 Task: Make a functional, 3D-printable quadcopter drone.
Action: Mouse moved to (219, 160)
Screenshot: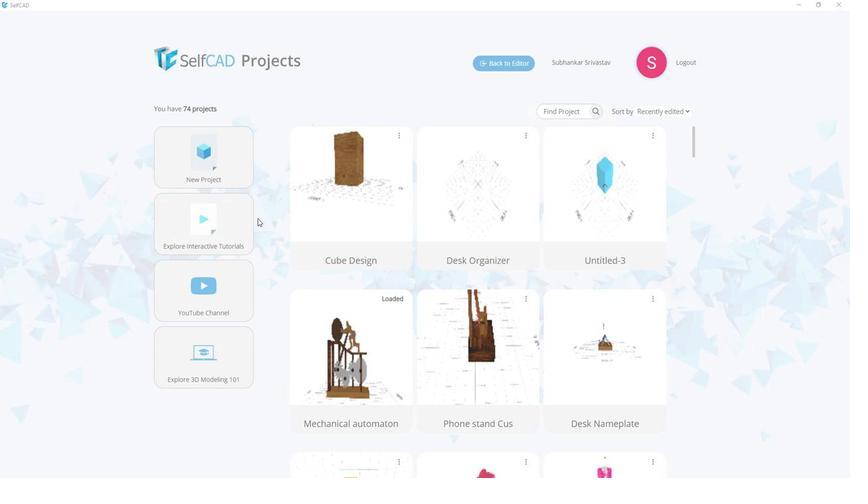 
Action: Mouse pressed left at (219, 160)
Screenshot: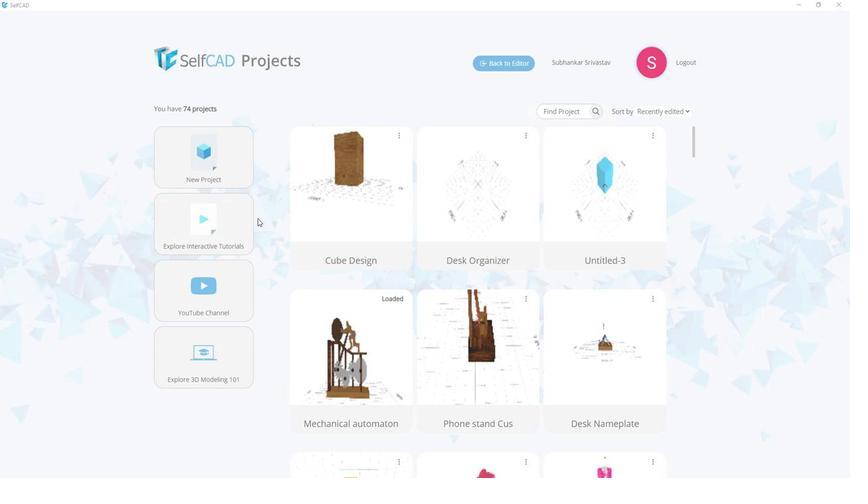 
Action: Mouse moved to (465, 195)
Screenshot: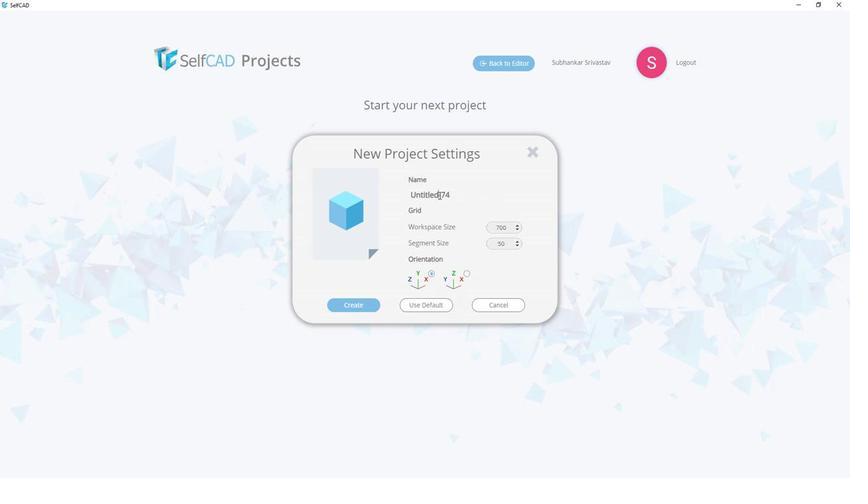 
Action: Mouse pressed left at (465, 195)
Screenshot: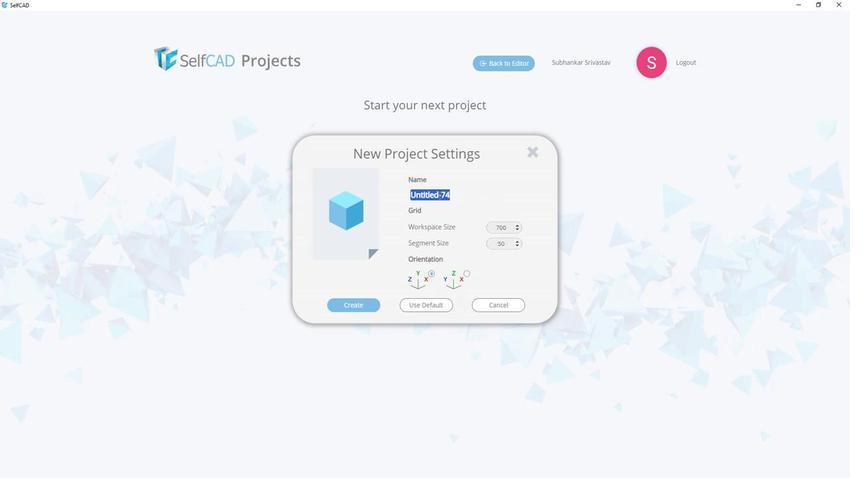 
Action: Mouse pressed left at (465, 195)
Screenshot: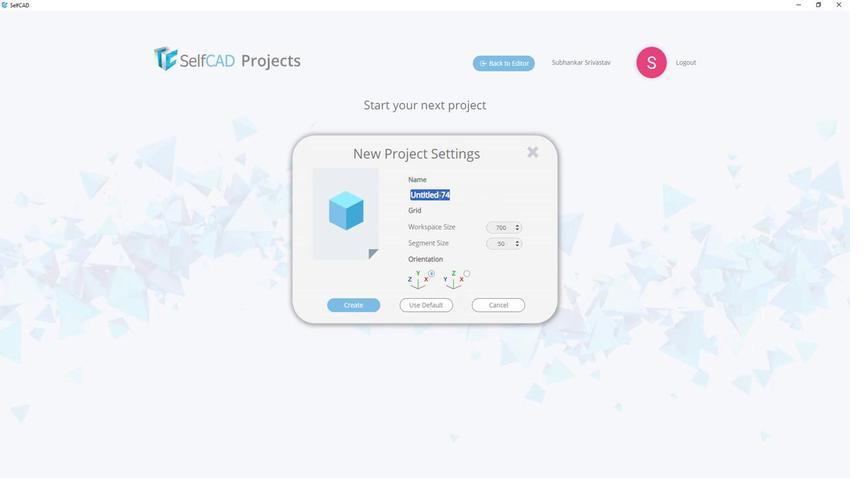 
Action: Mouse moved to (465, 195)
Screenshot: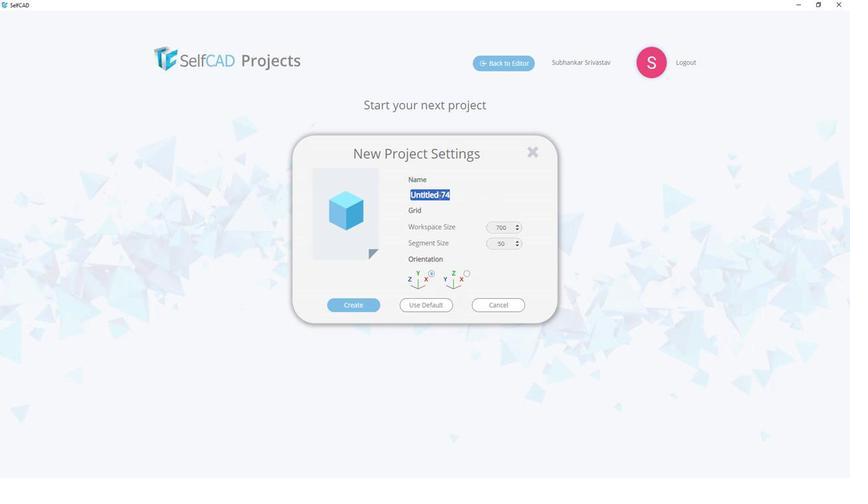 
Action: Key pressed <Key.shift>Drone
Screenshot: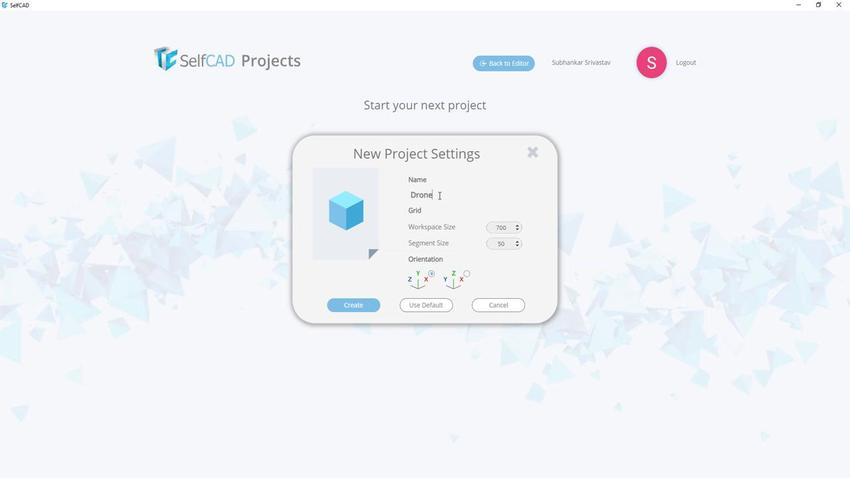 
Action: Mouse moved to (367, 301)
Screenshot: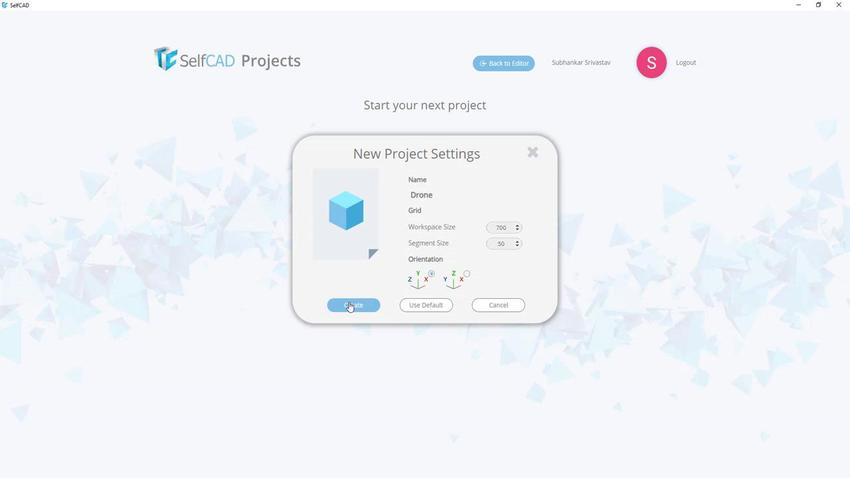 
Action: Mouse pressed left at (367, 301)
Screenshot: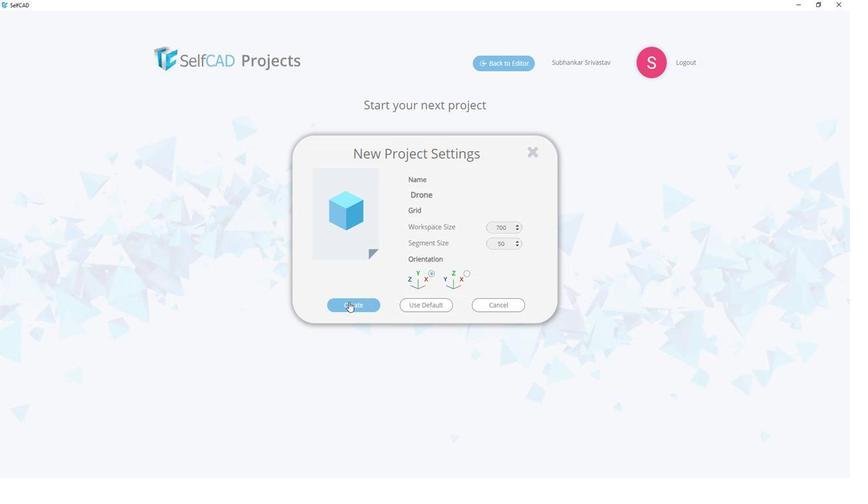 
Action: Mouse moved to (27, 198)
Screenshot: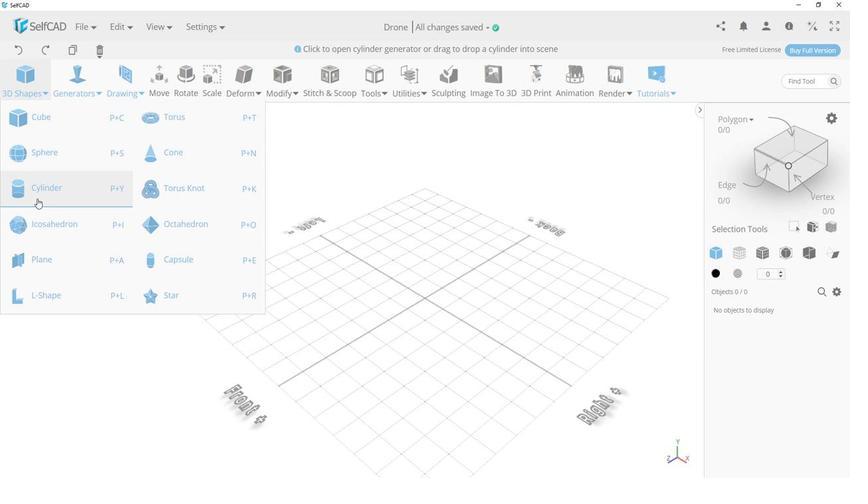 
Action: Mouse pressed left at (27, 198)
Screenshot: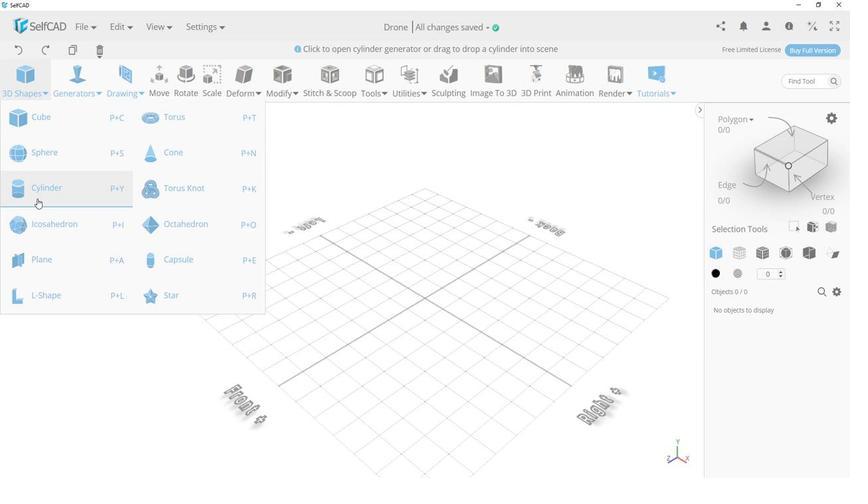 
Action: Mouse moved to (5, 170)
Screenshot: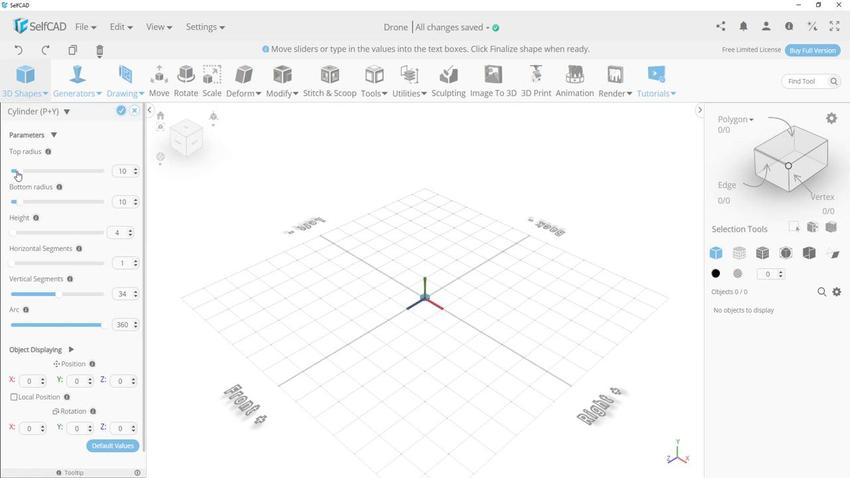 
Action: Mouse pressed left at (5, 170)
Screenshot: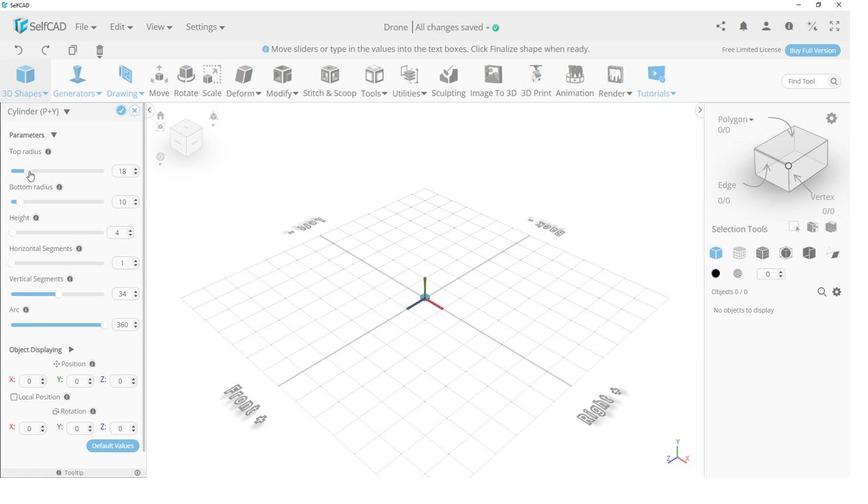 
Action: Mouse moved to (180, 144)
Screenshot: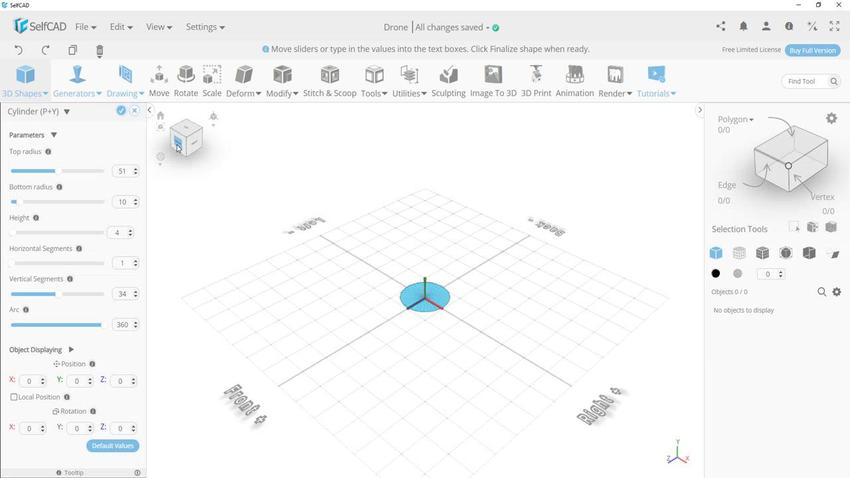 
Action: Mouse pressed left at (180, 144)
Screenshot: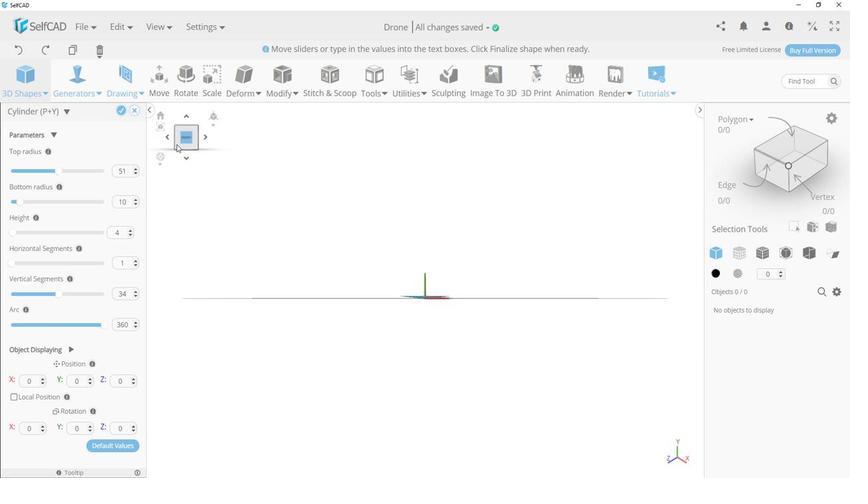
Action: Mouse moved to (354, 197)
Screenshot: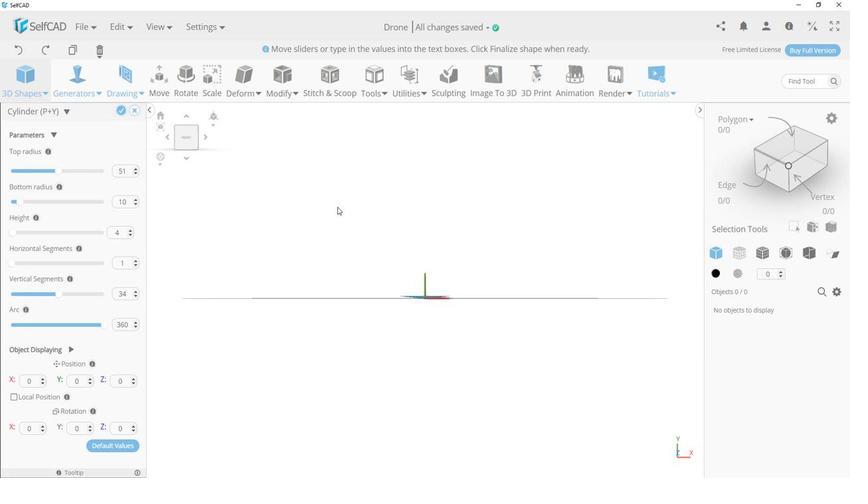 
Action: Mouse pressed left at (354, 197)
Screenshot: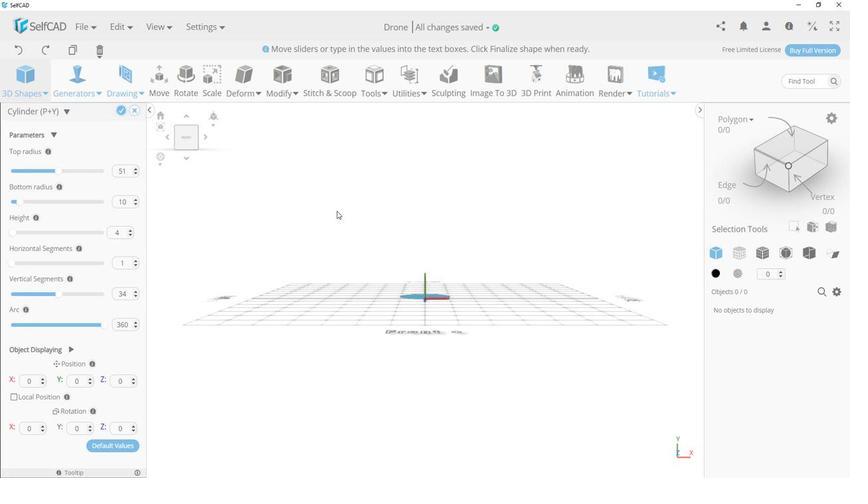 
Action: Mouse moved to (188, 126)
Screenshot: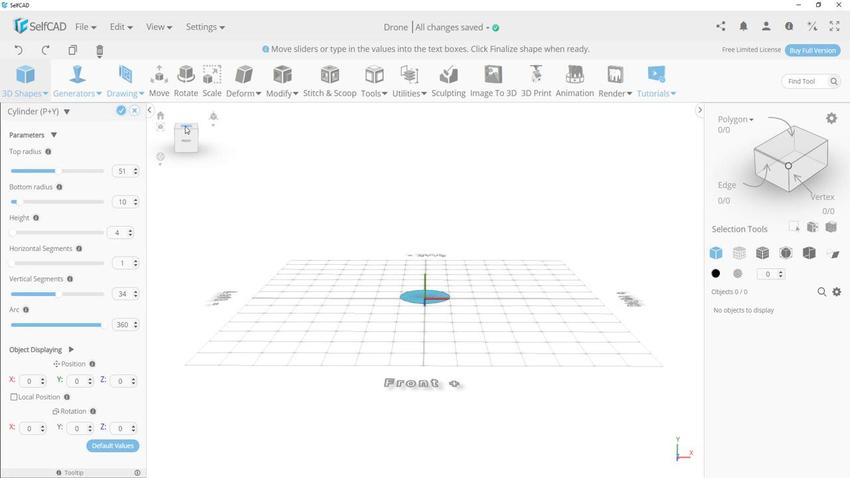 
Action: Mouse pressed left at (188, 126)
Screenshot: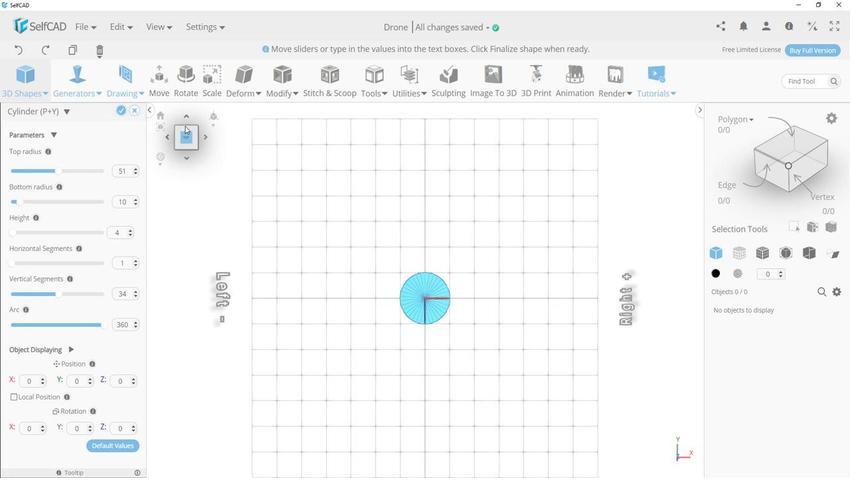 
Action: Mouse moved to (135, 173)
Screenshot: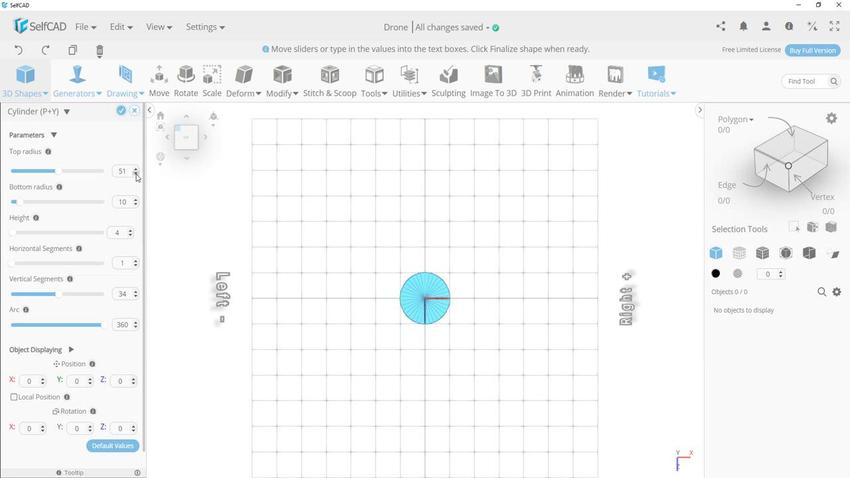 
Action: Mouse pressed left at (135, 173)
Screenshot: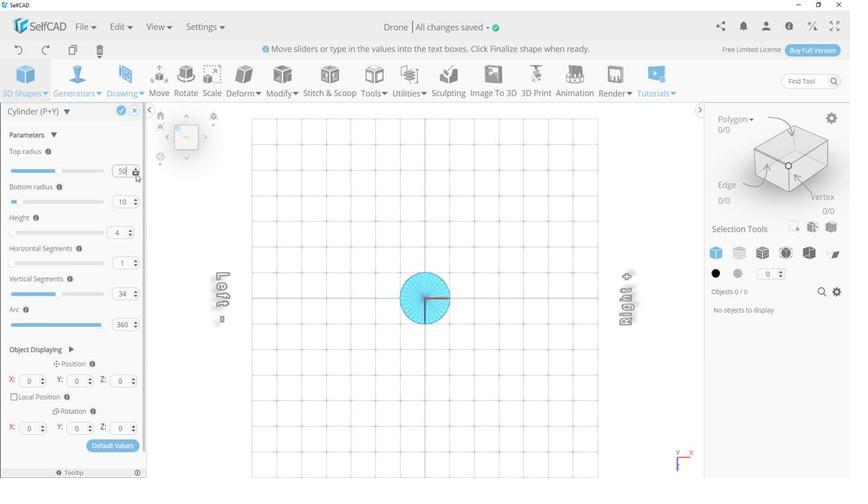 
Action: Mouse moved to (6, 201)
Screenshot: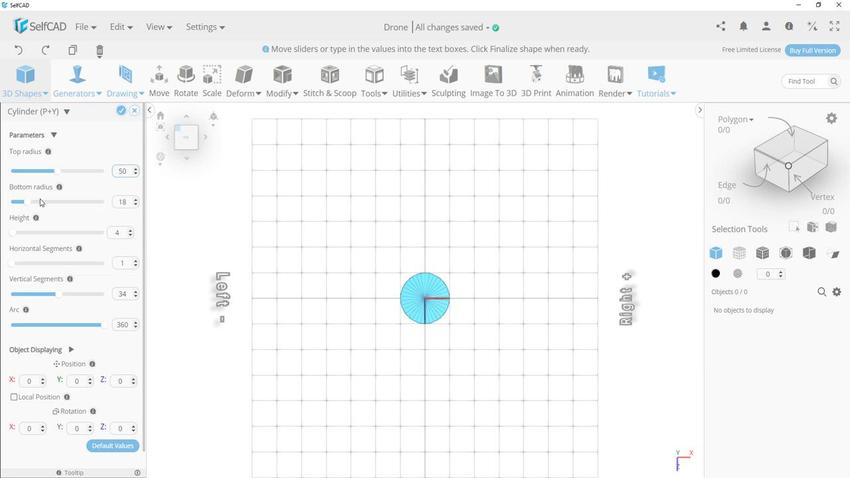 
Action: Mouse pressed left at (6, 201)
Screenshot: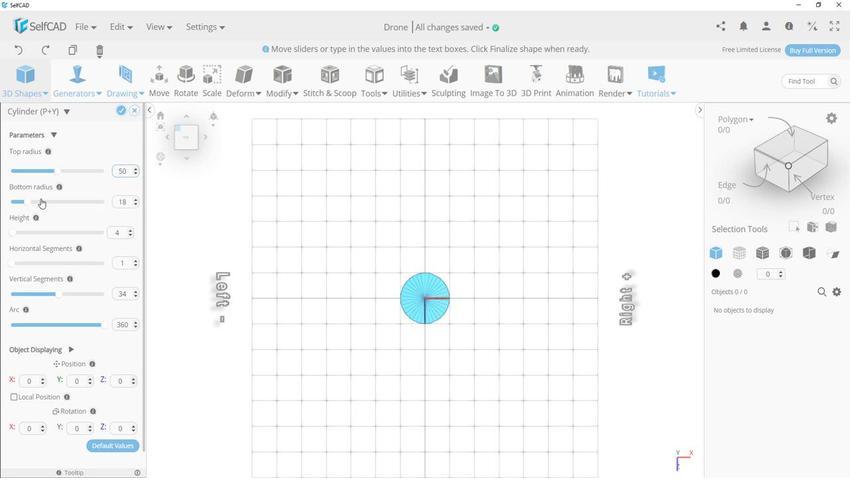 
Action: Mouse moved to (134, 200)
Screenshot: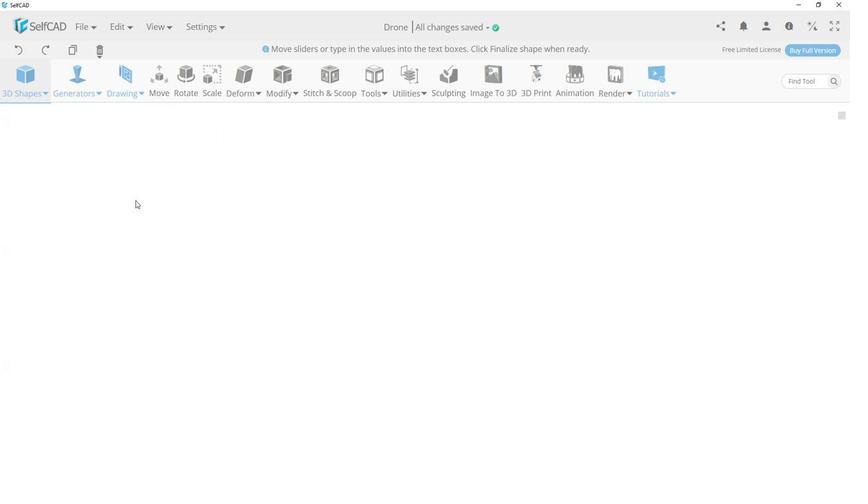
Action: Mouse pressed left at (134, 200)
Screenshot: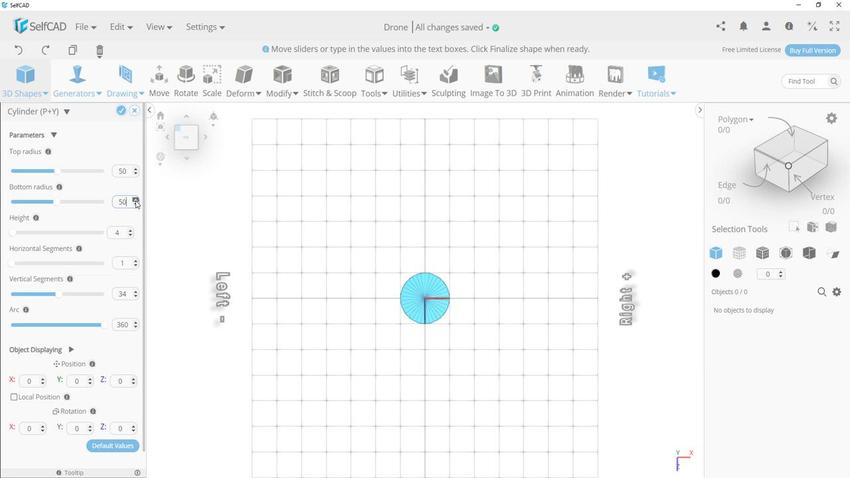 
Action: Mouse moved to (2, 234)
Screenshot: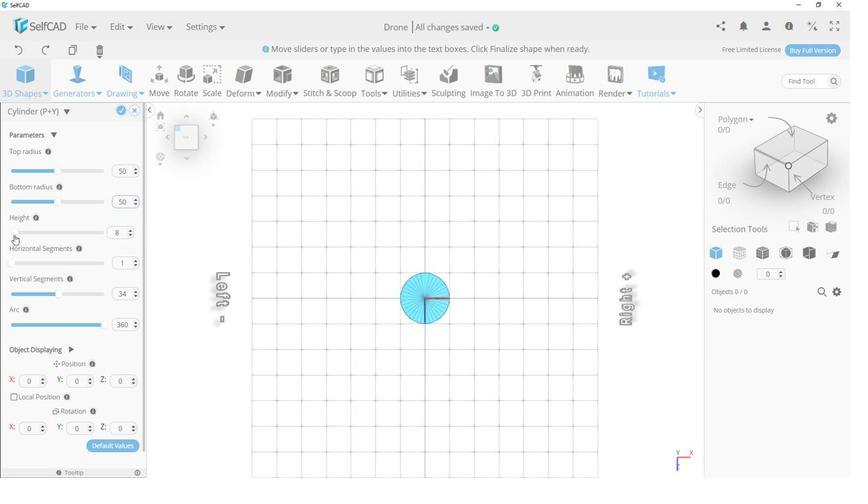 
Action: Mouse pressed left at (2, 234)
Screenshot: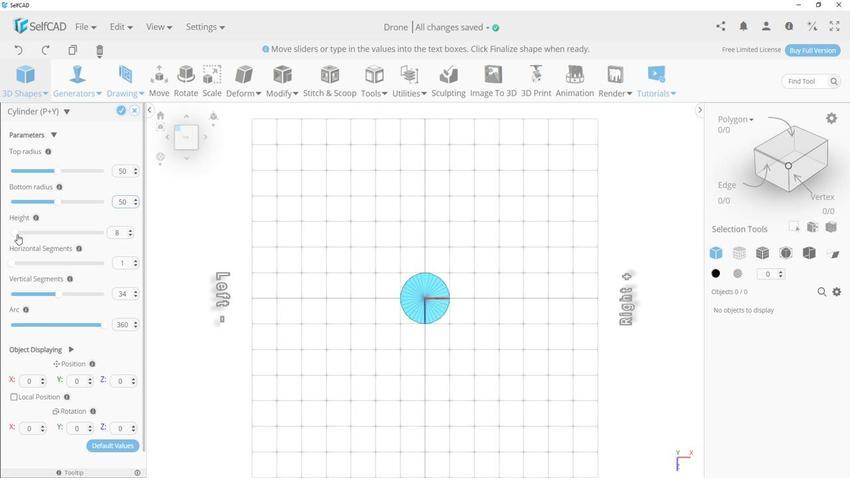 
Action: Mouse moved to (128, 235)
Screenshot: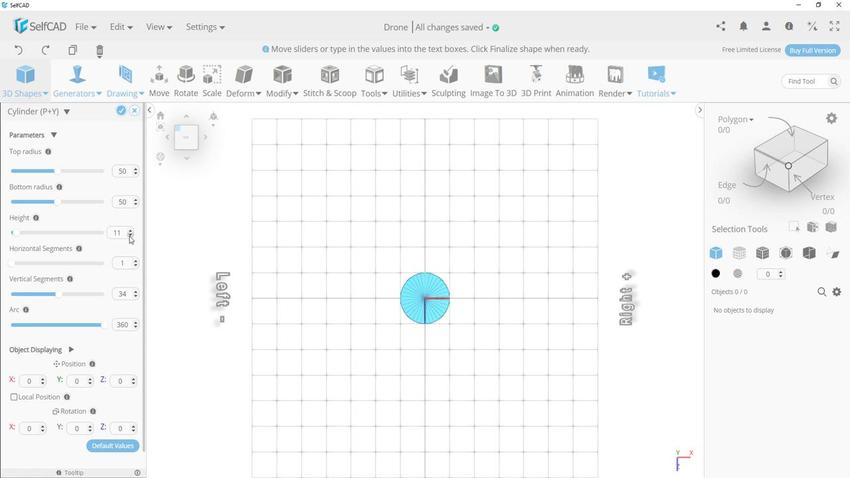 
Action: Mouse pressed left at (128, 235)
Screenshot: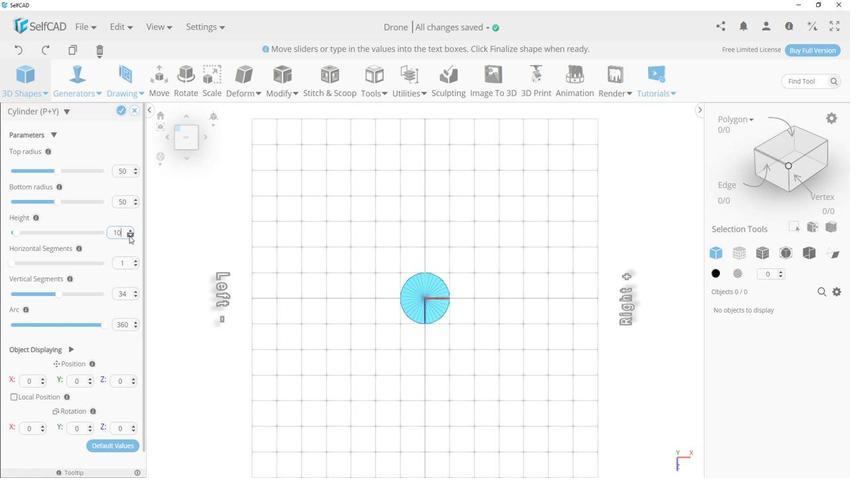 
Action: Mouse moved to (114, 110)
Screenshot: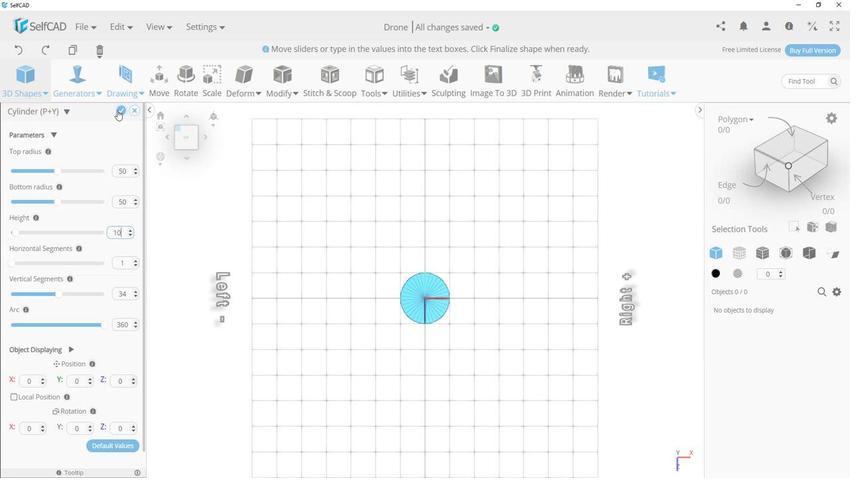 
Action: Mouse pressed left at (114, 110)
Screenshot: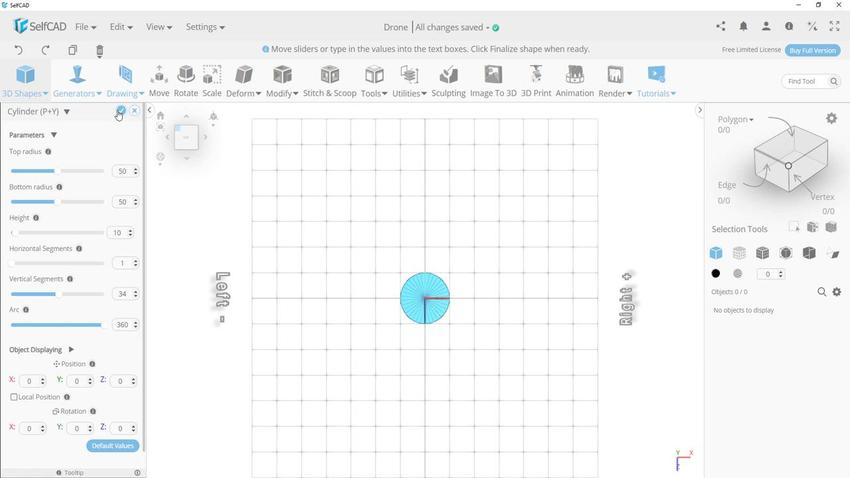 
Action: Mouse moved to (363, 299)
Screenshot: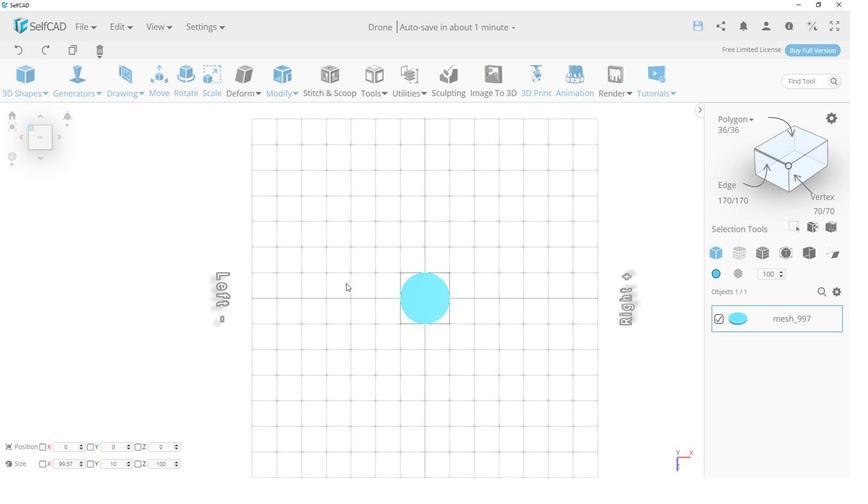 
Action: Mouse pressed left at (363, 299)
Screenshot: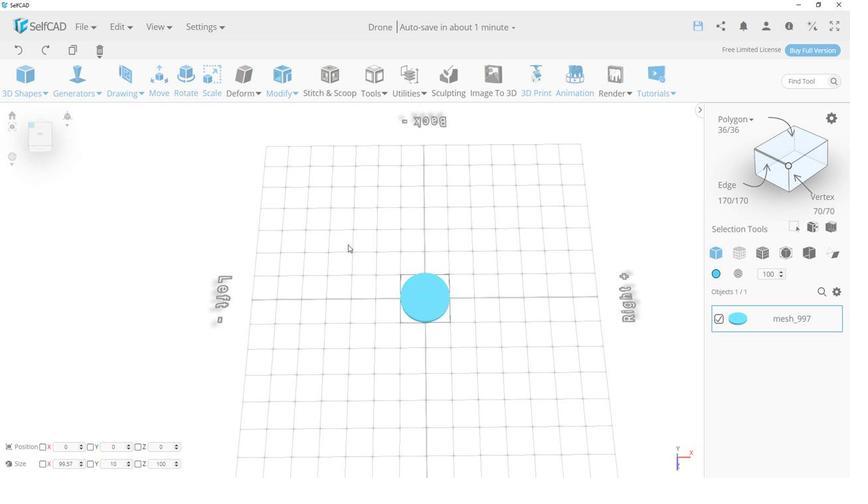 
Action: Mouse moved to (851, 136)
Screenshot: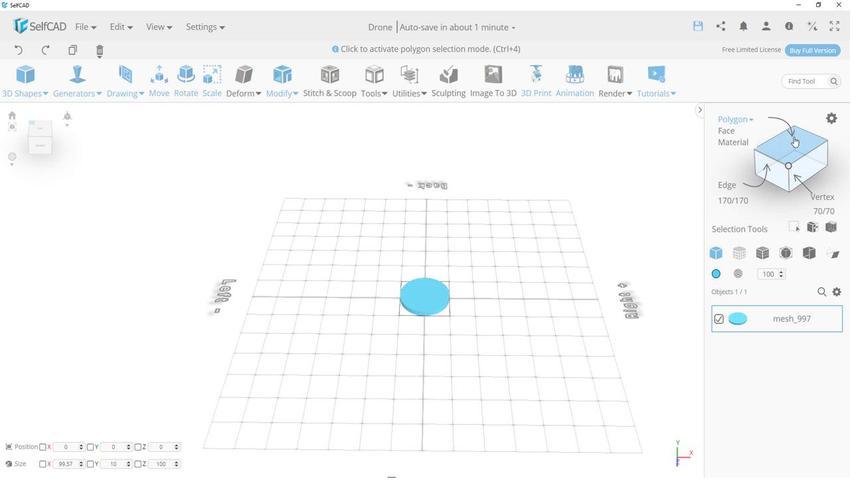 
Action: Mouse pressed left at (851, 136)
Screenshot: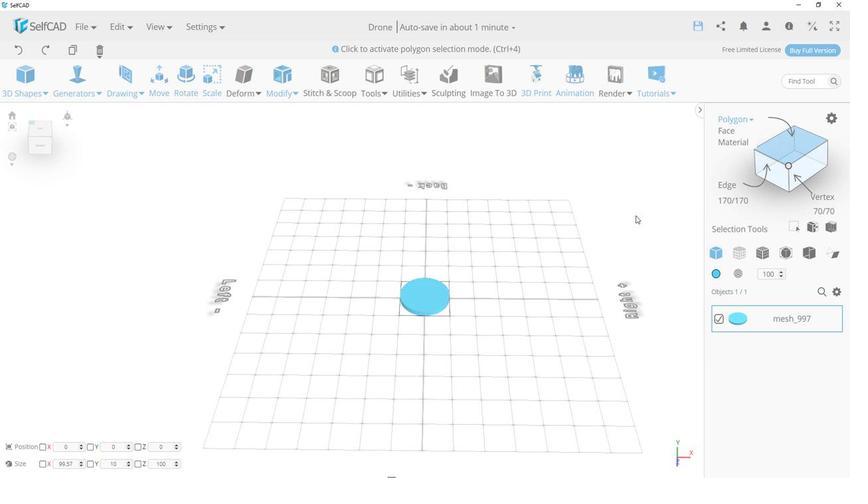 
Action: Mouse moved to (440, 294)
Screenshot: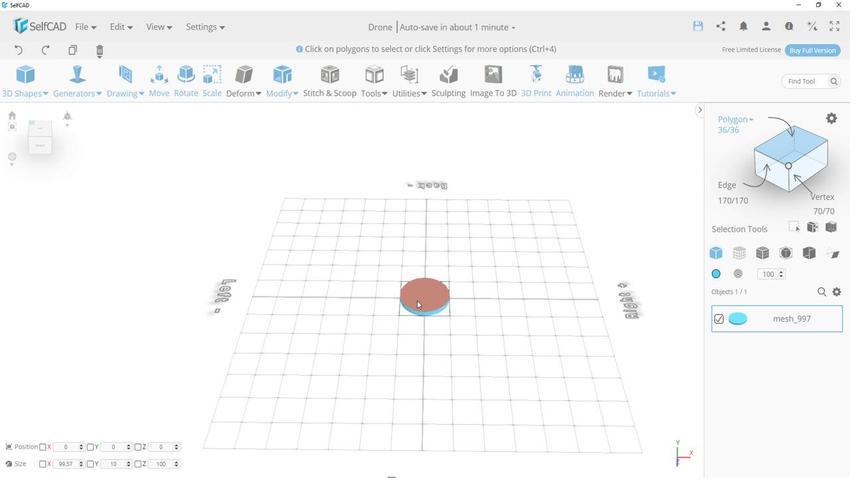 
Action: Mouse pressed left at (440, 294)
Screenshot: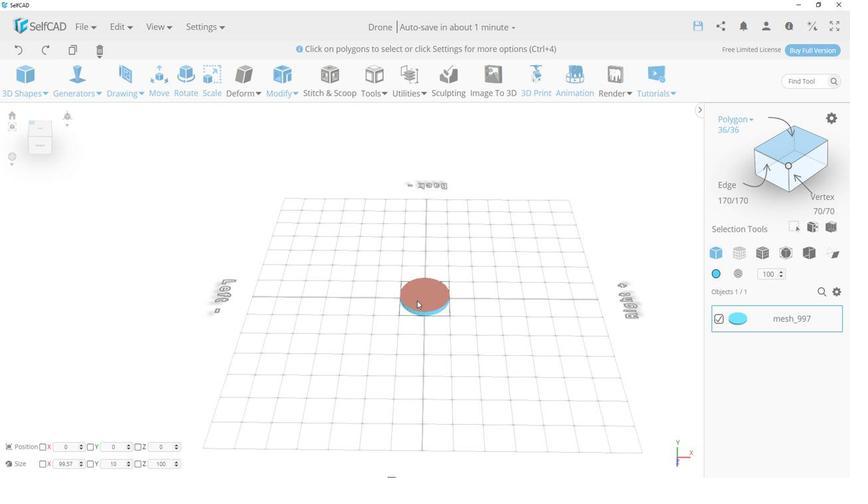
Action: Mouse moved to (443, 392)
Screenshot: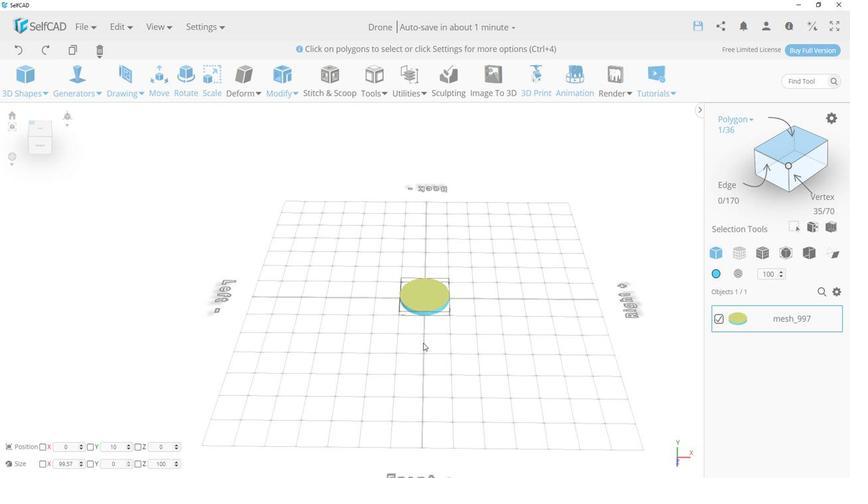 
Action: Mouse pressed left at (443, 392)
Screenshot: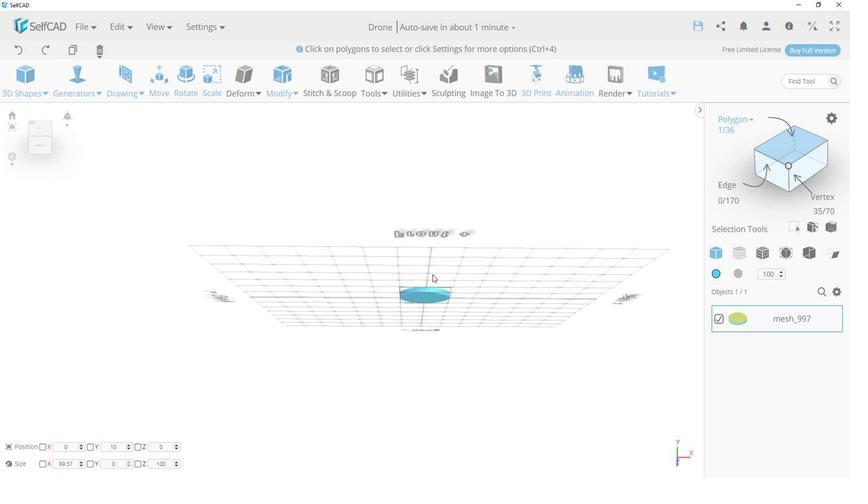 
Action: Mouse moved to (453, 304)
Screenshot: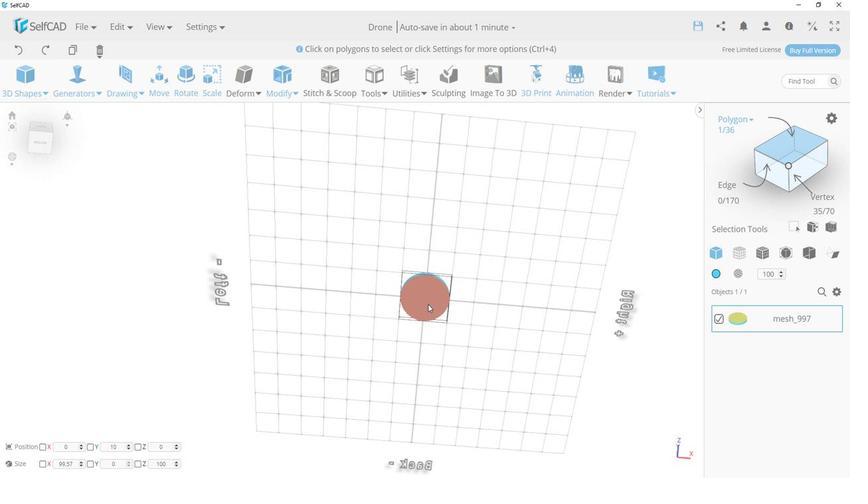 
Action: Mouse pressed left at (453, 304)
Screenshot: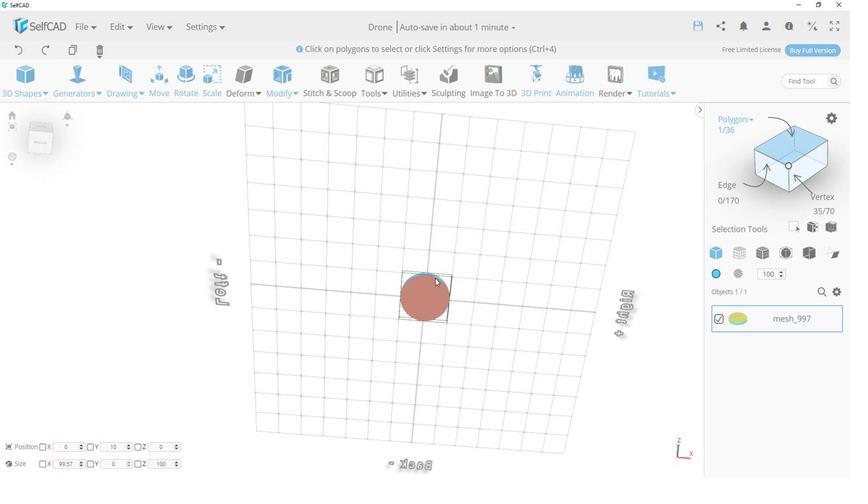 
Action: Mouse moved to (508, 200)
Screenshot: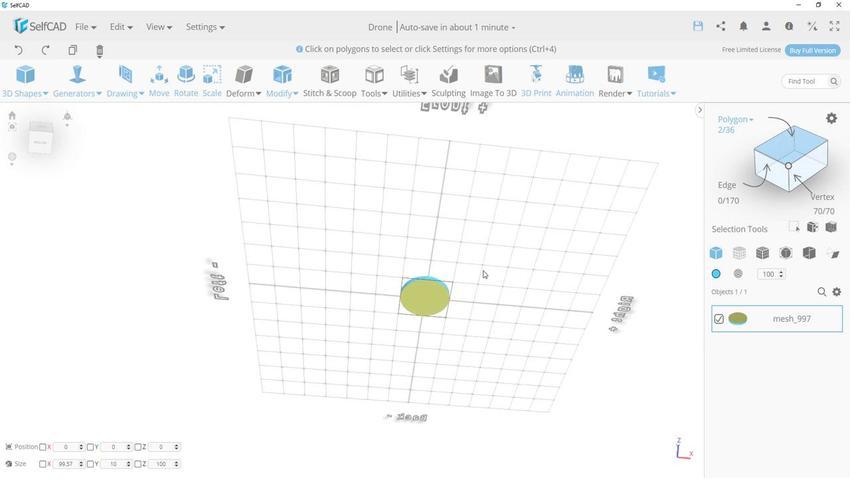 
Action: Mouse pressed left at (508, 200)
Screenshot: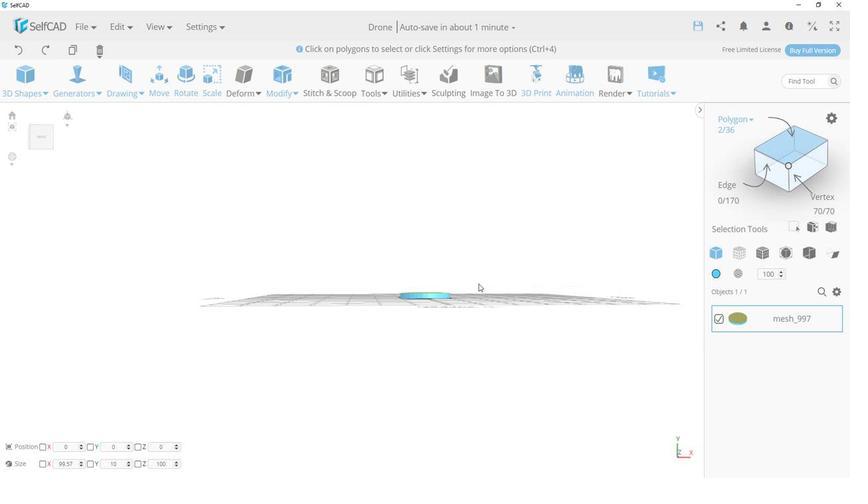 
Action: Mouse moved to (502, 309)
Screenshot: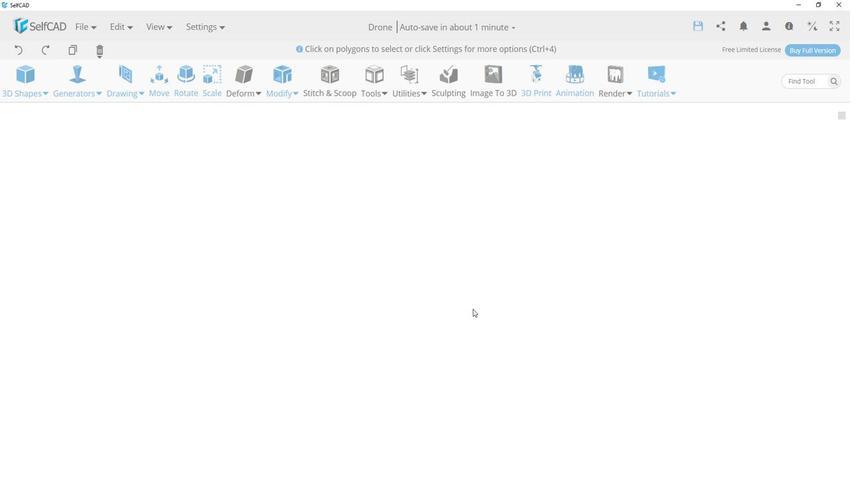 
Action: Key pressed <Key.delete><Key.enter>
Screenshot: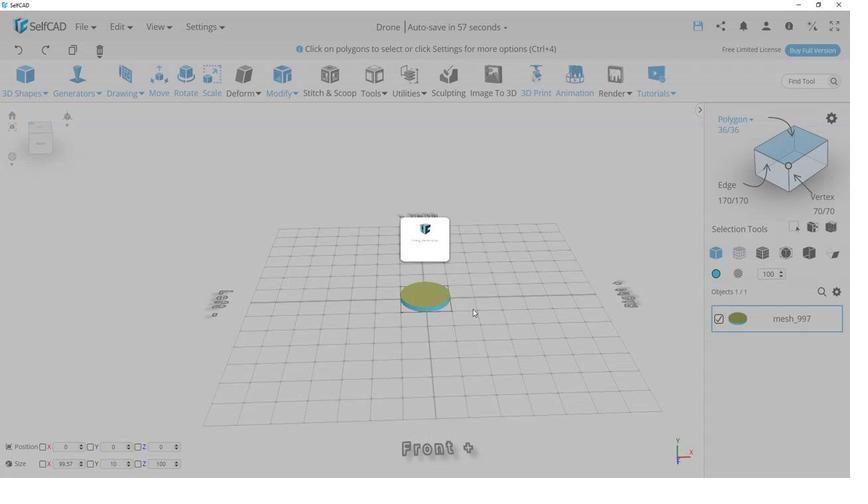 
Action: Mouse moved to (316, 174)
Screenshot: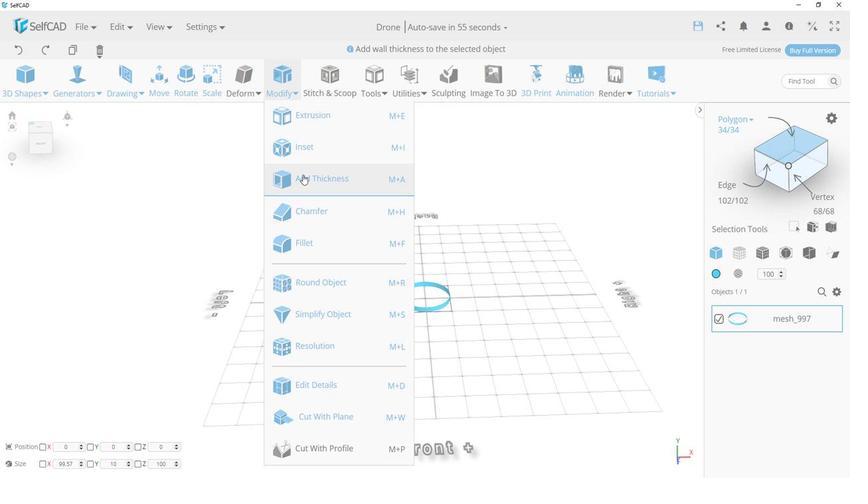 
Action: Mouse pressed left at (316, 174)
Screenshot: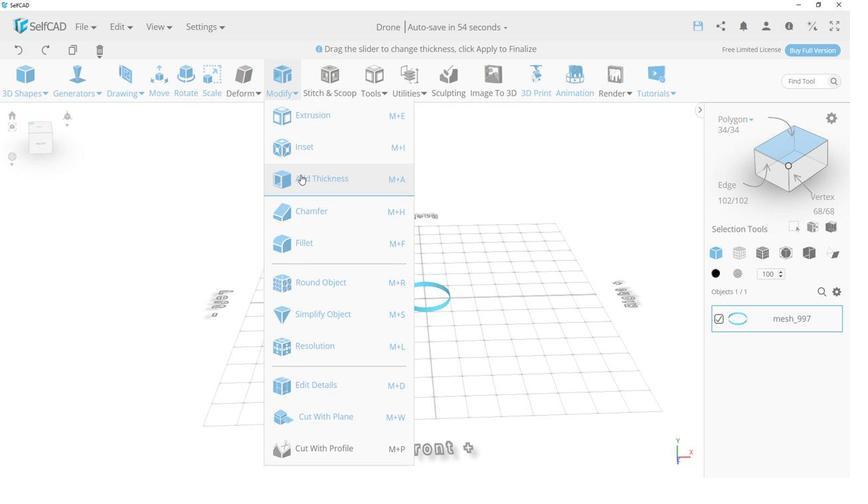 
Action: Mouse moved to (134, 146)
Screenshot: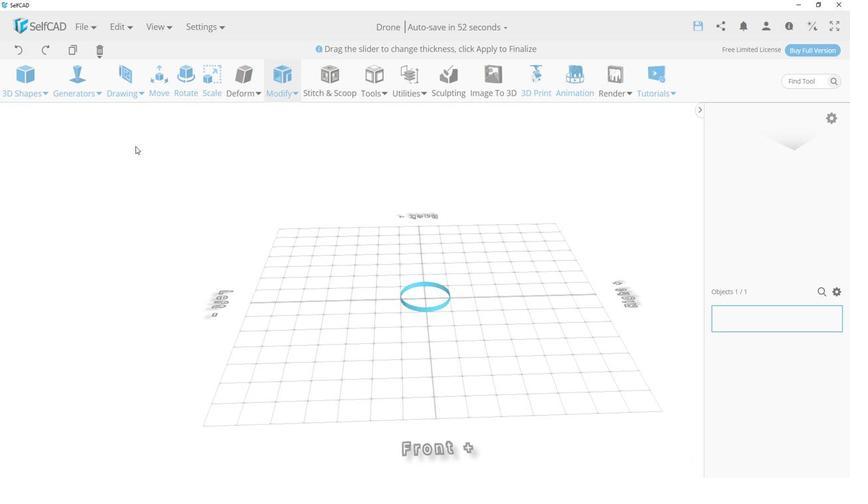 
Action: Mouse pressed left at (134, 146)
Screenshot: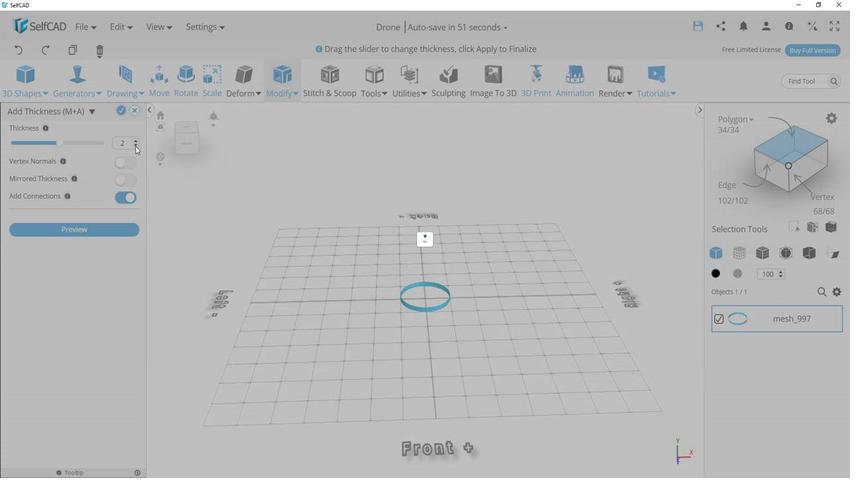 
Action: Mouse moved to (402, 213)
Screenshot: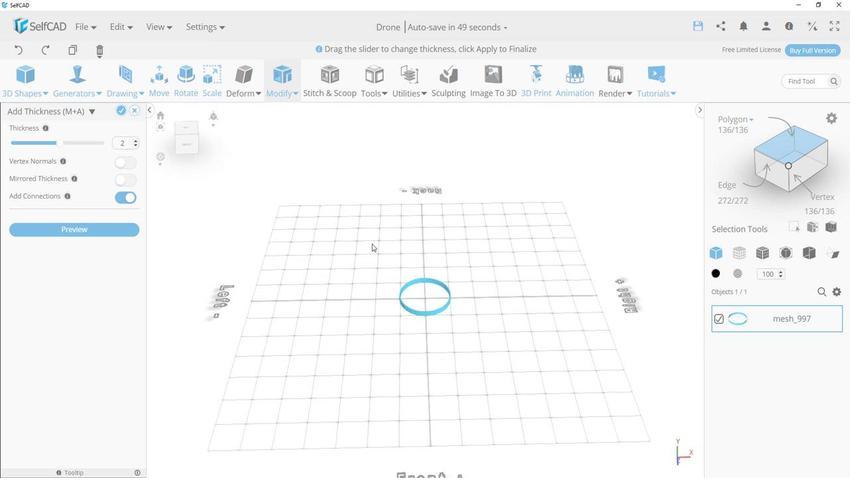 
Action: Mouse pressed left at (402, 213)
Screenshot: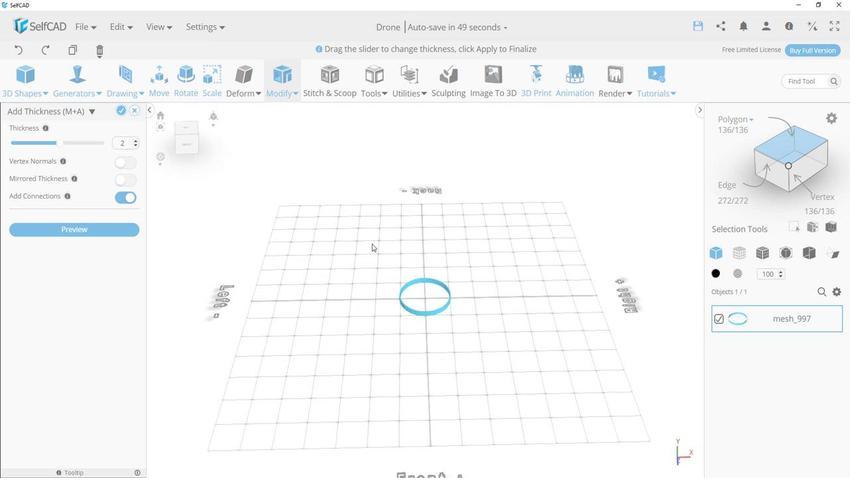 
Action: Mouse moved to (391, 253)
Screenshot: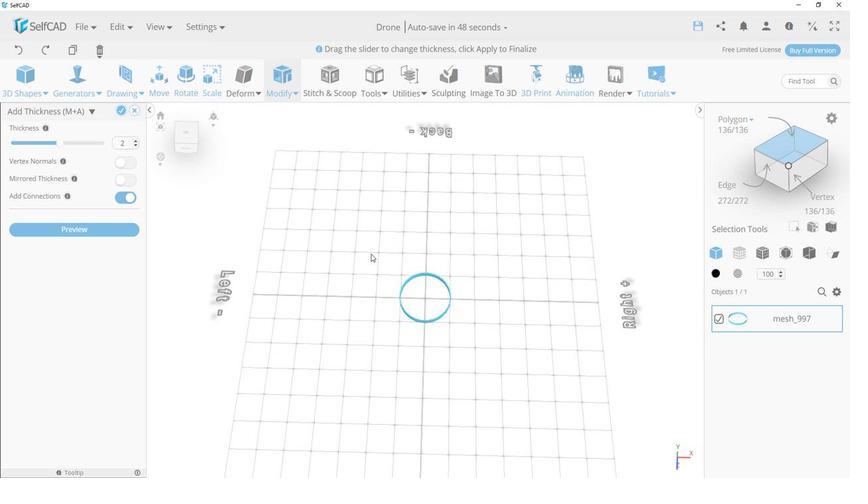 
Action: Mouse scrolled (391, 253) with delta (0, 0)
Screenshot: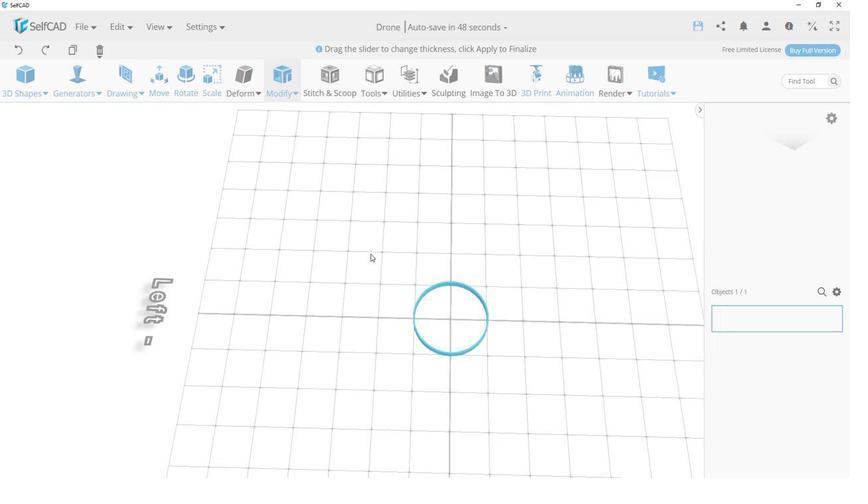 
Action: Mouse scrolled (391, 253) with delta (0, 0)
Screenshot: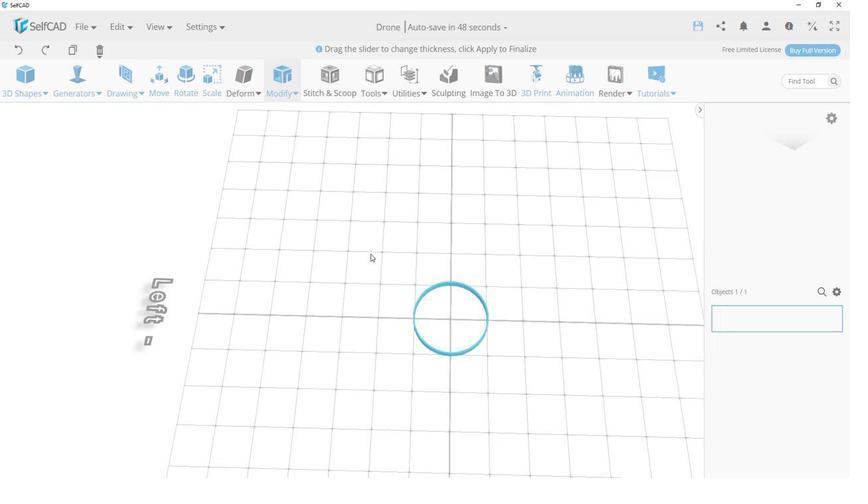
Action: Mouse scrolled (391, 253) with delta (0, 0)
Screenshot: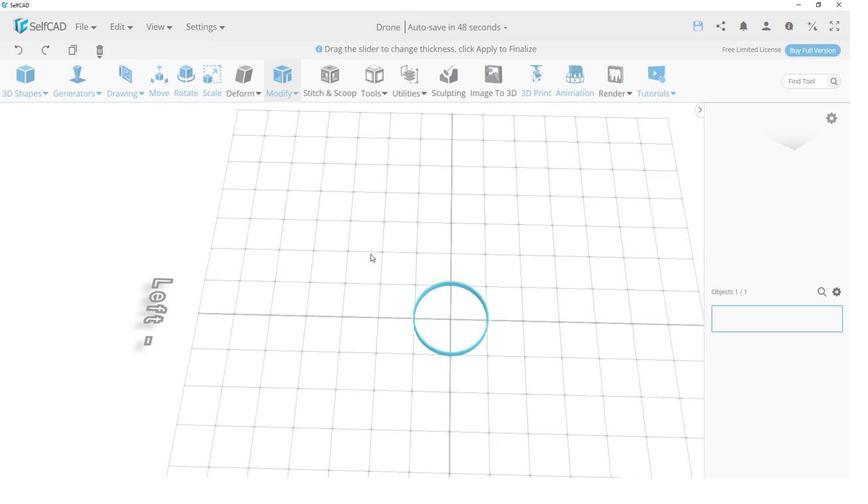 
Action: Mouse scrolled (391, 253) with delta (0, 0)
Screenshot: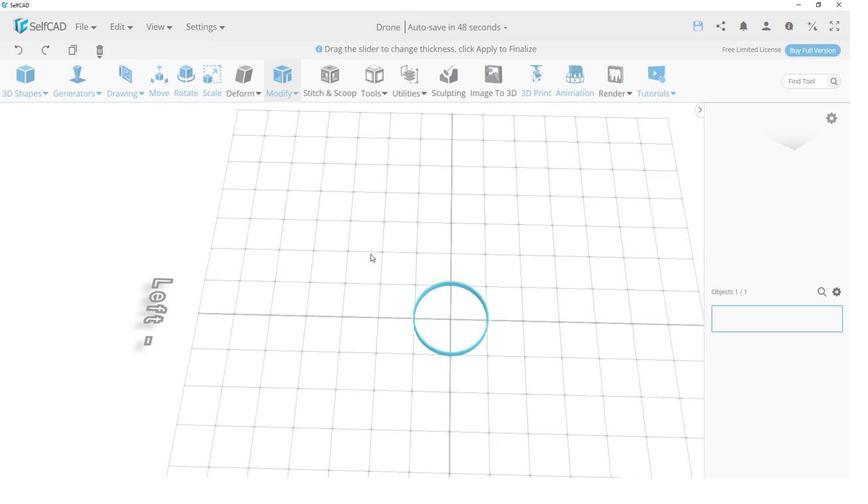 
Action: Mouse scrolled (391, 253) with delta (0, 0)
Screenshot: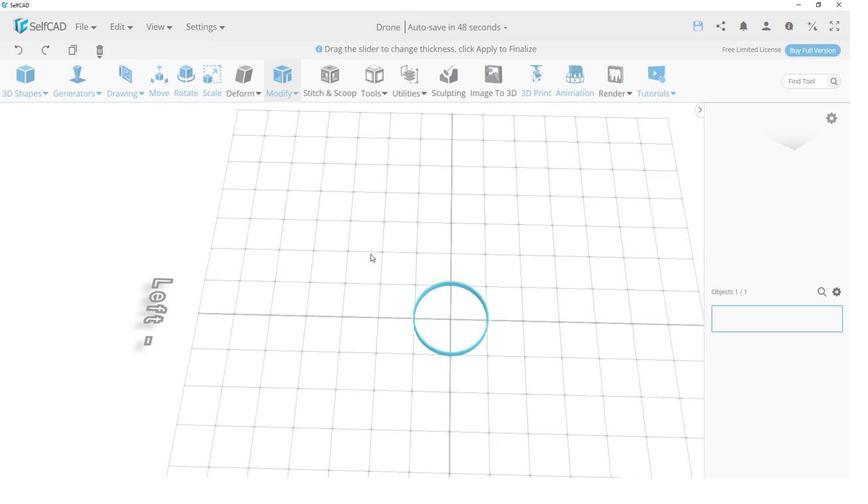 
Action: Mouse scrolled (391, 253) with delta (0, 0)
Screenshot: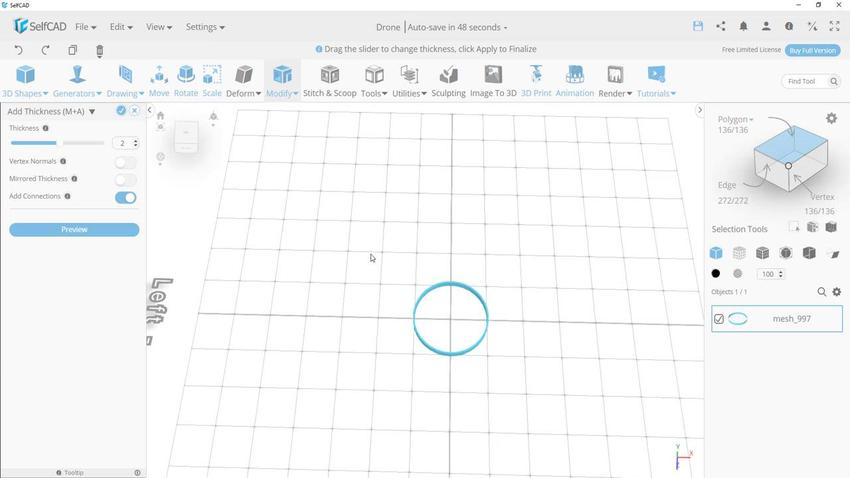 
Action: Mouse scrolled (391, 253) with delta (0, 0)
Screenshot: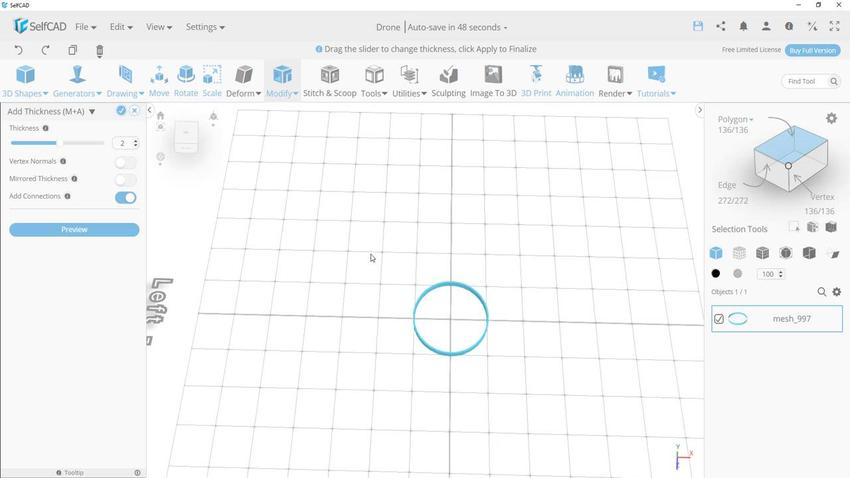 
Action: Mouse moved to (390, 253)
Screenshot: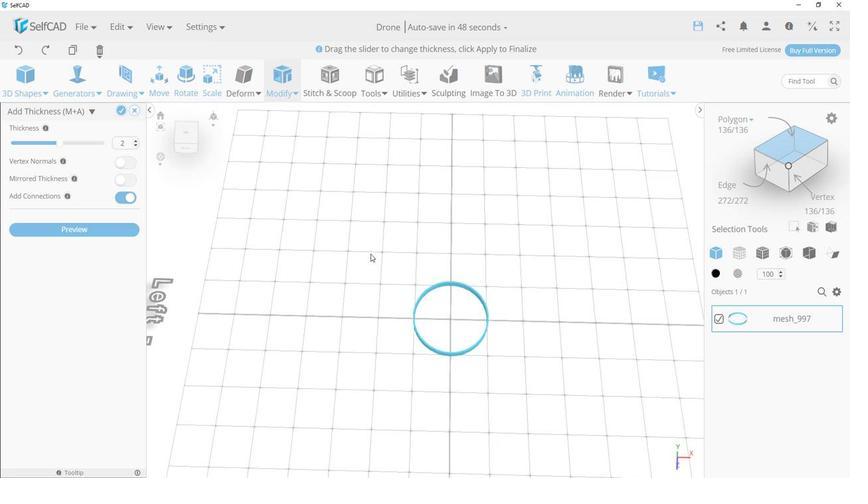 
Action: Mouse scrolled (390, 253) with delta (0, 0)
Screenshot: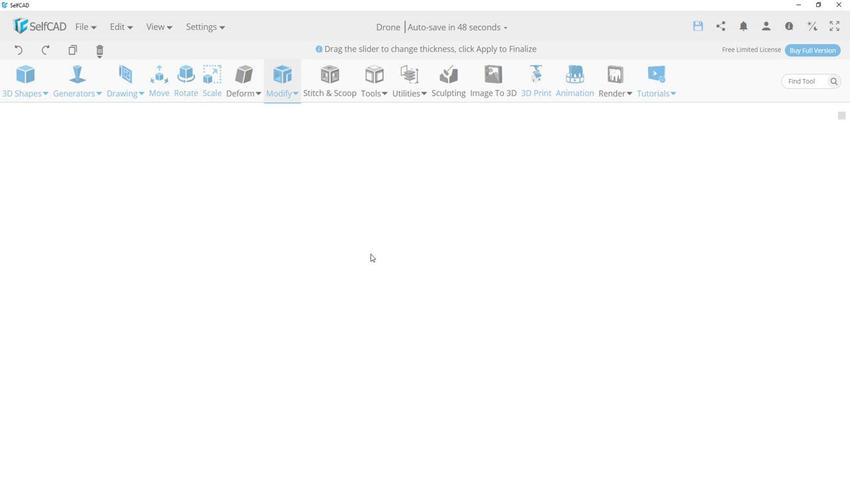 
Action: Mouse scrolled (390, 253) with delta (0, 0)
Screenshot: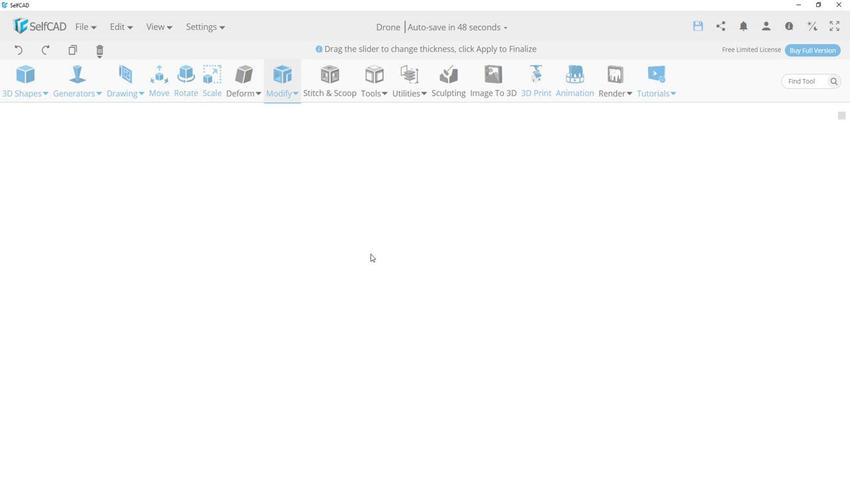 
Action: Mouse scrolled (390, 253) with delta (0, 0)
Screenshot: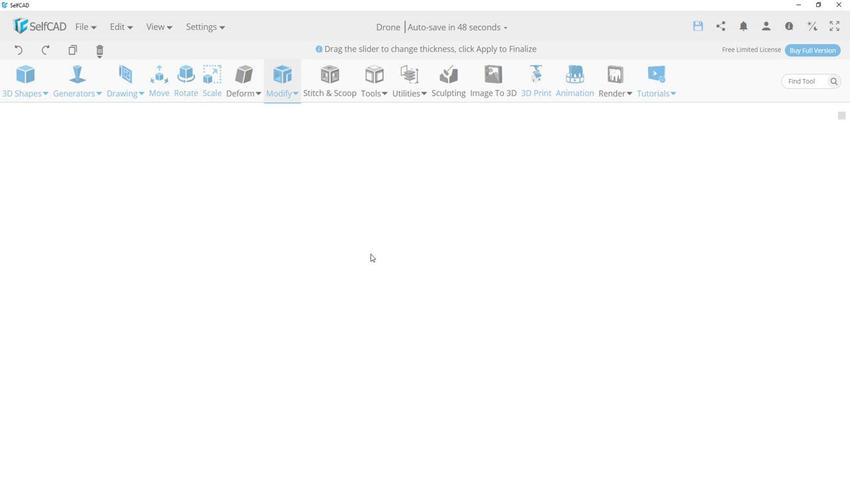 
Action: Mouse scrolled (390, 253) with delta (0, 0)
Screenshot: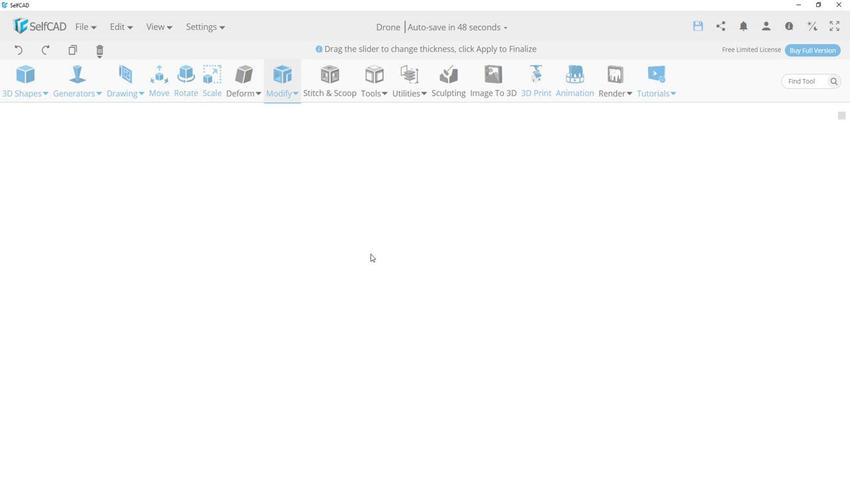 
Action: Mouse scrolled (390, 253) with delta (0, 0)
Screenshot: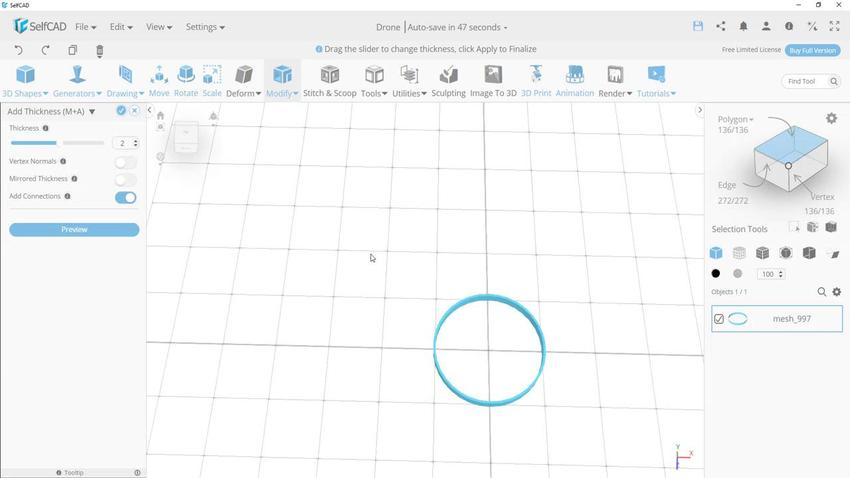 
Action: Mouse scrolled (390, 253) with delta (0, 0)
Screenshot: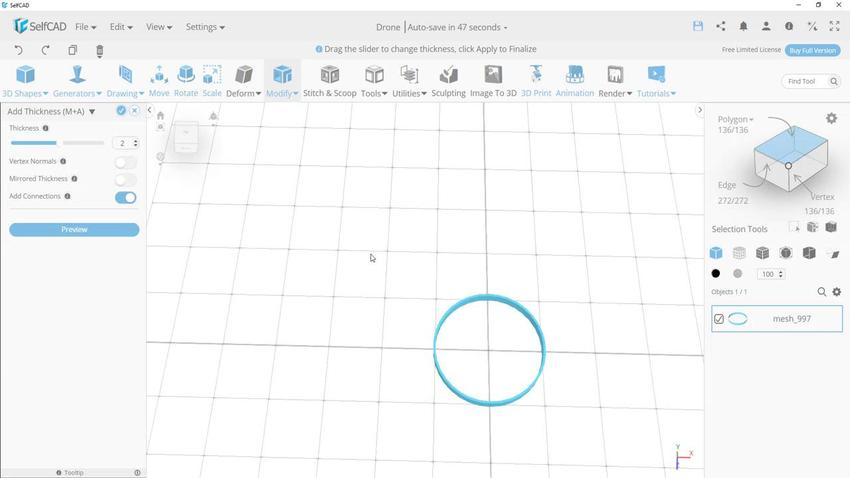 
Action: Mouse scrolled (390, 253) with delta (0, 0)
Screenshot: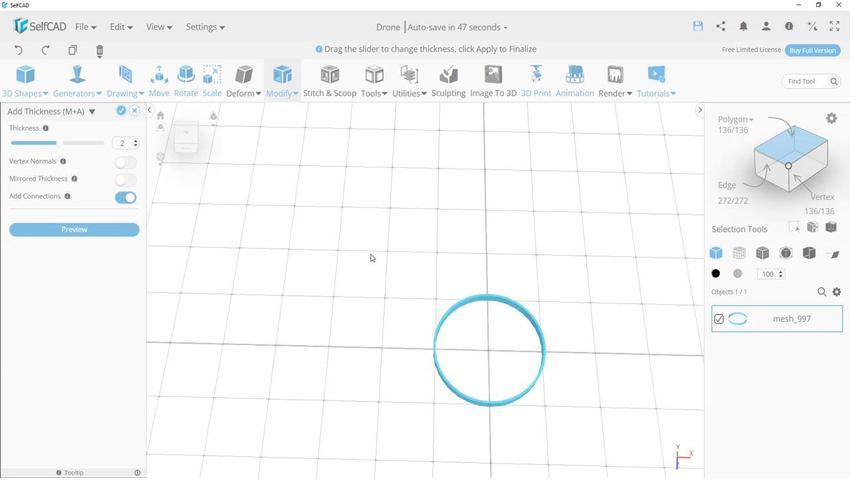 
Action: Mouse moved to (390, 253)
Screenshot: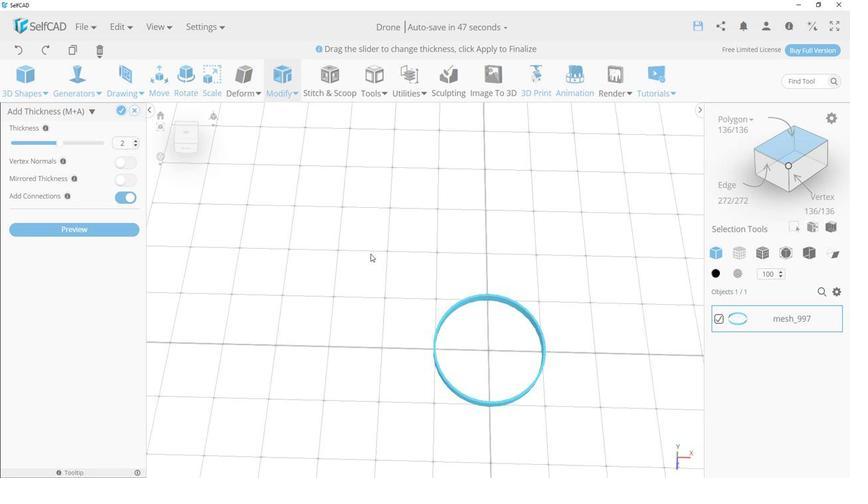 
Action: Mouse scrolled (390, 253) with delta (0, 0)
Screenshot: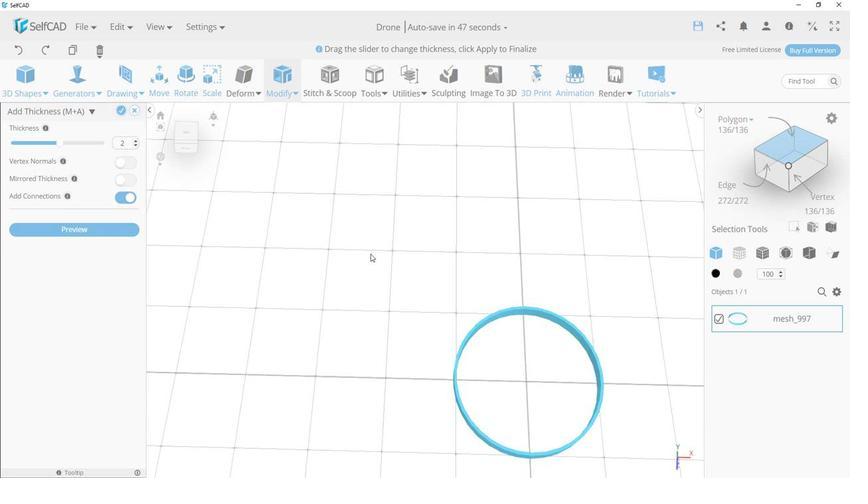 
Action: Mouse scrolled (390, 253) with delta (0, 0)
Screenshot: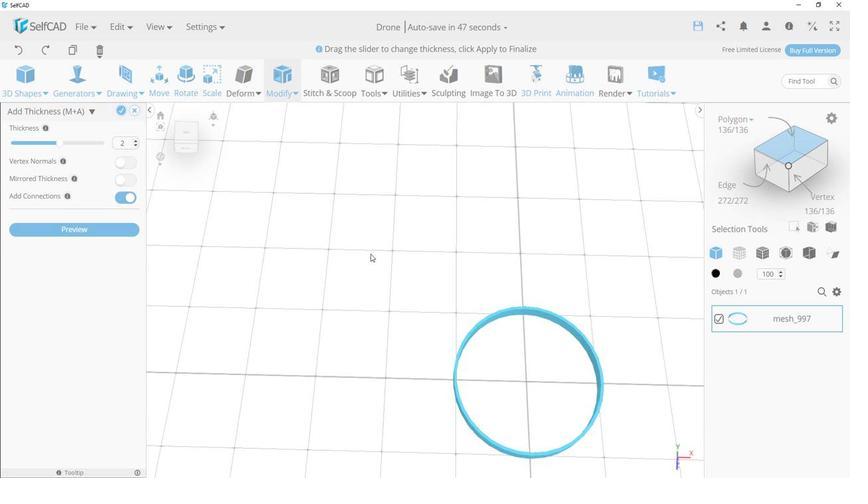 
Action: Mouse scrolled (390, 253) with delta (0, 0)
Screenshot: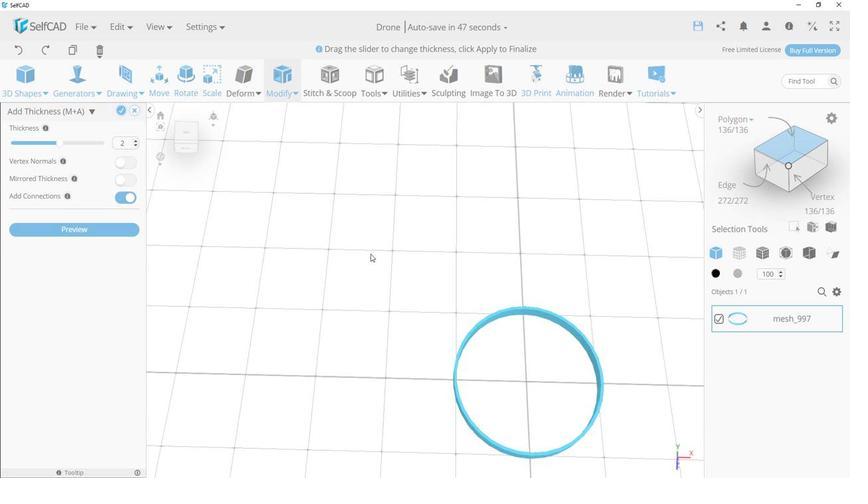 
Action: Mouse scrolled (390, 253) with delta (0, 0)
Screenshot: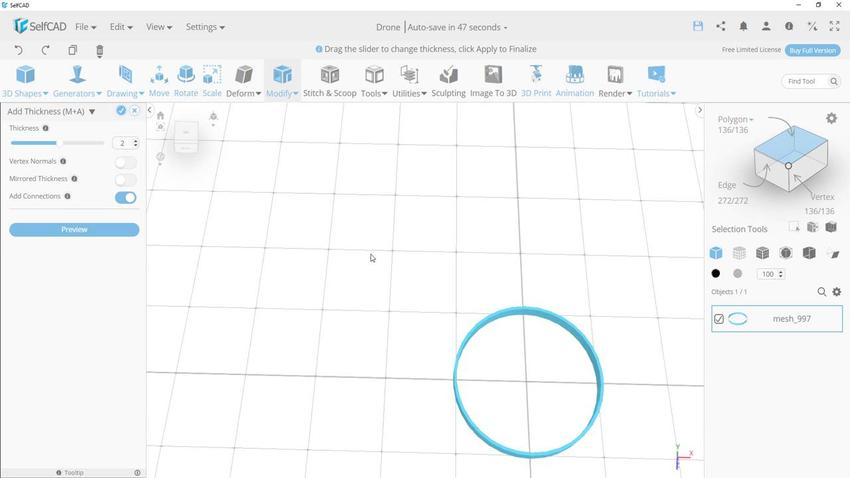 
Action: Mouse scrolled (390, 253) with delta (0, 0)
Screenshot: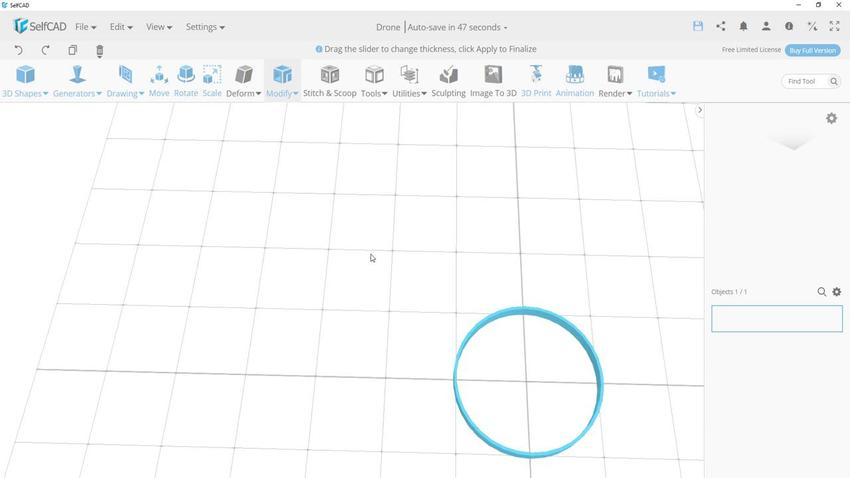 
Action: Mouse moved to (134, 140)
Screenshot: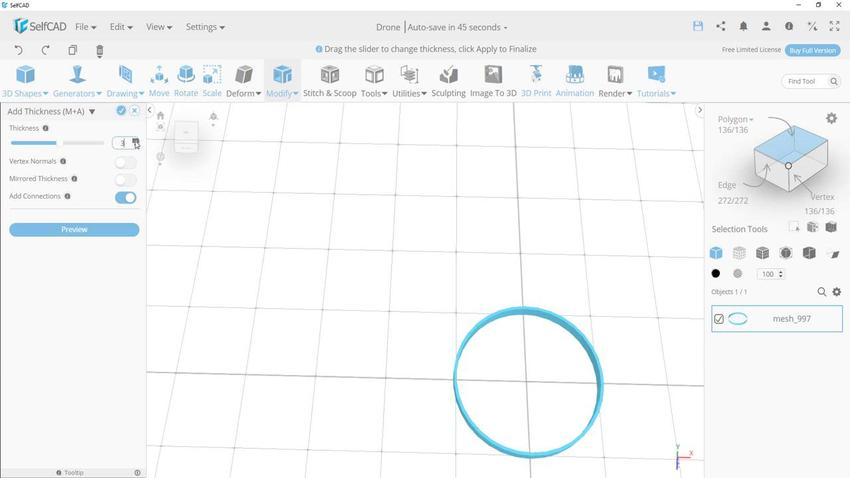 
Action: Mouse pressed left at (134, 140)
Screenshot: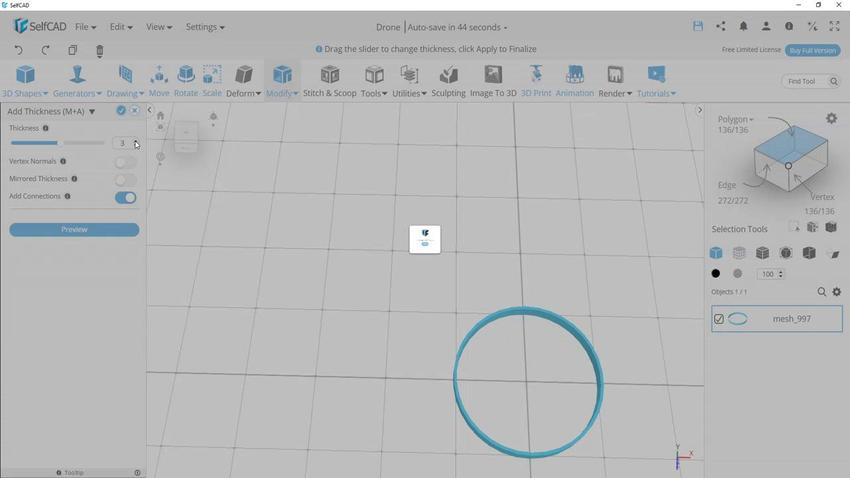 
Action: Mouse moved to (118, 111)
Screenshot: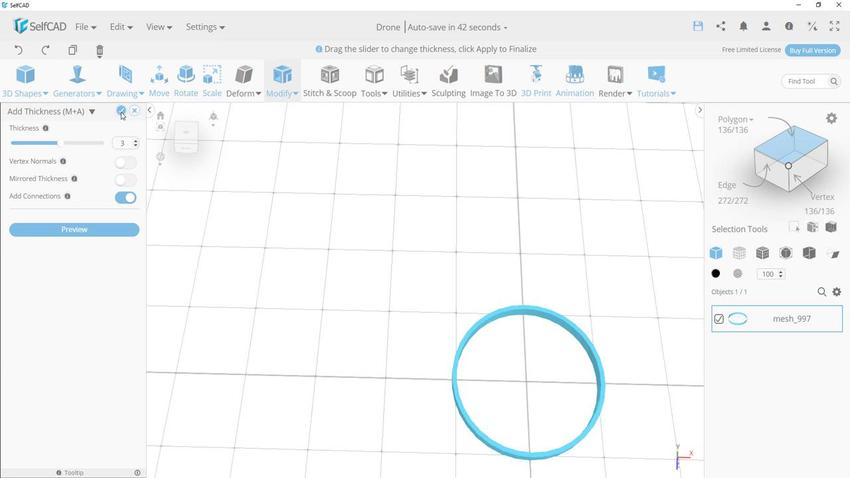 
Action: Mouse pressed left at (118, 111)
Screenshot: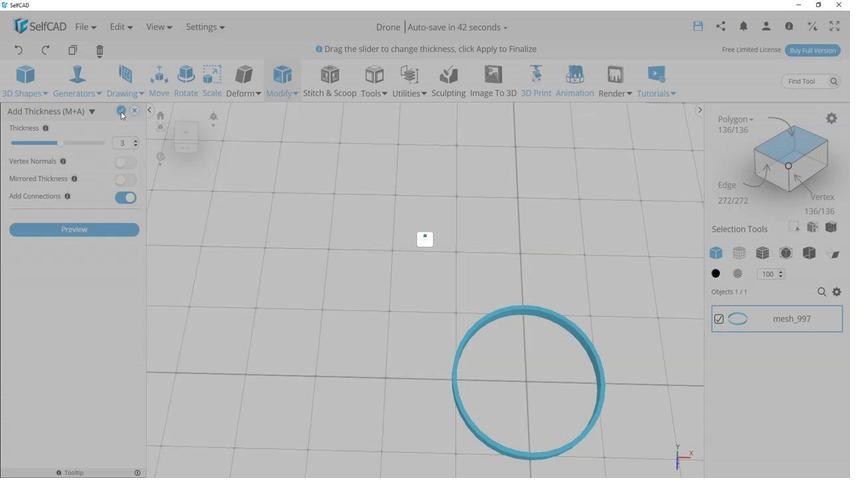 
Action: Mouse moved to (202, 168)
Screenshot: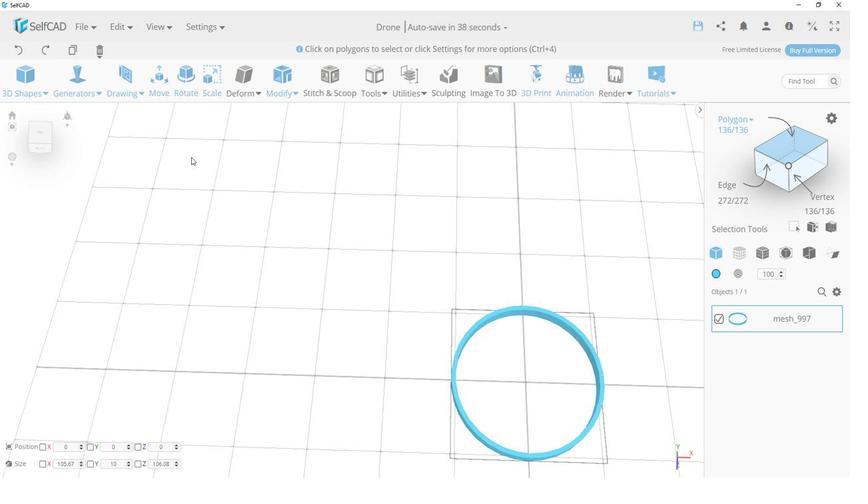 
Action: Mouse pressed left at (202, 168)
Screenshot: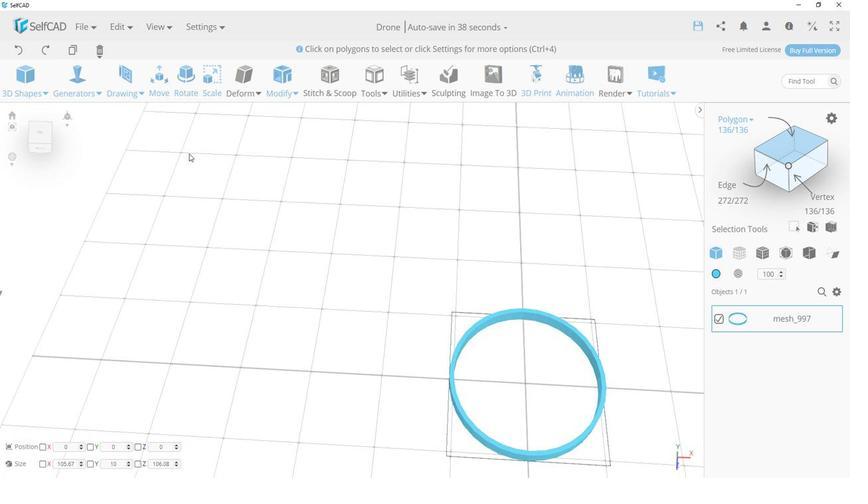 
Action: Mouse moved to (34, 186)
Screenshot: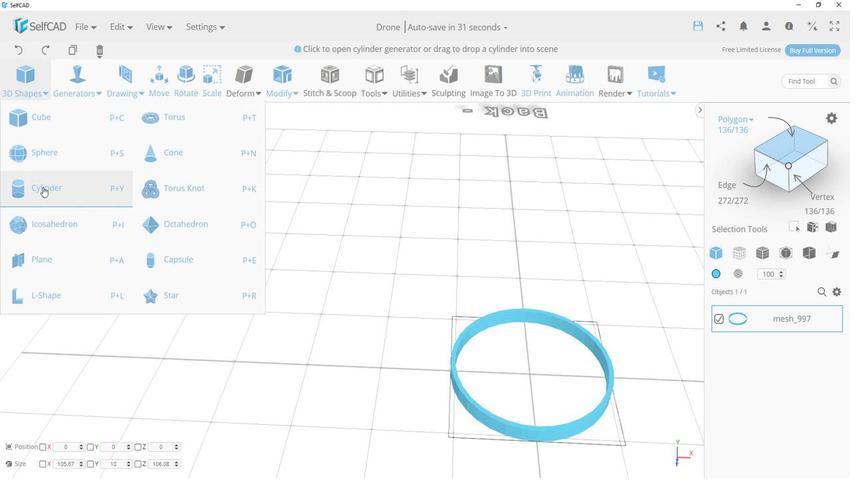
Action: Mouse pressed left at (34, 186)
Screenshot: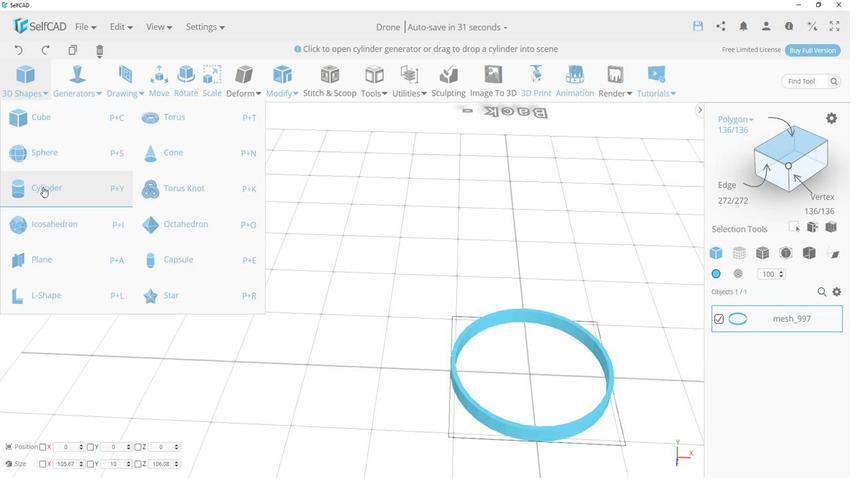 
Action: Mouse moved to (136, 172)
Screenshot: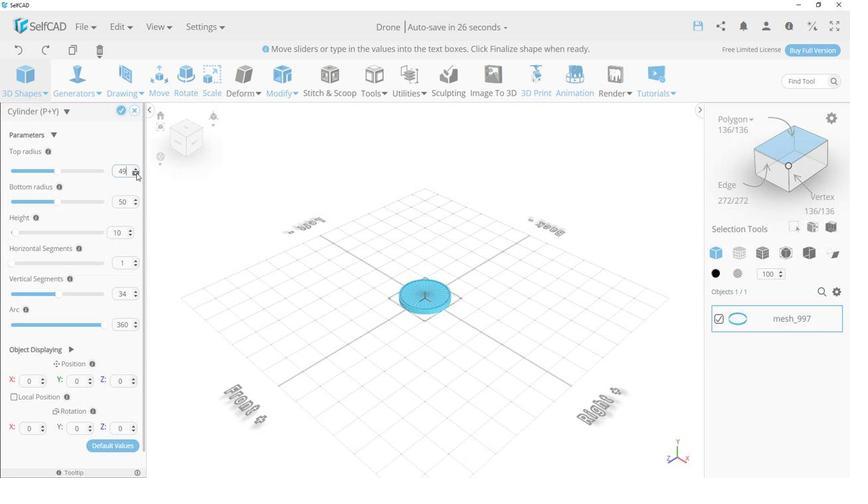 
Action: Mouse pressed left at (136, 172)
Screenshot: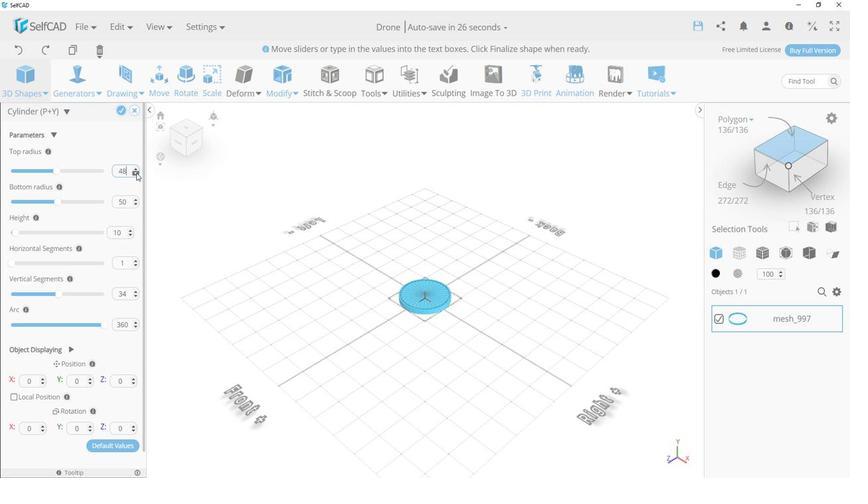 
Action: Mouse pressed left at (136, 172)
Screenshot: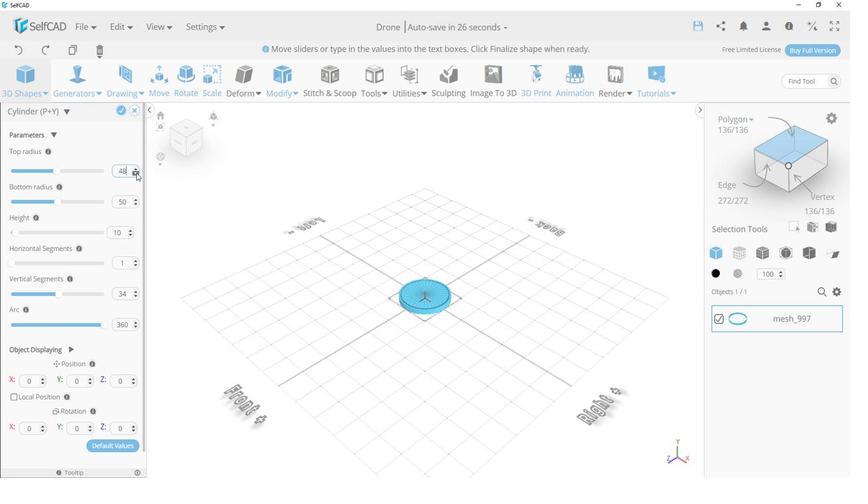 
Action: Mouse pressed left at (136, 172)
Screenshot: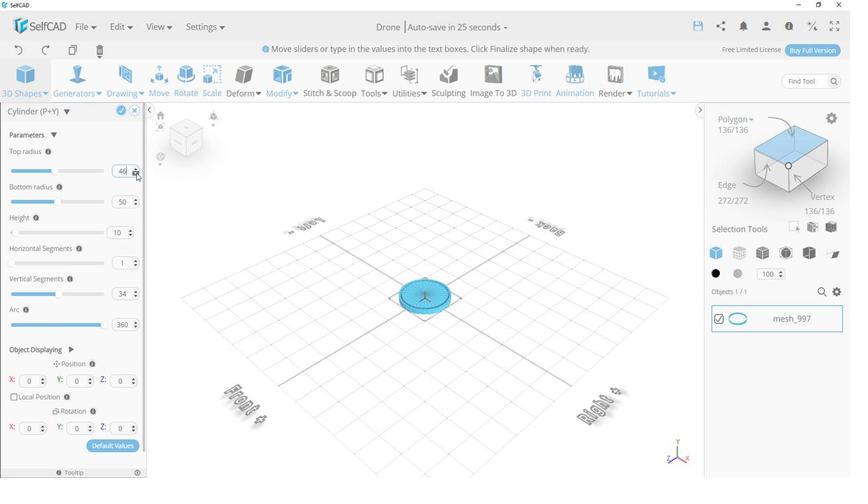 
Action: Mouse pressed left at (136, 172)
Screenshot: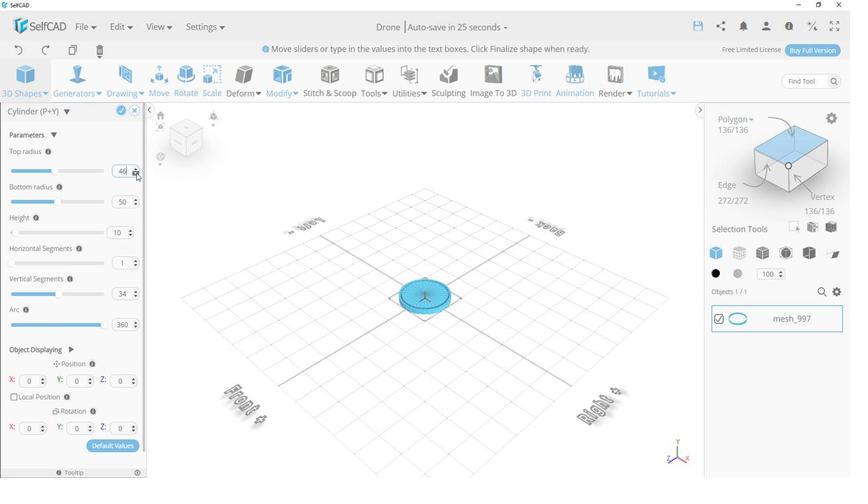 
Action: Mouse pressed left at (136, 172)
Screenshot: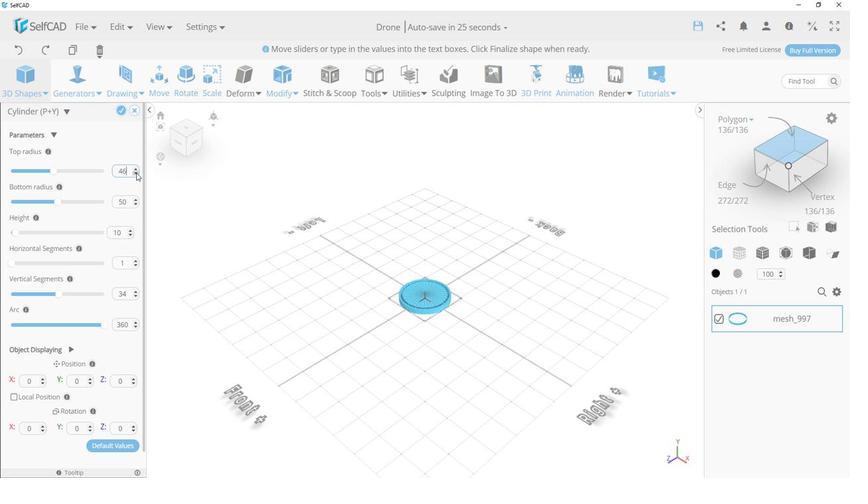 
Action: Mouse pressed left at (136, 172)
Screenshot: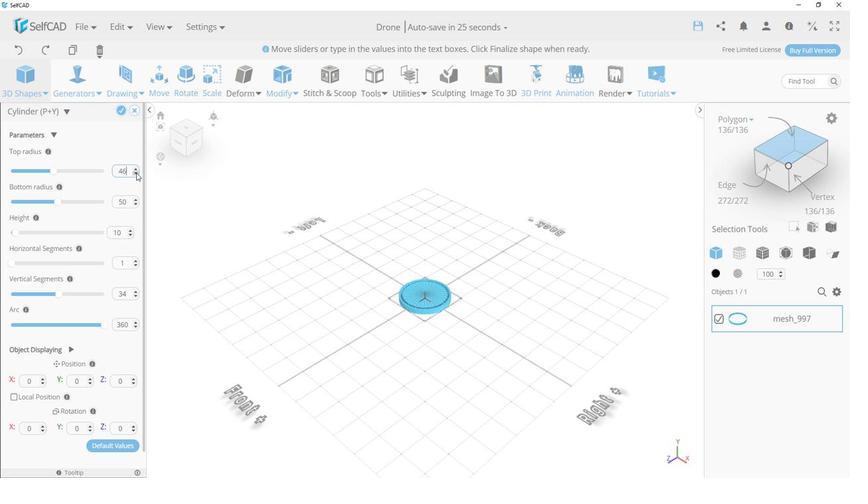 
Action: Mouse pressed left at (136, 172)
Screenshot: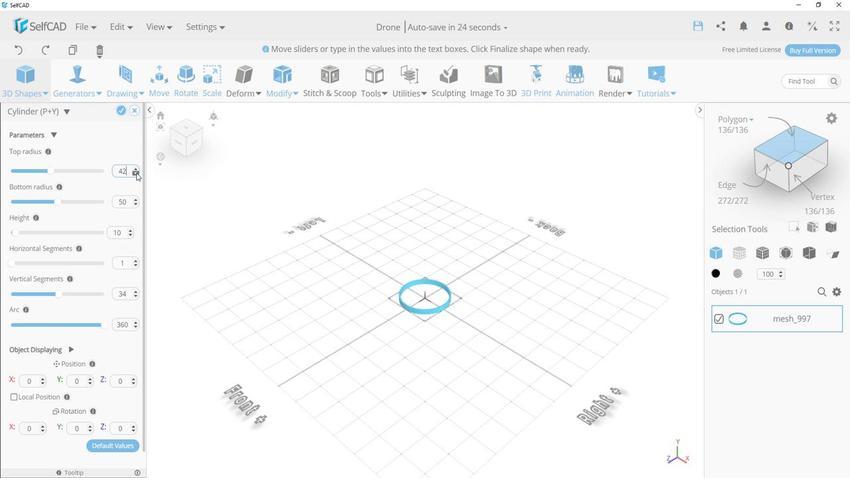 
Action: Mouse pressed left at (136, 172)
Screenshot: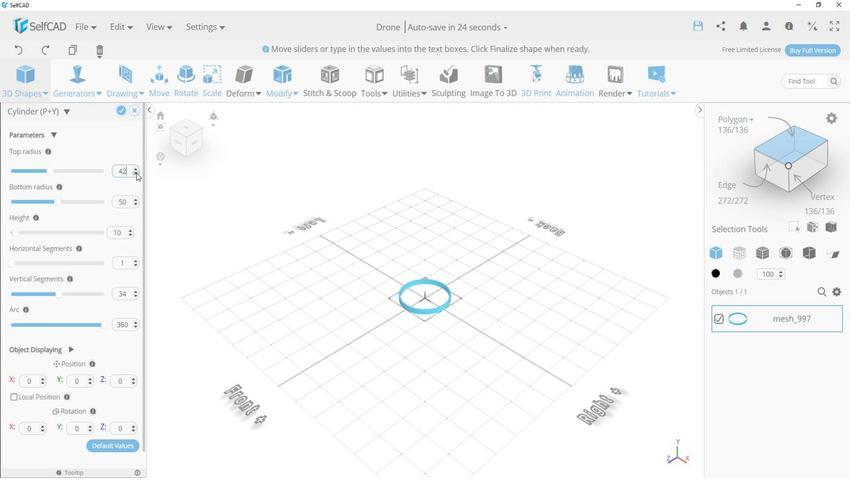 
Action: Mouse pressed left at (136, 172)
Screenshot: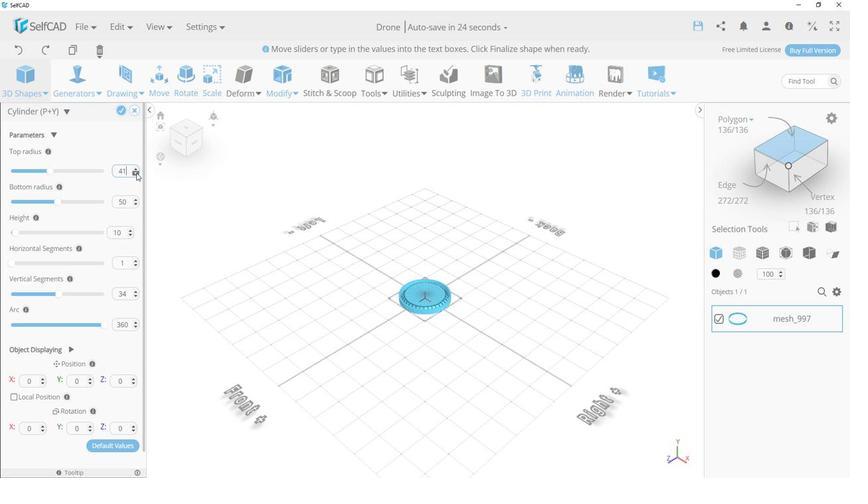 
Action: Mouse pressed left at (136, 172)
Screenshot: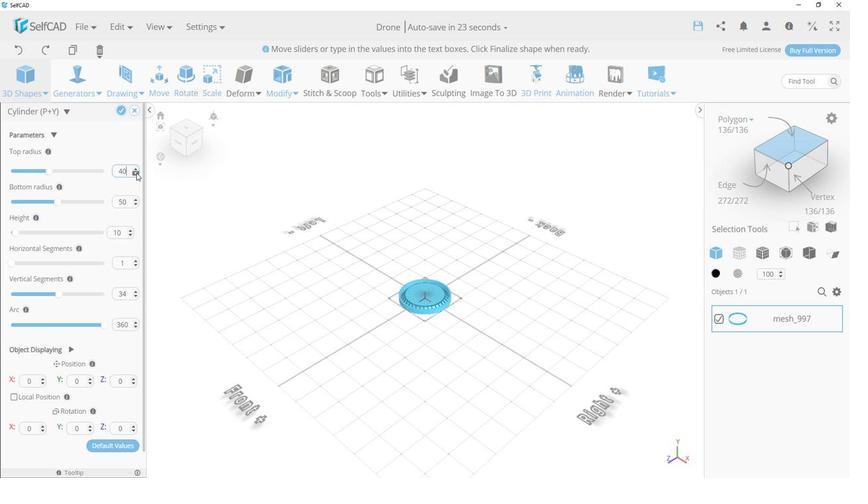 
Action: Mouse moved to (135, 202)
Screenshot: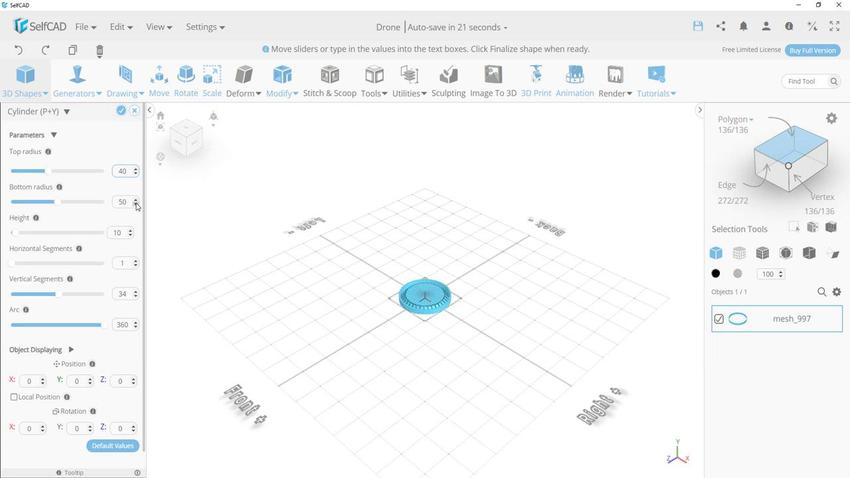 
Action: Mouse pressed left at (135, 202)
Screenshot: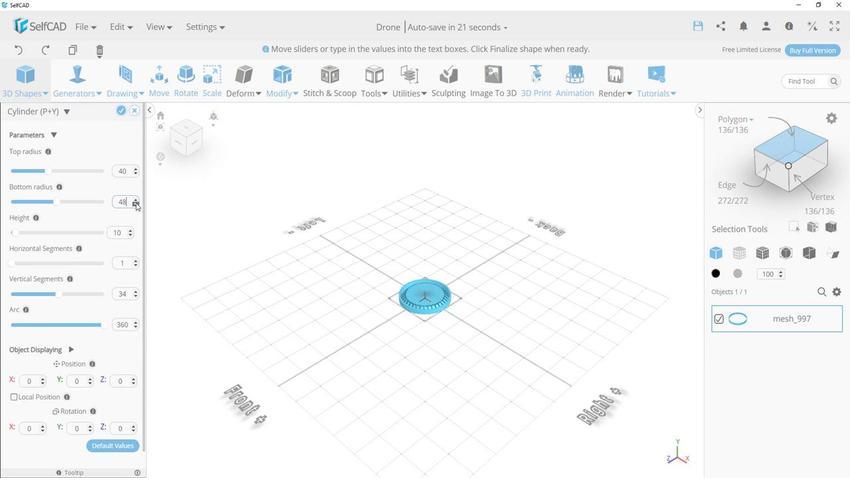 
Action: Mouse pressed left at (135, 202)
Screenshot: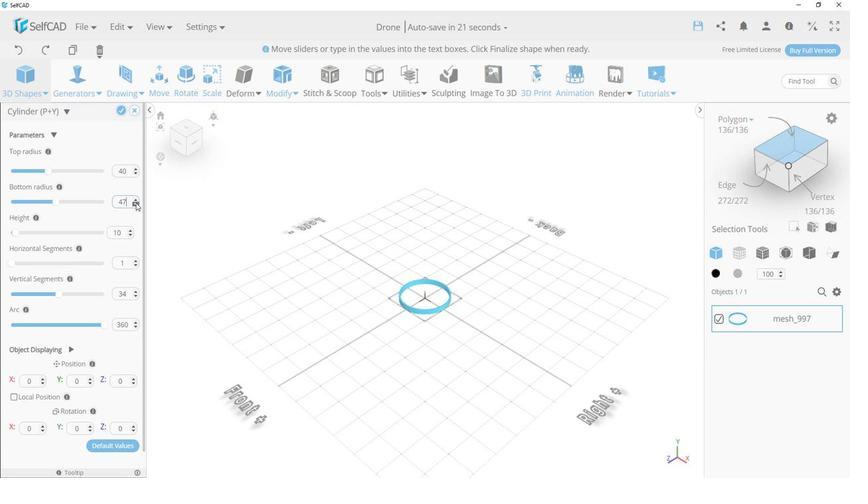 
Action: Mouse pressed left at (135, 202)
Screenshot: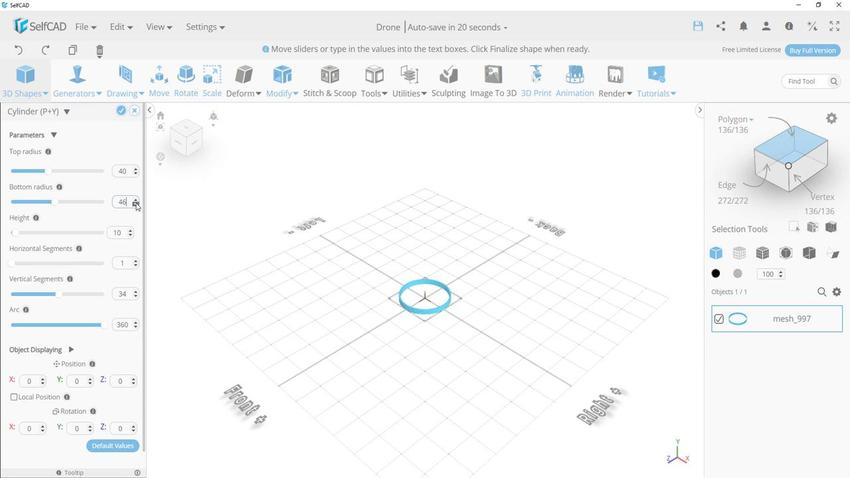 
Action: Mouse pressed left at (135, 202)
Screenshot: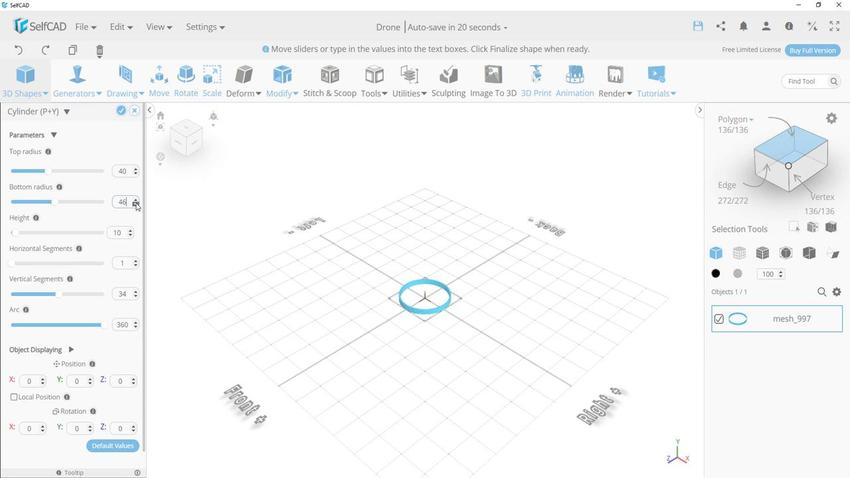 
Action: Mouse pressed left at (135, 202)
Screenshot: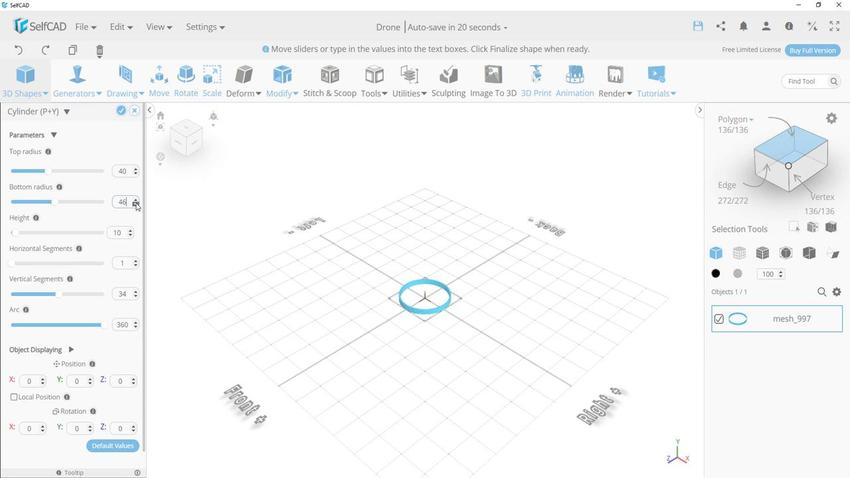
Action: Mouse pressed left at (135, 202)
Screenshot: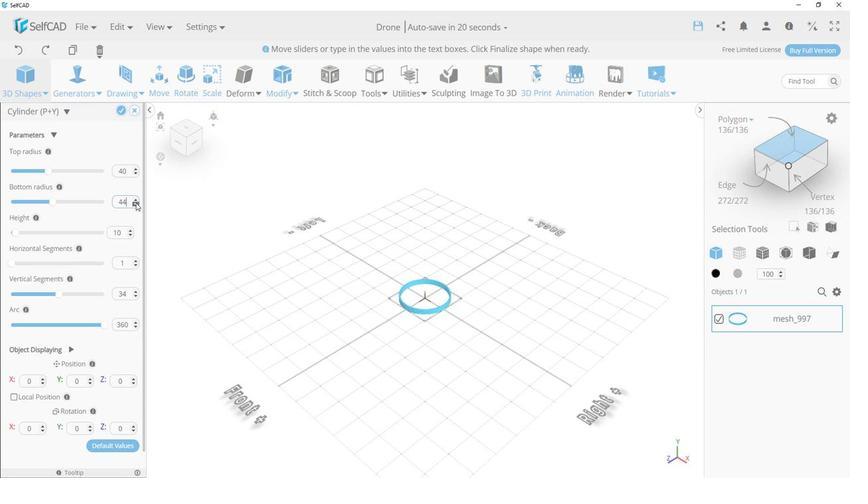 
Action: Mouse pressed left at (135, 202)
Screenshot: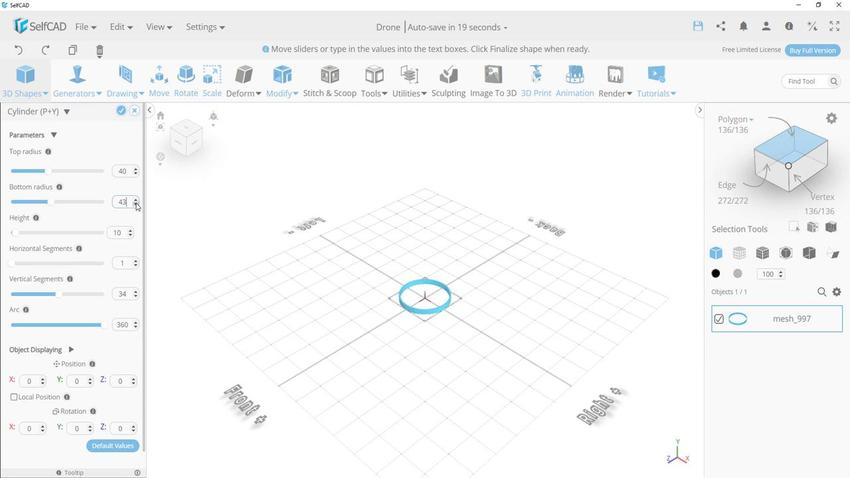 
Action: Mouse pressed left at (135, 202)
Screenshot: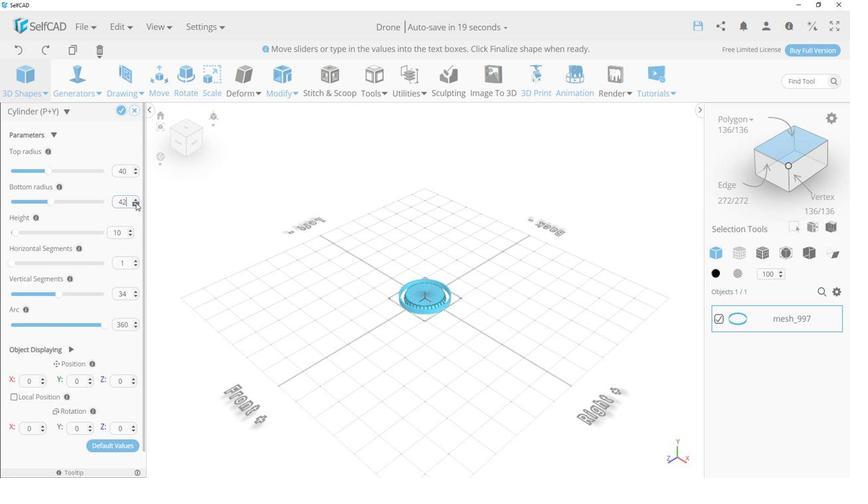 
Action: Mouse pressed left at (135, 202)
Screenshot: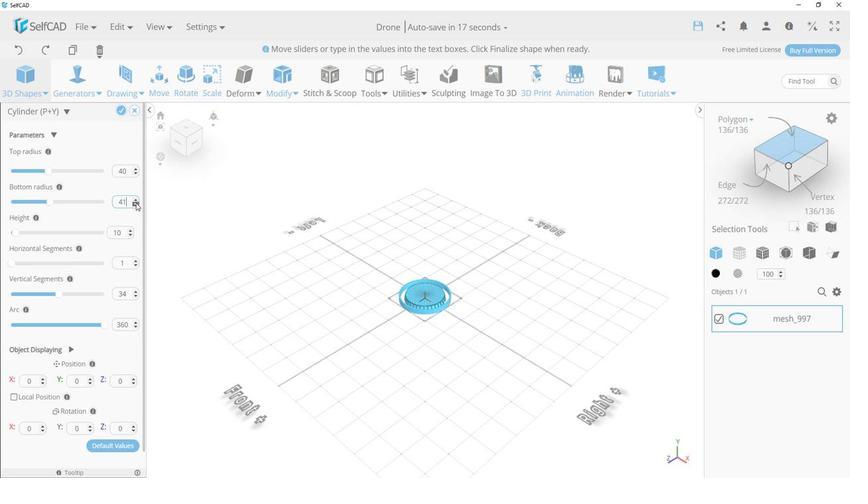 
Action: Mouse pressed left at (135, 202)
Screenshot: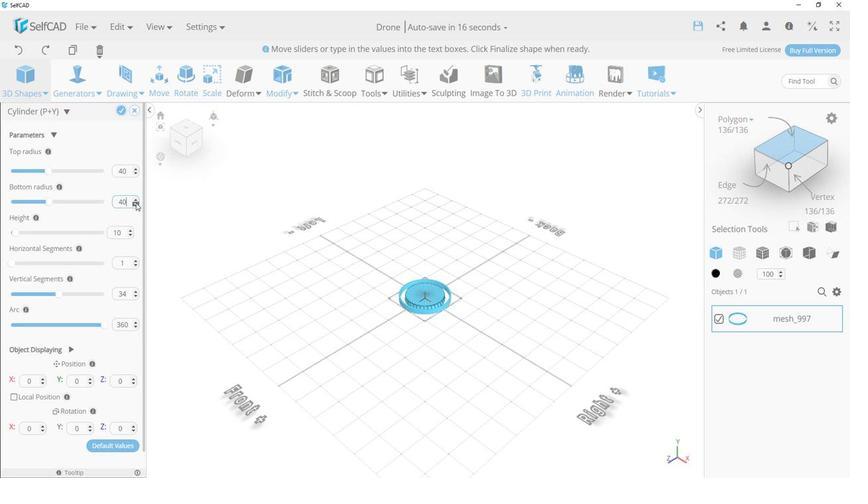 
Action: Mouse moved to (119, 109)
Screenshot: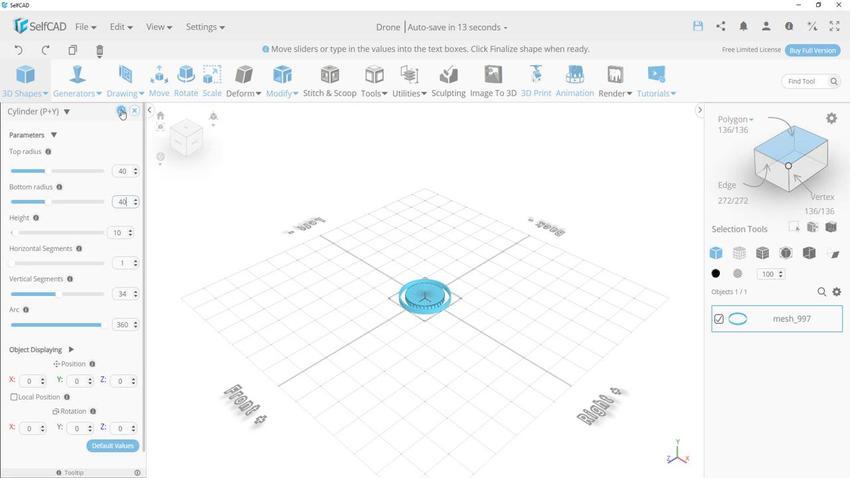 
Action: Mouse pressed left at (119, 109)
Screenshot: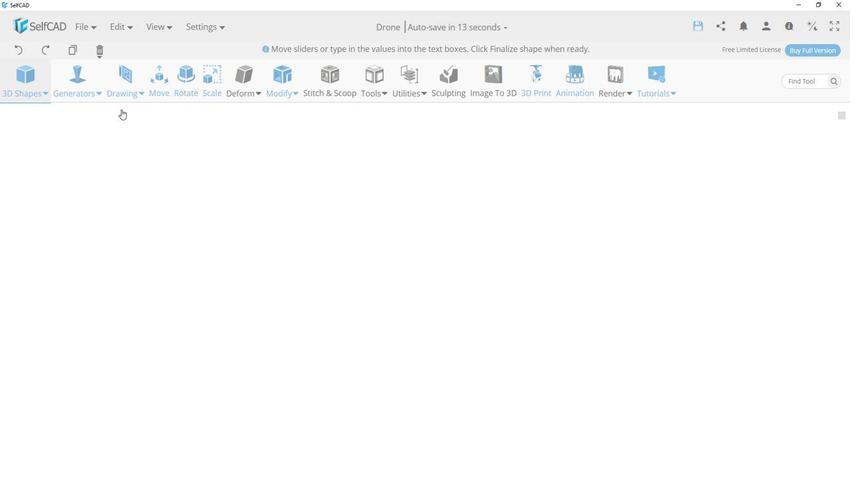 
Action: Mouse moved to (502, 246)
Screenshot: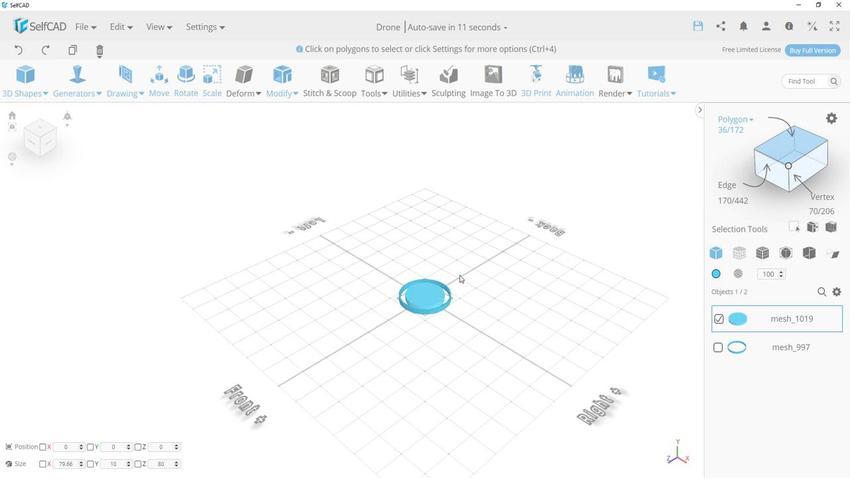 
Action: Mouse pressed left at (502, 246)
Screenshot: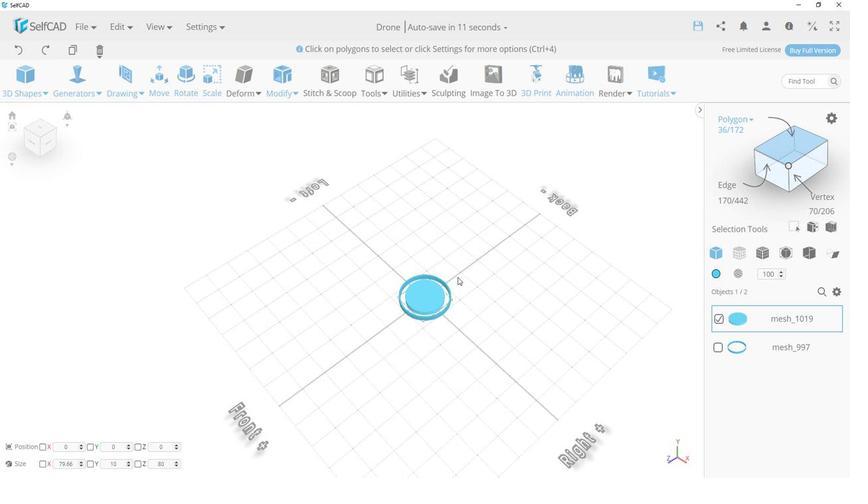 
Action: Mouse moved to (448, 293)
Screenshot: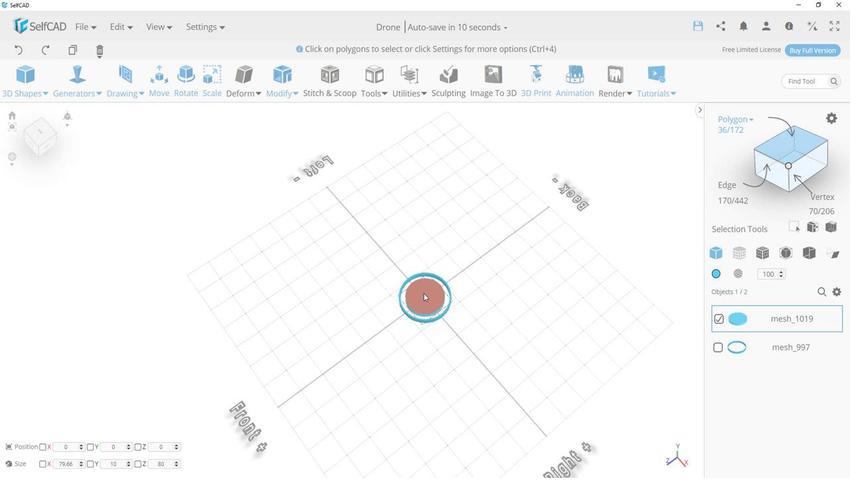 
Action: Mouse pressed left at (448, 293)
Screenshot: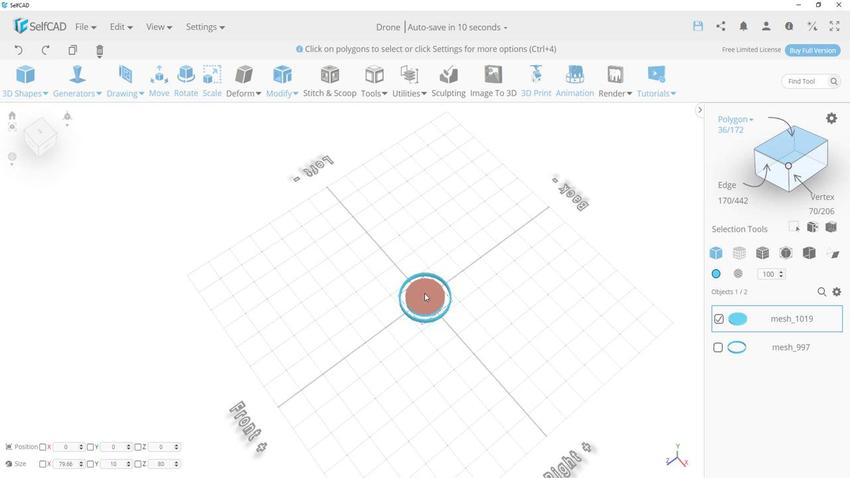 
Action: Mouse moved to (532, 330)
Screenshot: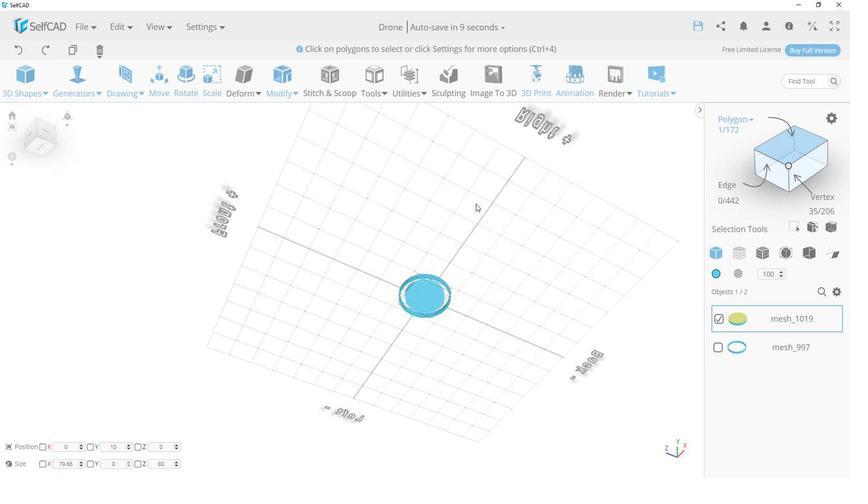 
Action: Mouse pressed left at (532, 330)
Screenshot: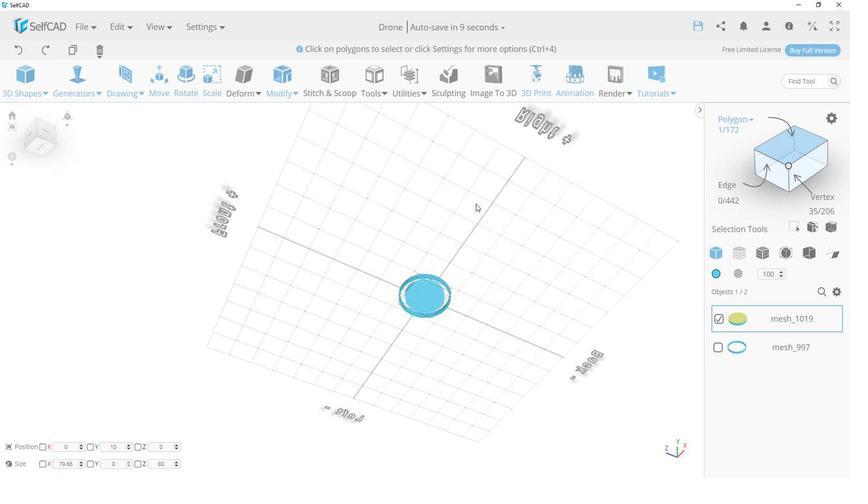 
Action: Mouse moved to (447, 304)
Screenshot: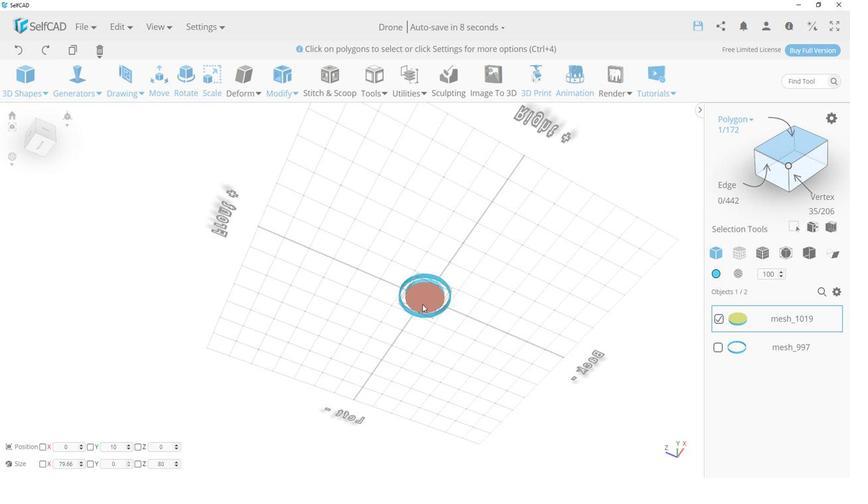 
Action: Mouse pressed left at (447, 304)
Screenshot: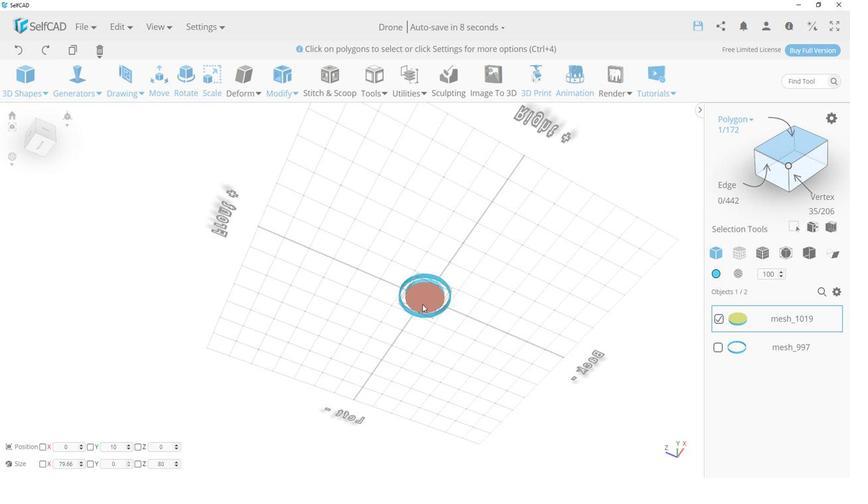 
Action: Mouse moved to (553, 212)
Screenshot: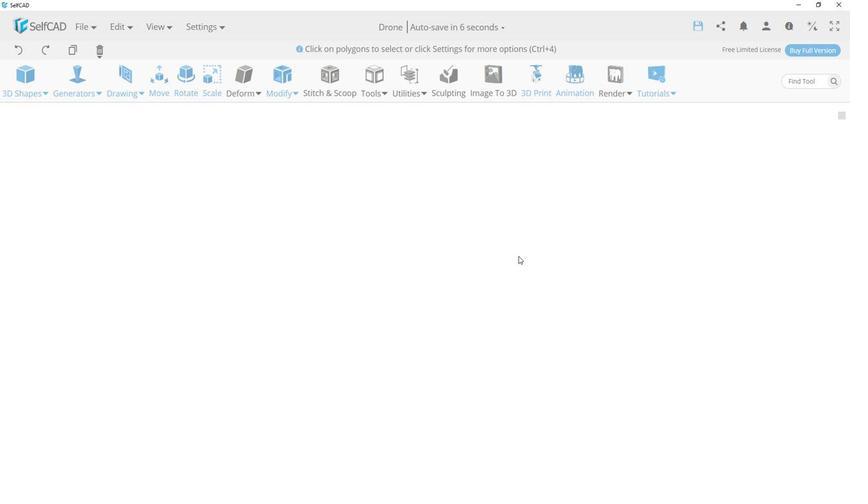 
Action: Mouse pressed left at (553, 212)
Screenshot: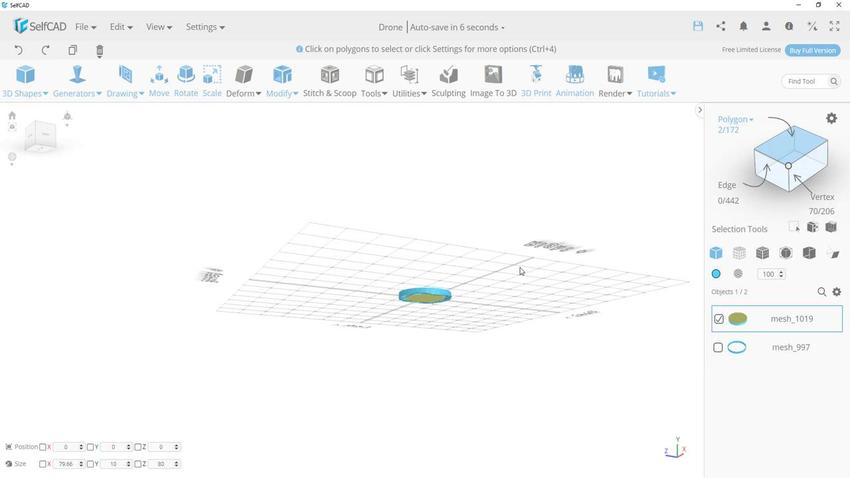 
Action: Mouse moved to (555, 281)
Screenshot: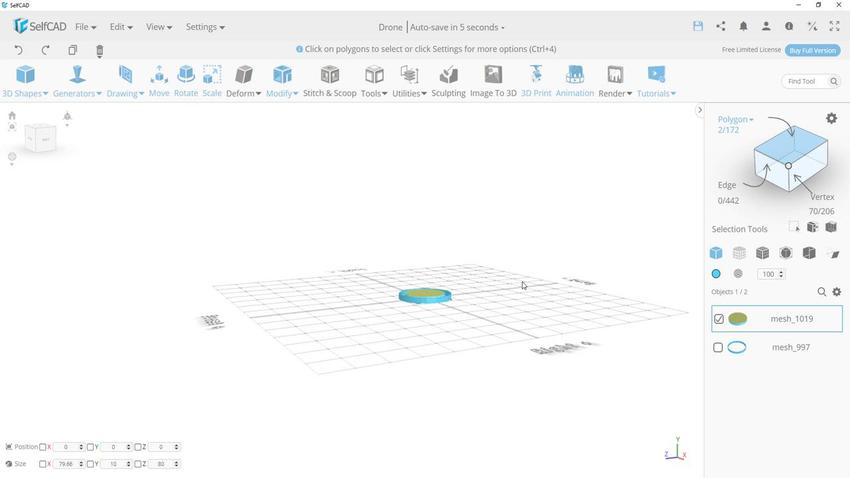 
Action: Key pressed <Key.delete><Key.enter>
Screenshot: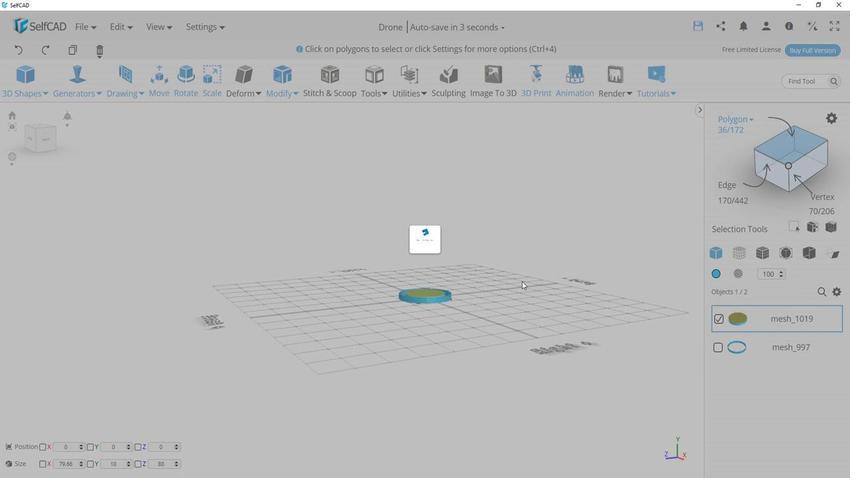 
Action: Mouse moved to (309, 177)
Screenshot: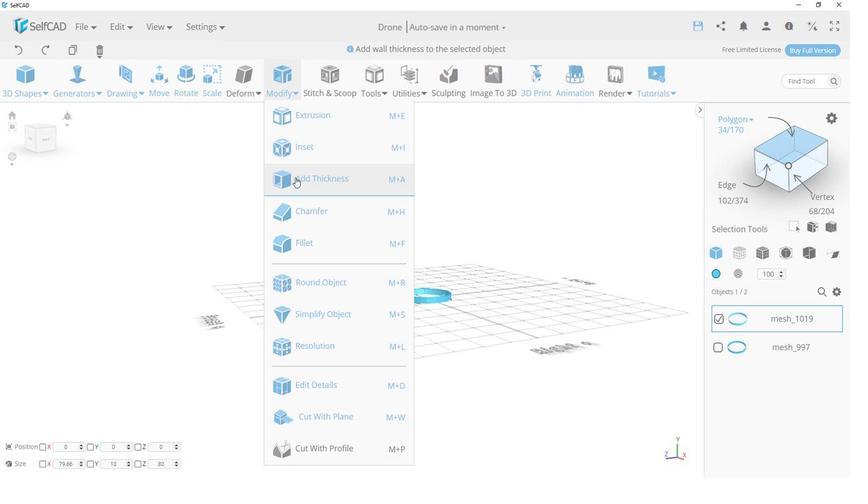 
Action: Mouse pressed left at (309, 177)
Screenshot: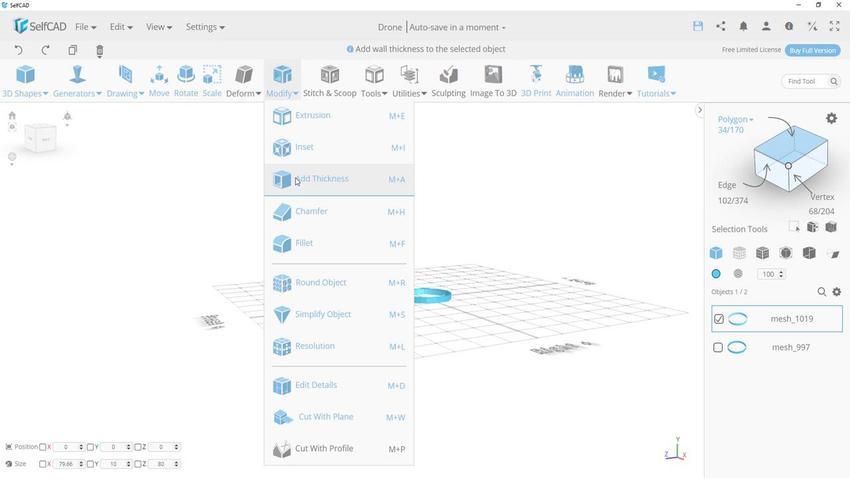 
Action: Mouse moved to (134, 145)
Screenshot: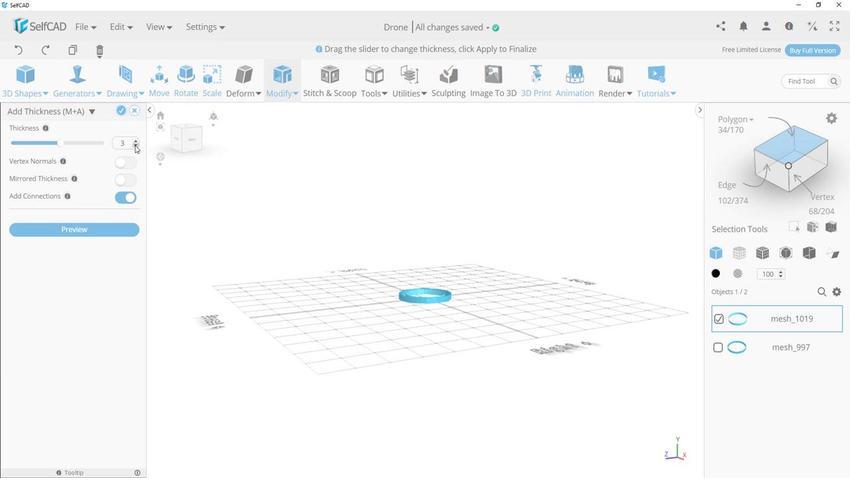 
Action: Mouse pressed left at (134, 145)
Screenshot: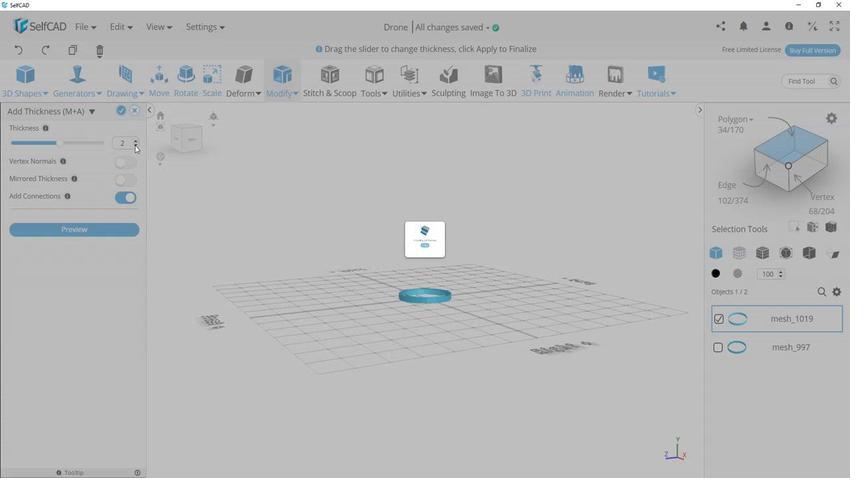 
Action: Mouse pressed left at (134, 145)
Screenshot: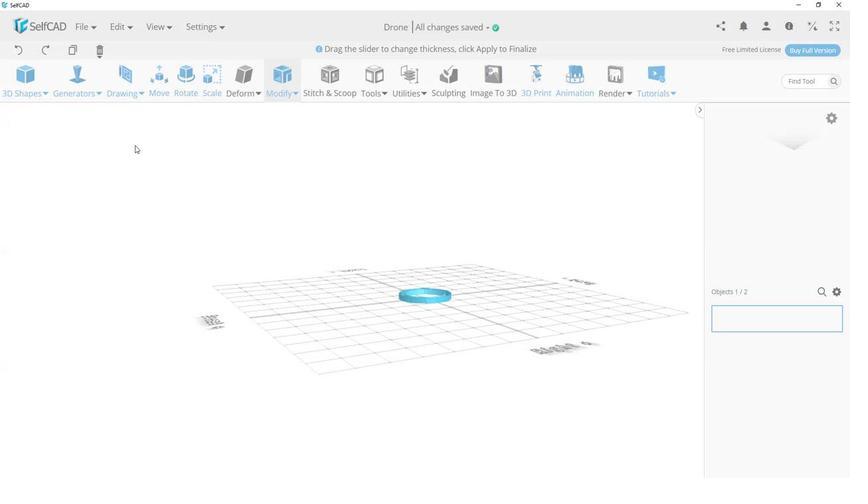 
Action: Mouse pressed left at (134, 145)
Screenshot: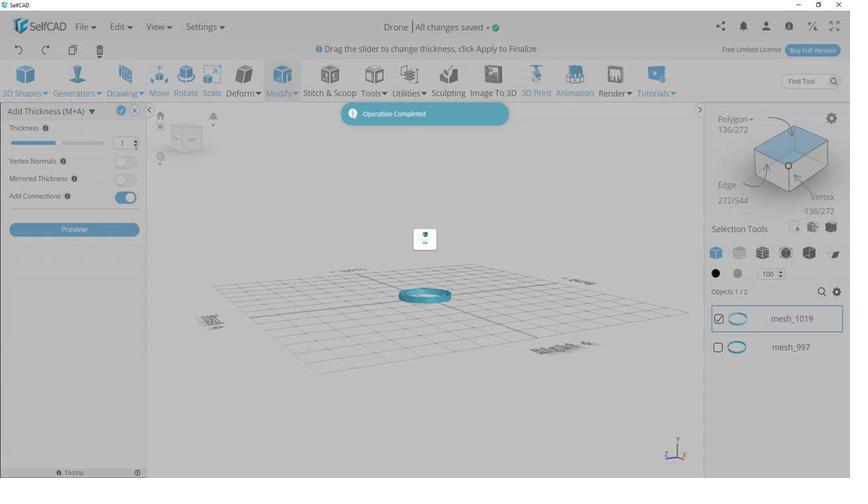 
Action: Mouse pressed left at (134, 145)
Screenshot: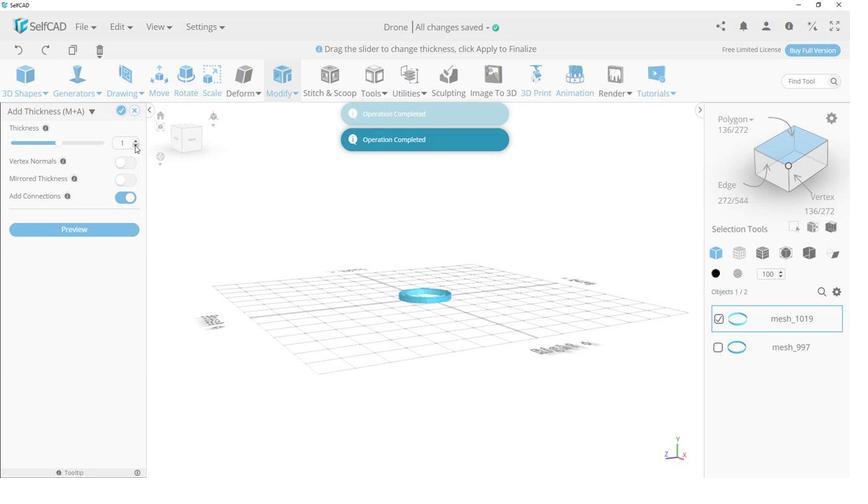 
Action: Mouse pressed left at (134, 145)
Screenshot: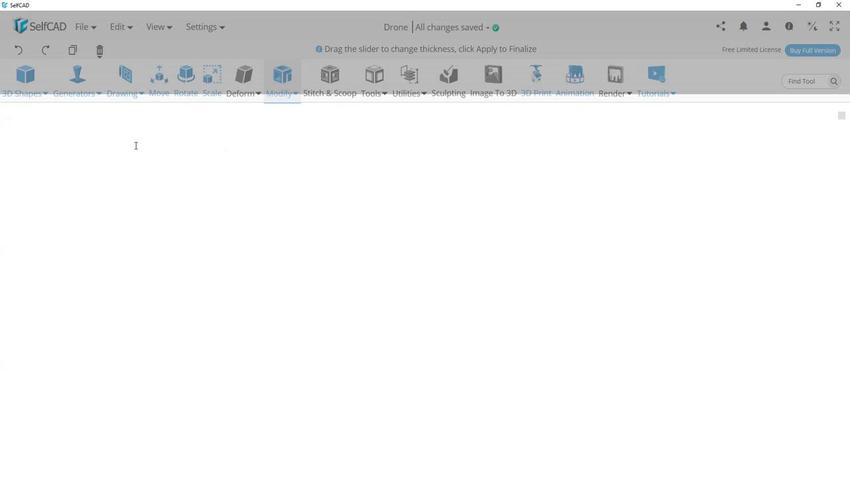 
Action: Mouse pressed left at (134, 145)
Screenshot: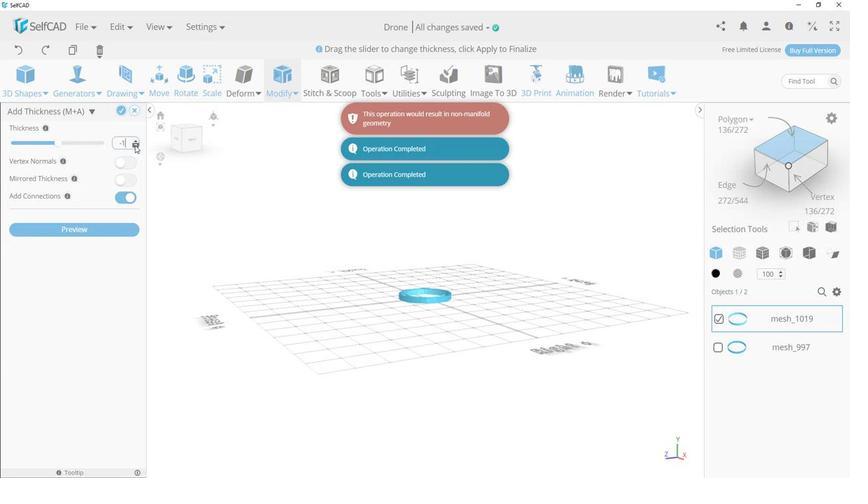 
Action: Mouse pressed left at (134, 145)
Screenshot: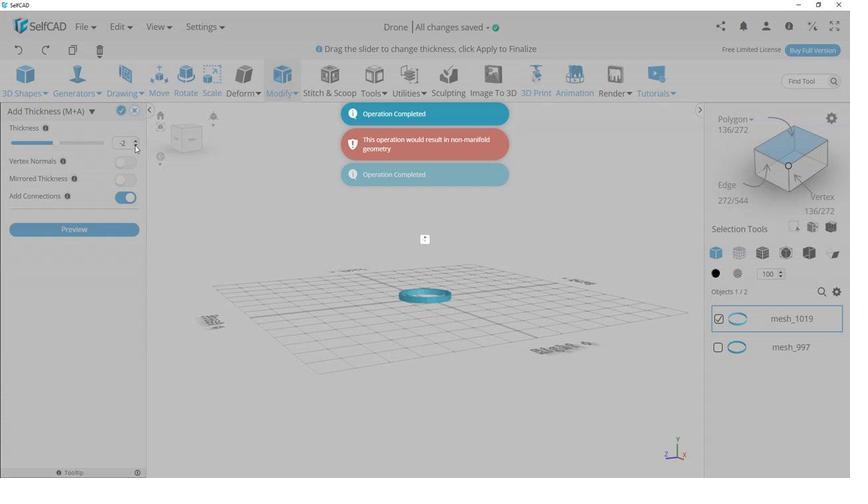 
Action: Mouse pressed left at (134, 145)
Screenshot: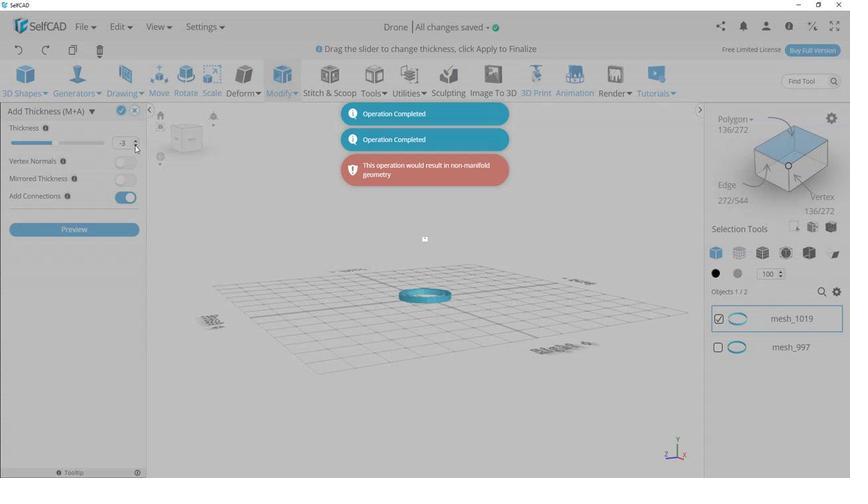 
Action: Mouse moved to (116, 109)
Screenshot: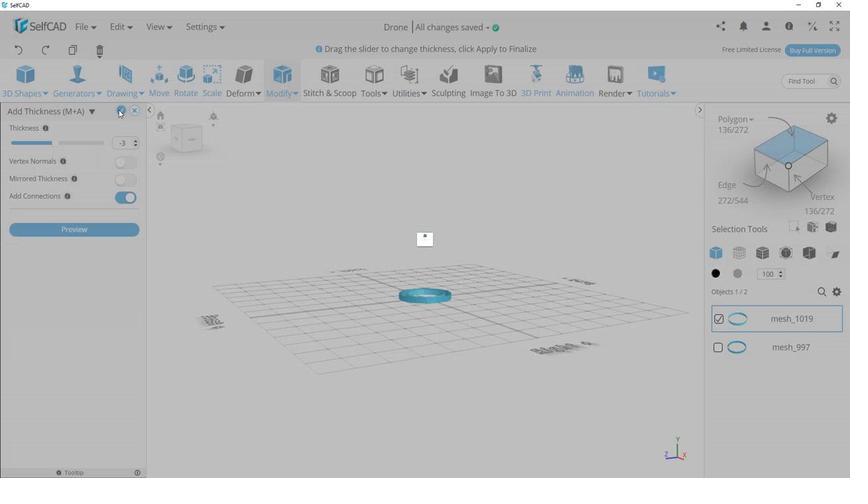 
Action: Mouse pressed left at (116, 109)
Screenshot: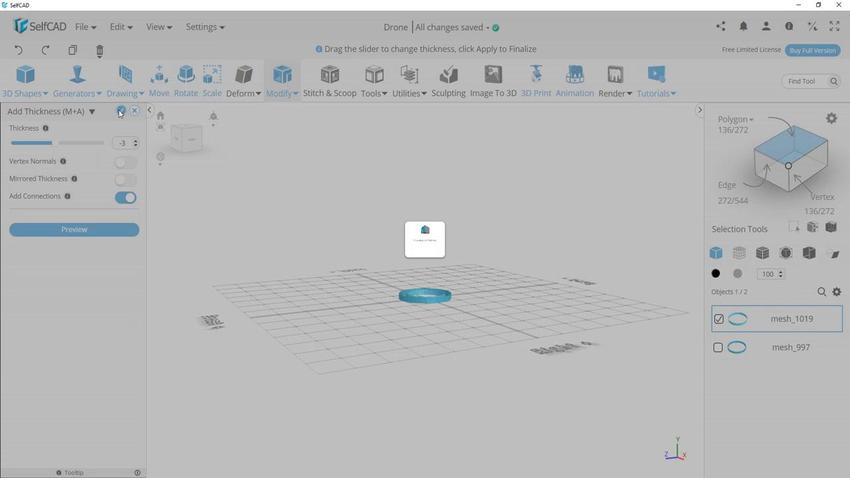 
Action: Mouse moved to (473, 164)
Screenshot: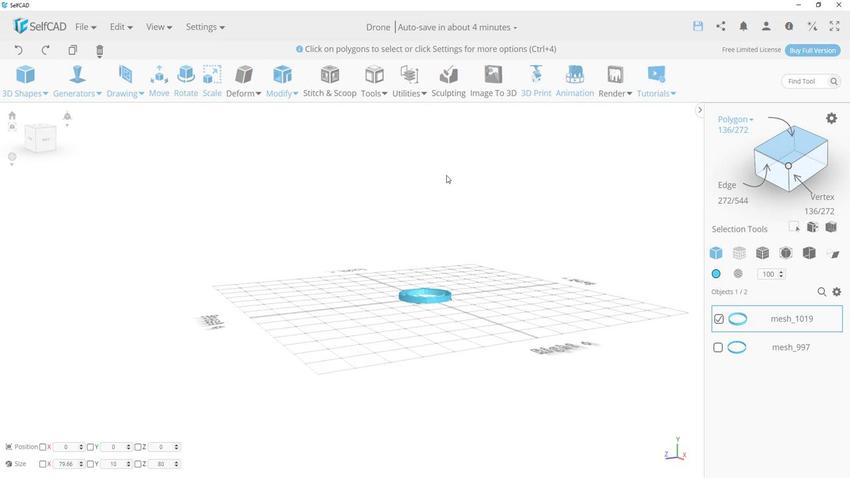 
Action: Mouse pressed left at (473, 164)
Screenshot: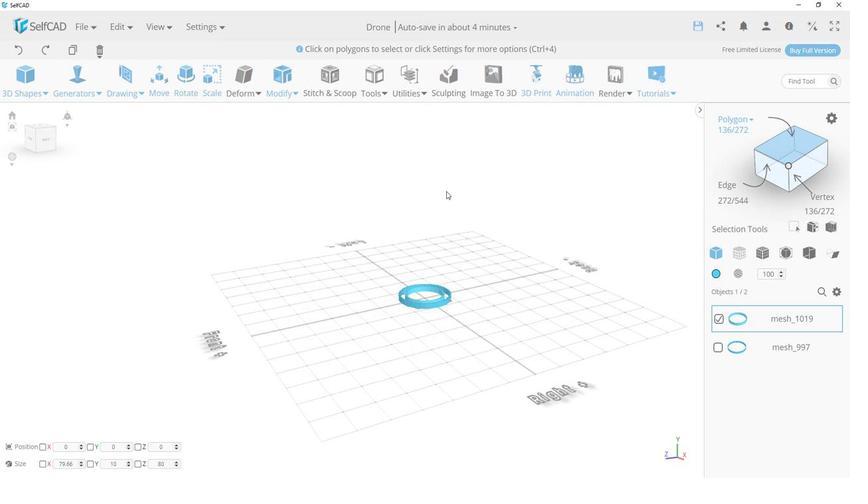 
Action: Mouse moved to (481, 243)
Screenshot: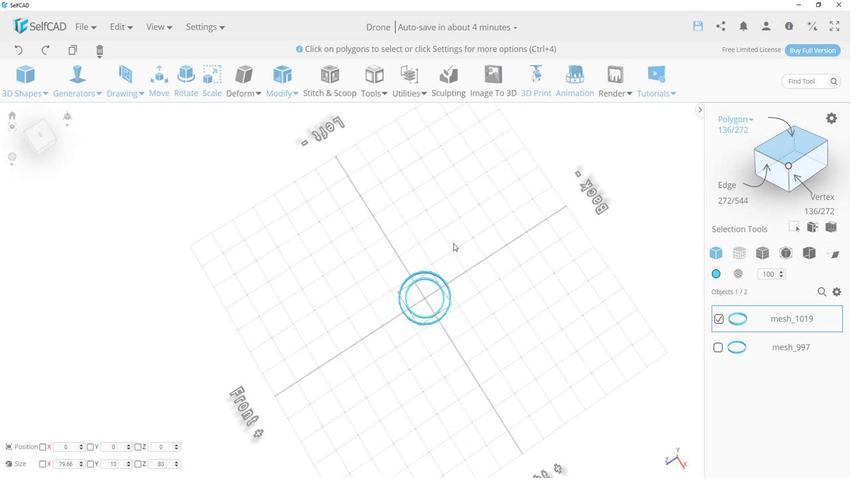 
Action: Mouse scrolled (481, 243) with delta (0, 0)
Screenshot: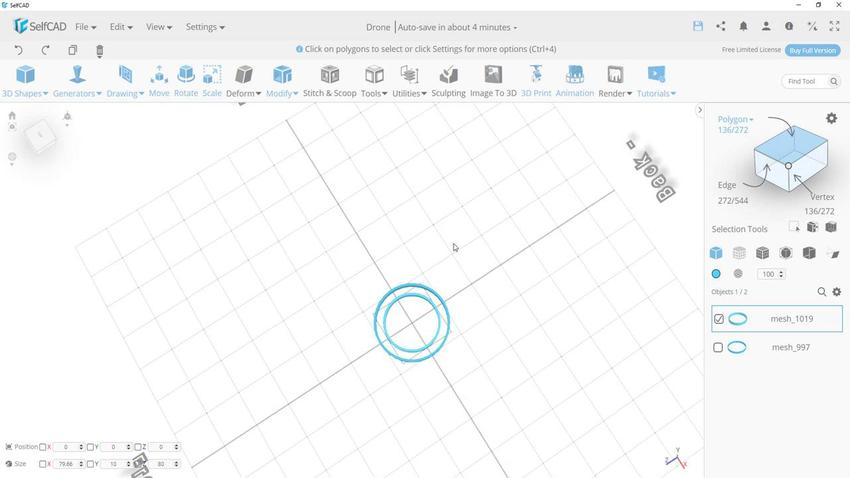 
Action: Mouse scrolled (481, 243) with delta (0, 0)
Screenshot: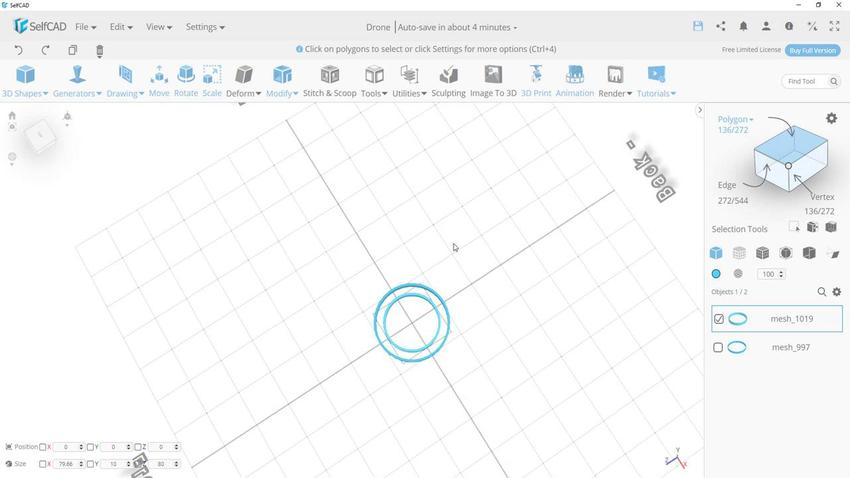 
Action: Mouse scrolled (481, 243) with delta (0, 0)
Screenshot: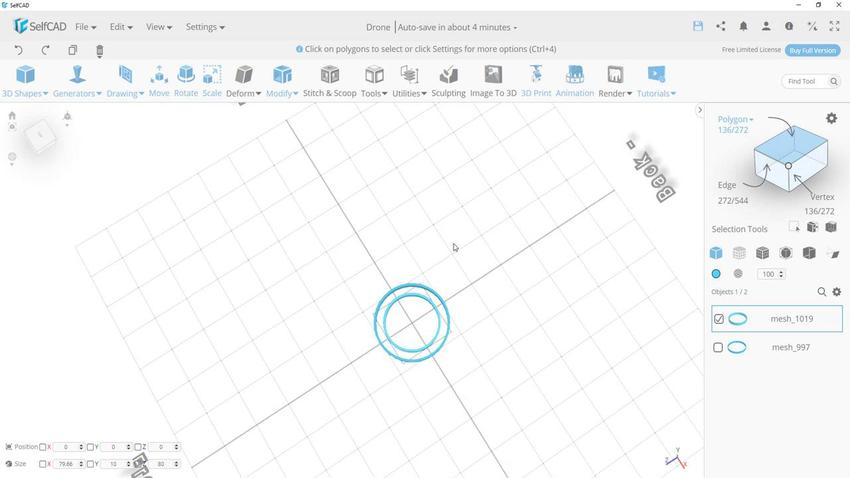 
Action: Mouse scrolled (481, 243) with delta (0, 0)
Screenshot: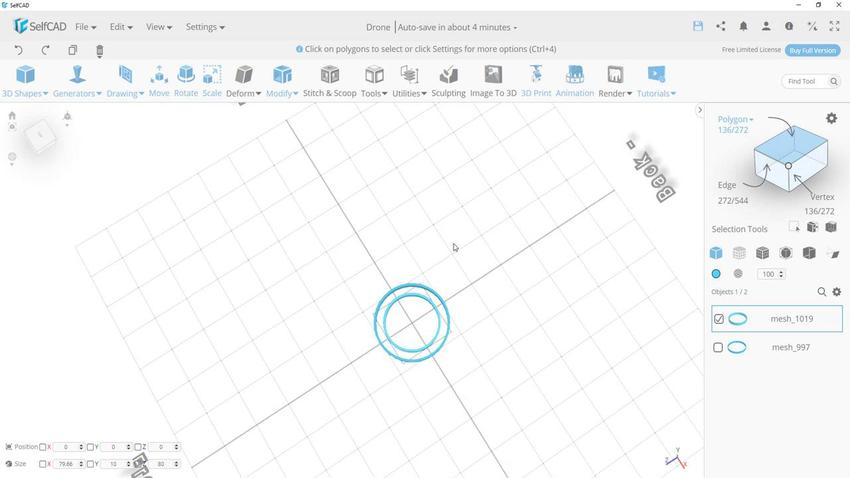 
Action: Mouse scrolled (481, 243) with delta (0, 0)
Screenshot: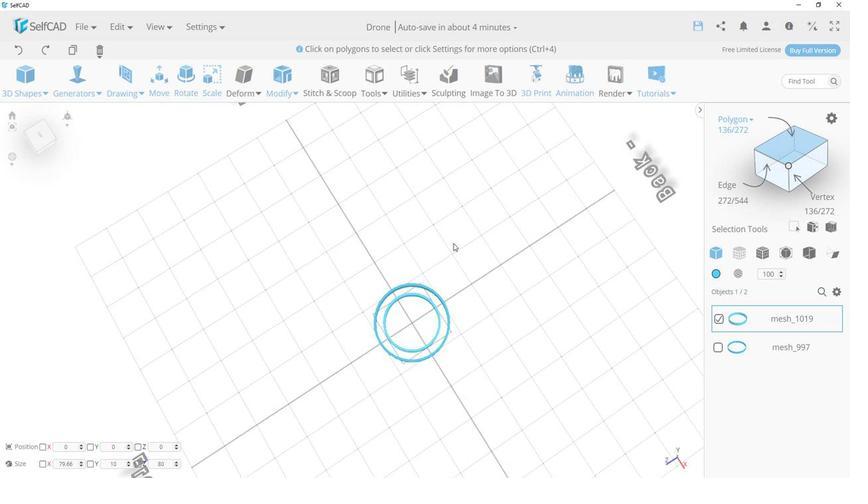 
Action: Mouse scrolled (481, 243) with delta (0, 0)
Screenshot: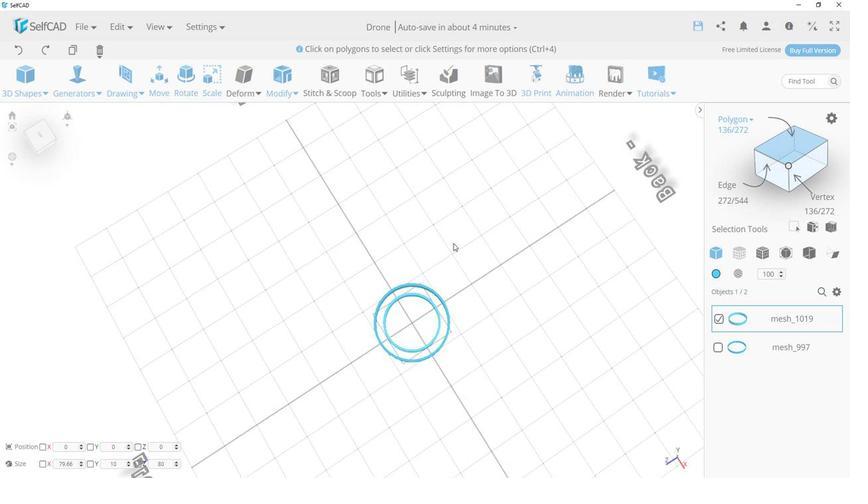 
Action: Mouse scrolled (481, 243) with delta (0, 0)
Screenshot: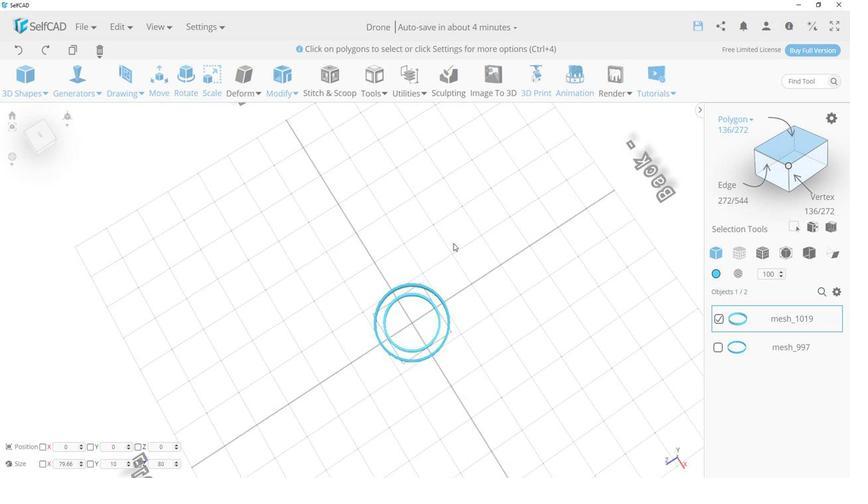 
Action: Mouse scrolled (481, 243) with delta (0, 0)
Screenshot: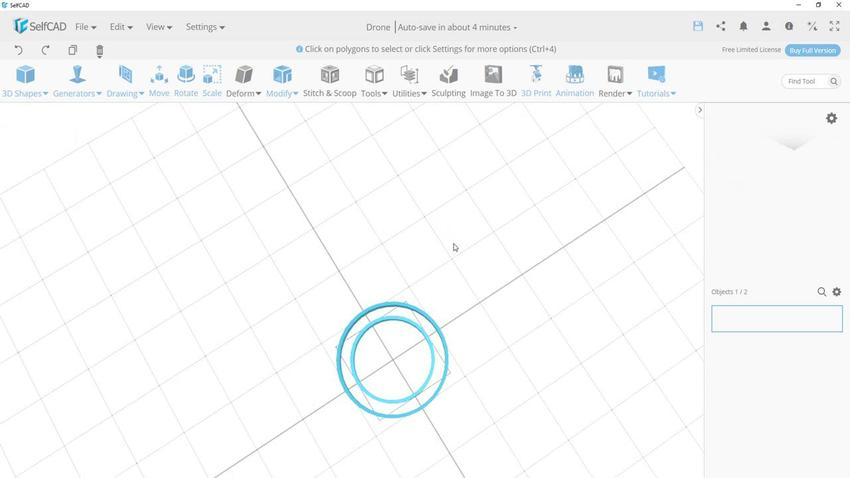 
Action: Mouse scrolled (481, 243) with delta (0, 0)
Screenshot: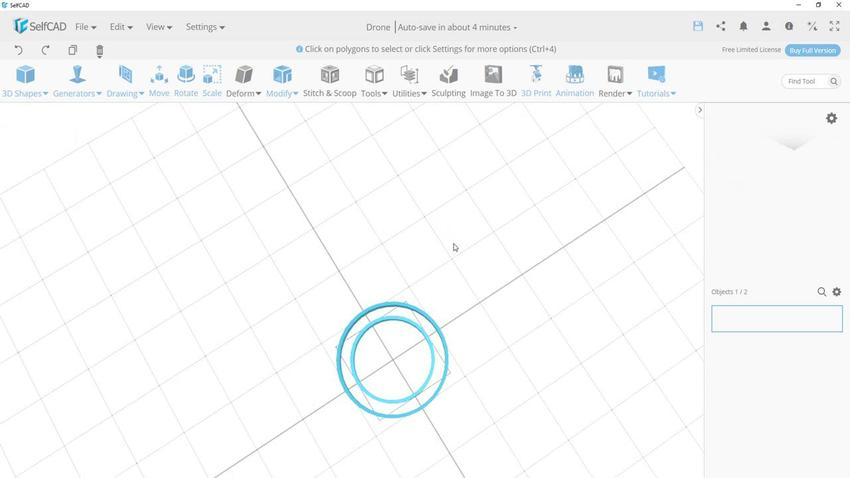 
Action: Mouse scrolled (481, 243) with delta (0, 0)
Screenshot: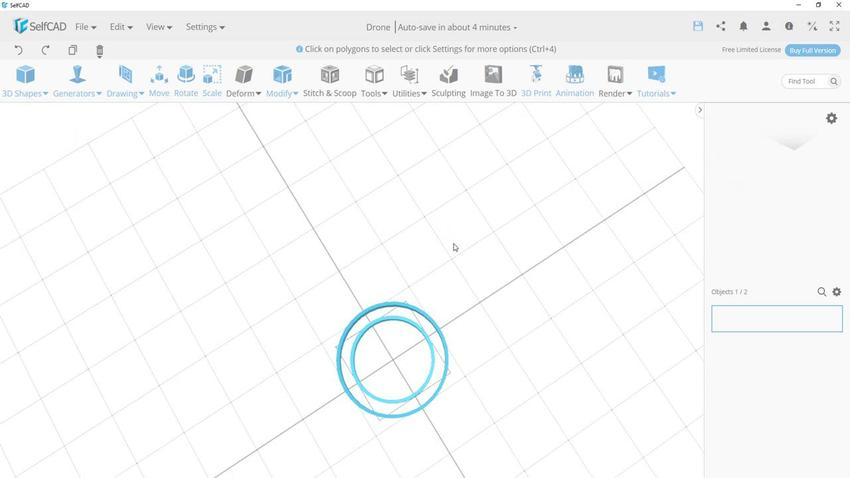 
Action: Mouse scrolled (481, 243) with delta (0, 0)
Screenshot: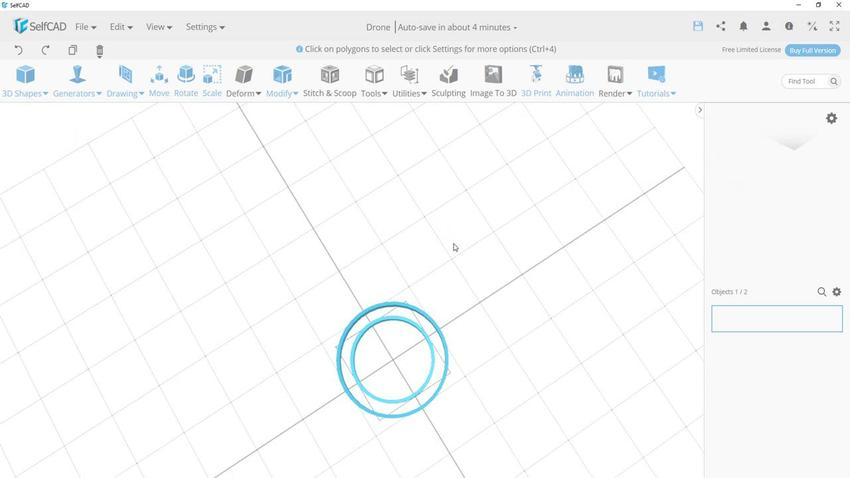 
Action: Mouse scrolled (481, 243) with delta (0, 0)
Screenshot: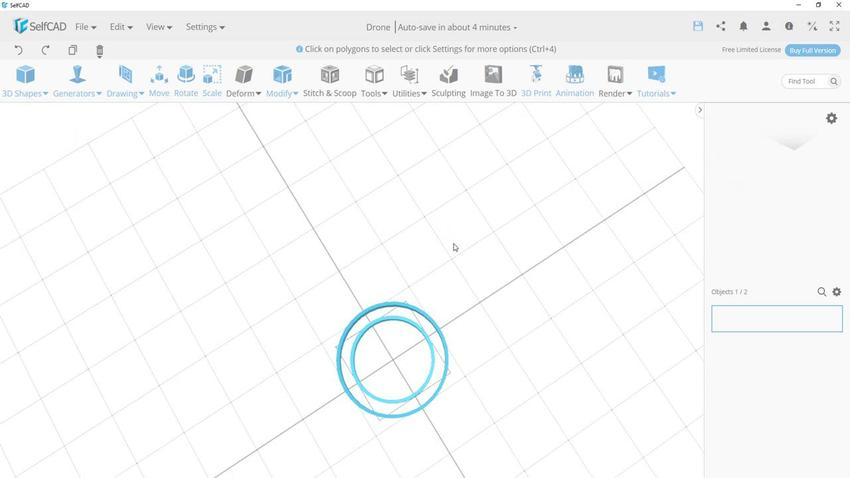 
Action: Mouse scrolled (481, 243) with delta (0, 0)
Screenshot: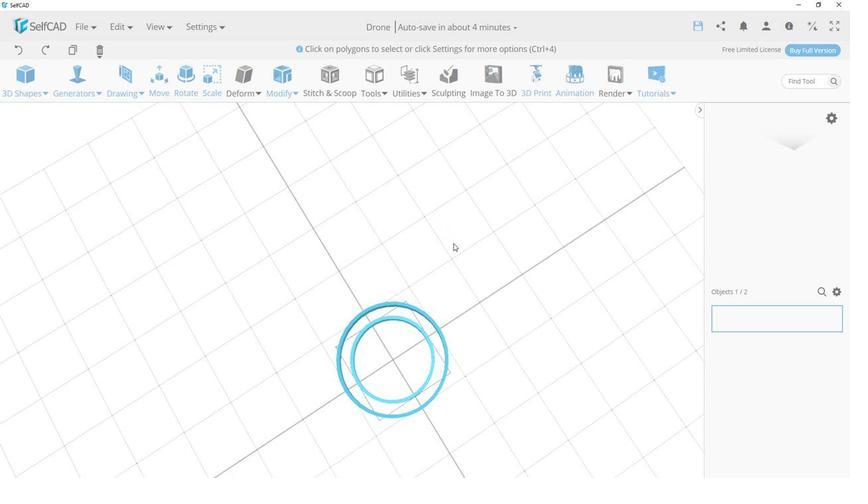 
Action: Mouse scrolled (481, 243) with delta (0, 0)
Screenshot: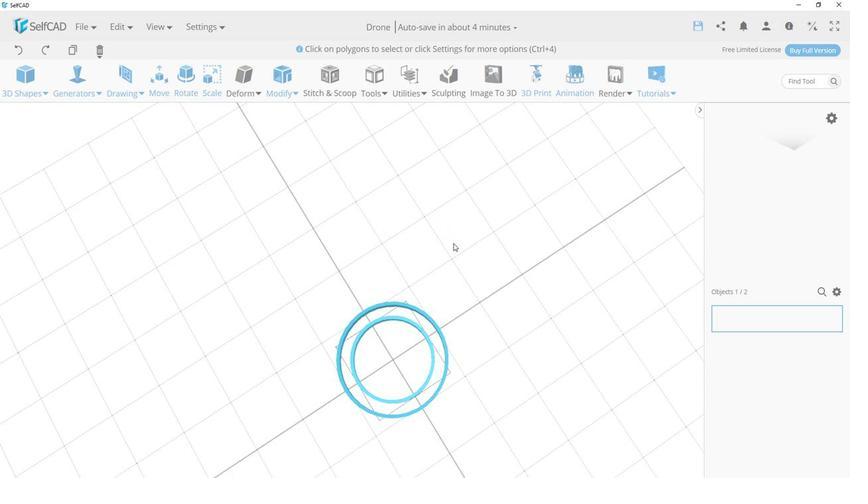 
Action: Mouse scrolled (481, 243) with delta (0, 0)
Screenshot: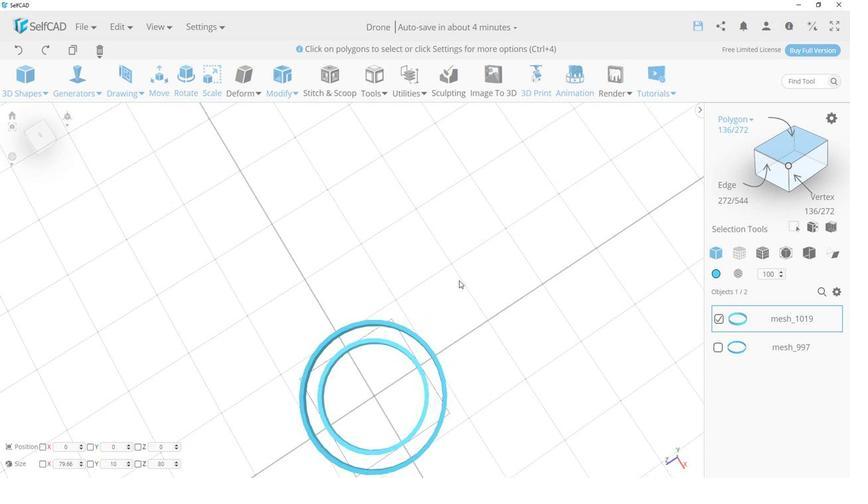 
Action: Mouse scrolled (481, 243) with delta (0, 0)
Screenshot: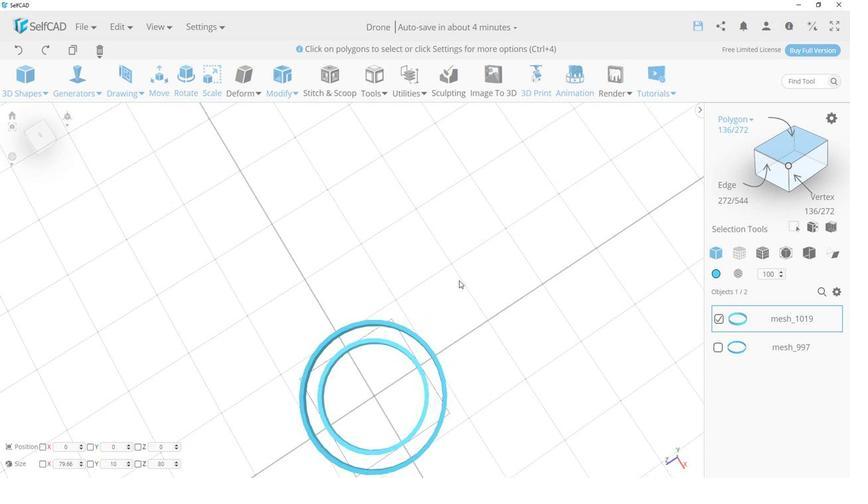 
Action: Mouse scrolled (481, 243) with delta (0, 0)
Screenshot: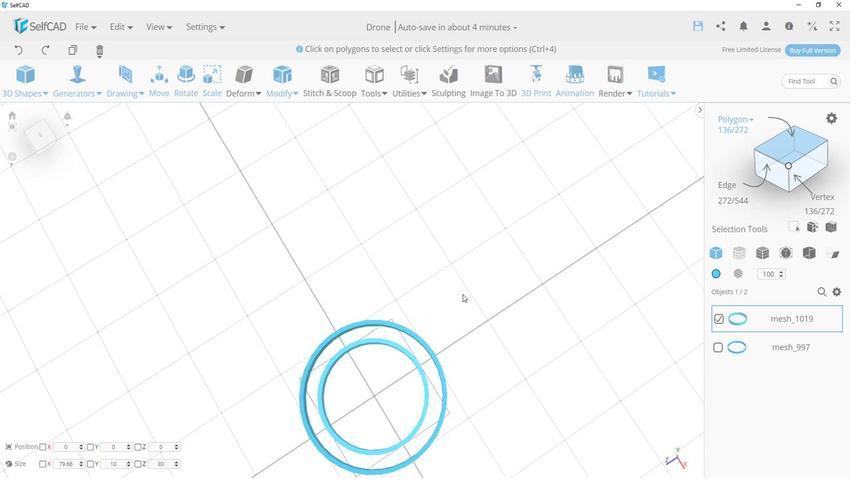 
Action: Mouse scrolled (481, 243) with delta (0, 0)
Screenshot: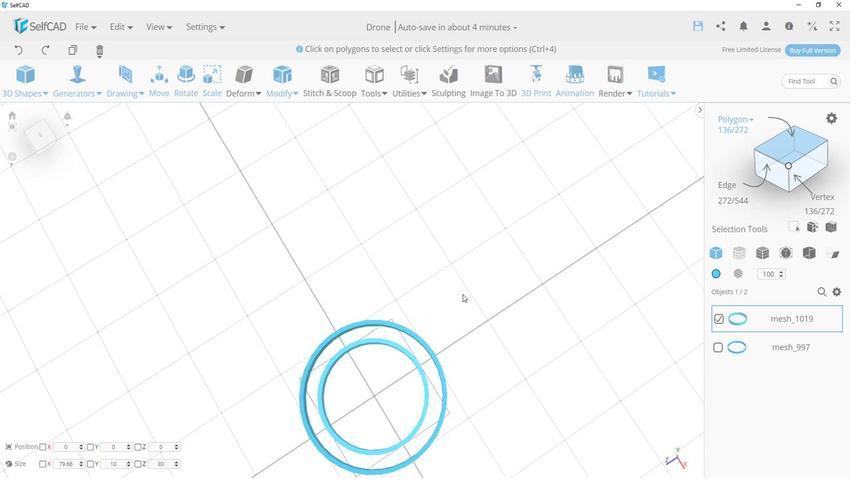 
Action: Mouse scrolled (481, 243) with delta (0, 0)
Screenshot: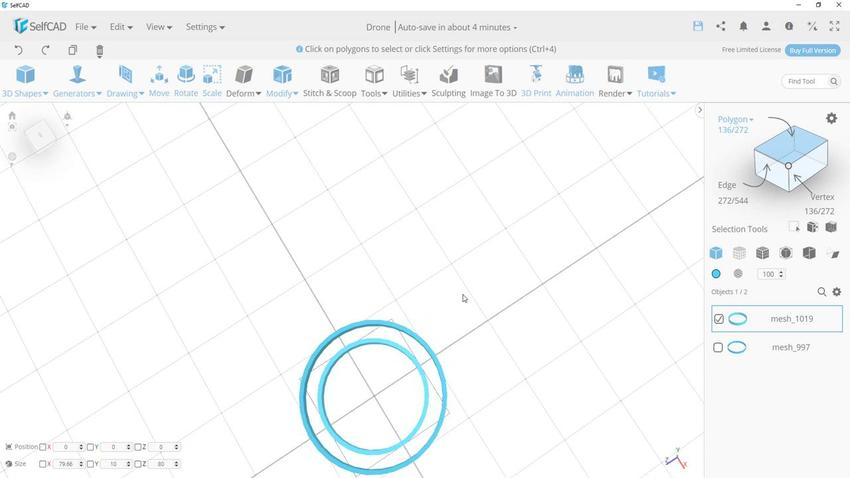 
Action: Mouse moved to (491, 294)
Screenshot: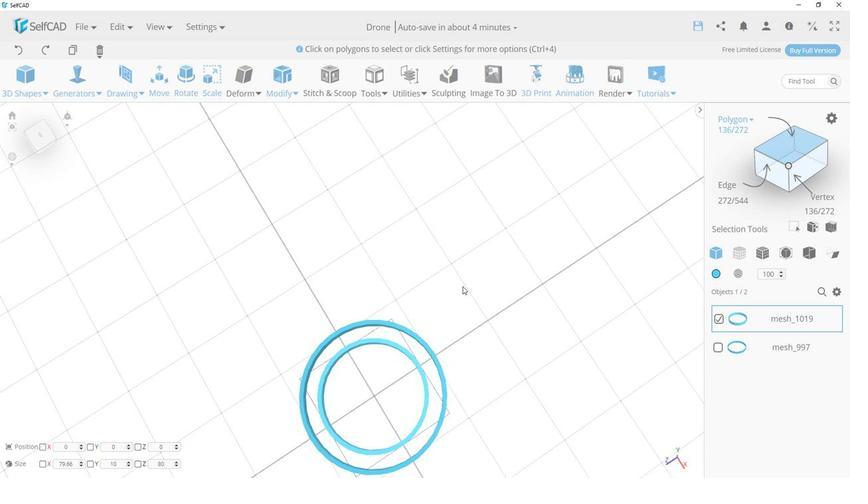 
Action: Mouse pressed left at (491, 294)
Screenshot: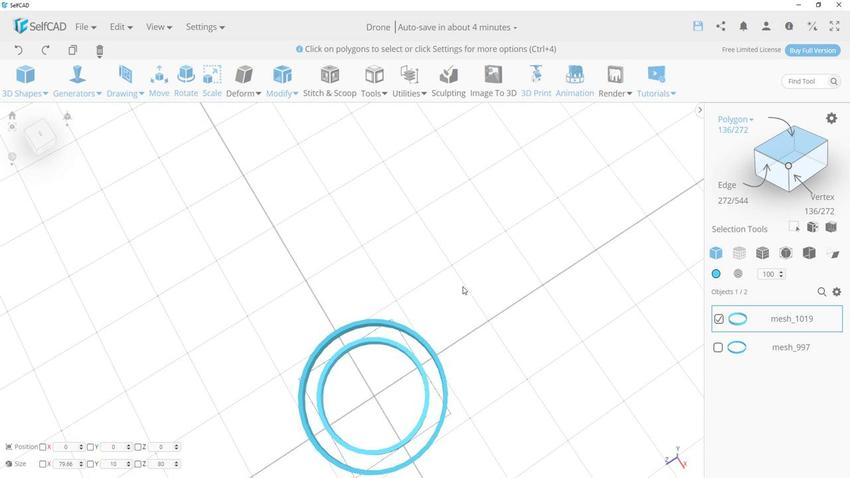 
Action: Mouse moved to (29, 149)
Screenshot: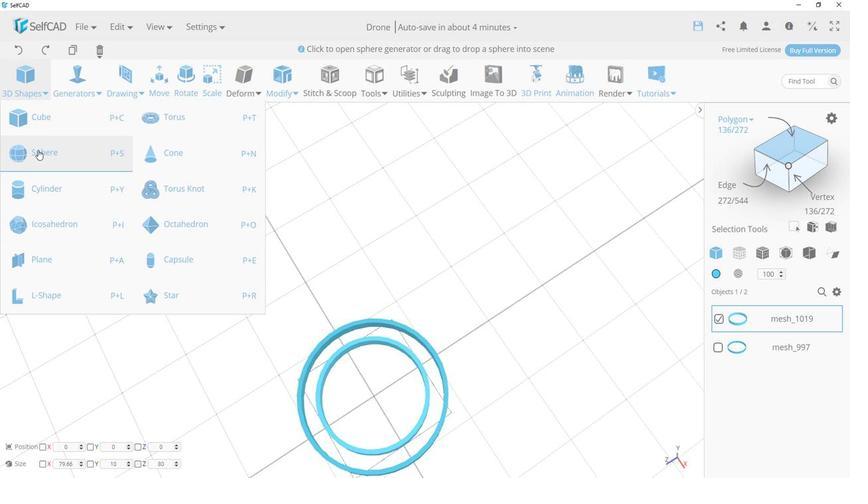 
Action: Mouse pressed left at (29, 149)
Screenshot: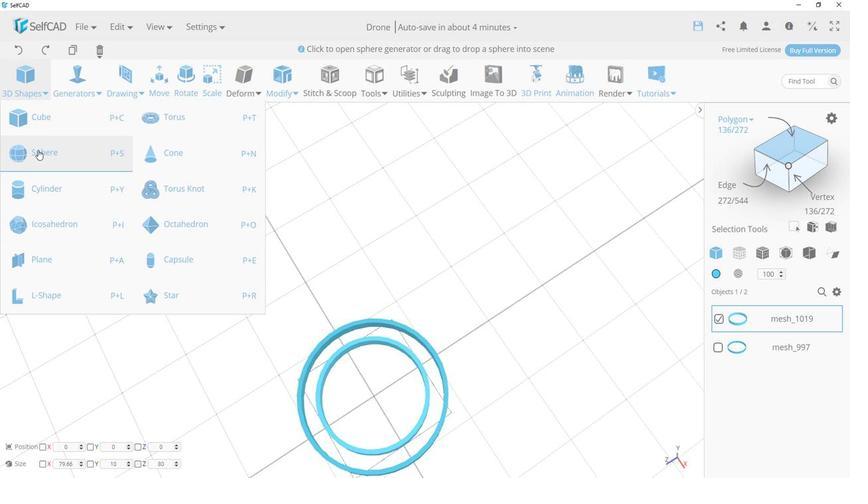 
Action: Mouse moved to (135, 172)
Screenshot: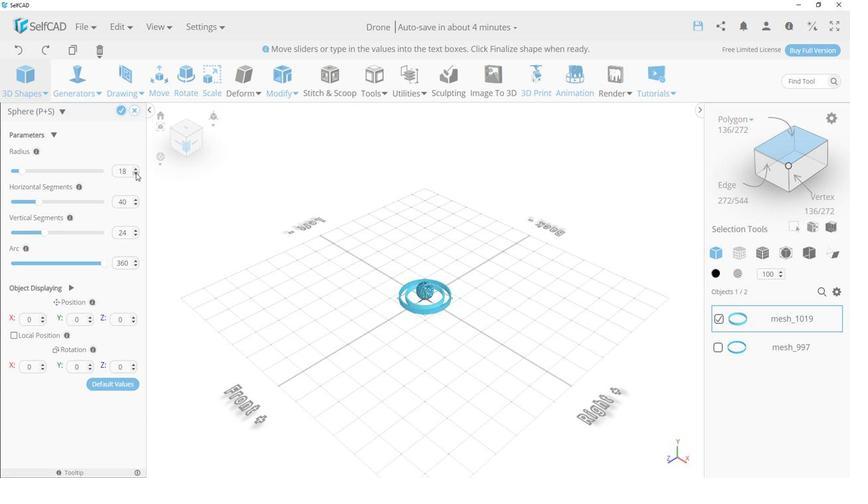
Action: Mouse pressed left at (135, 172)
Screenshot: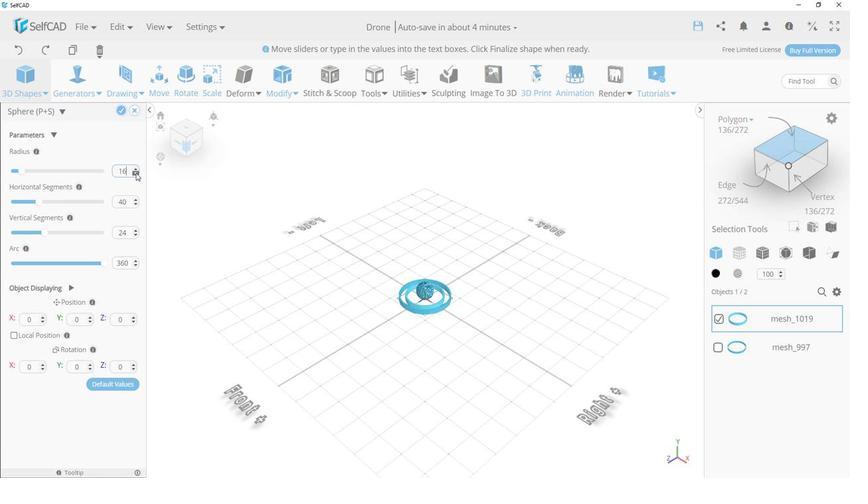 
Action: Mouse pressed left at (135, 172)
Screenshot: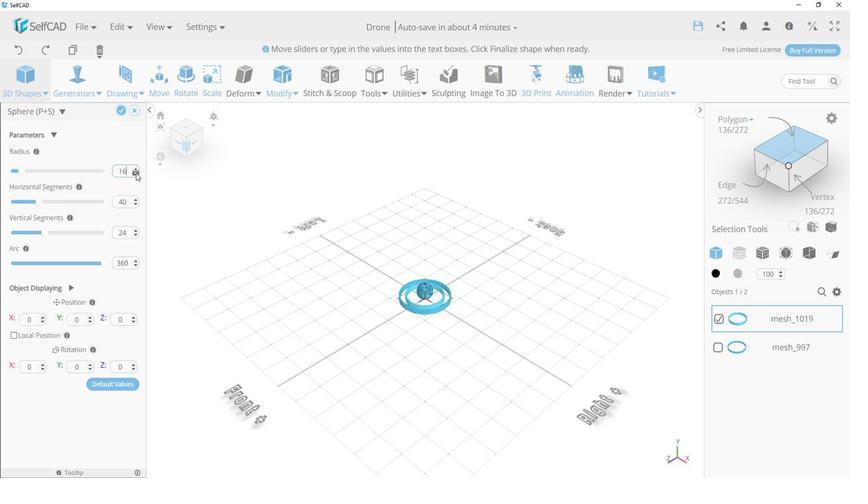 
Action: Mouse pressed left at (135, 172)
Screenshot: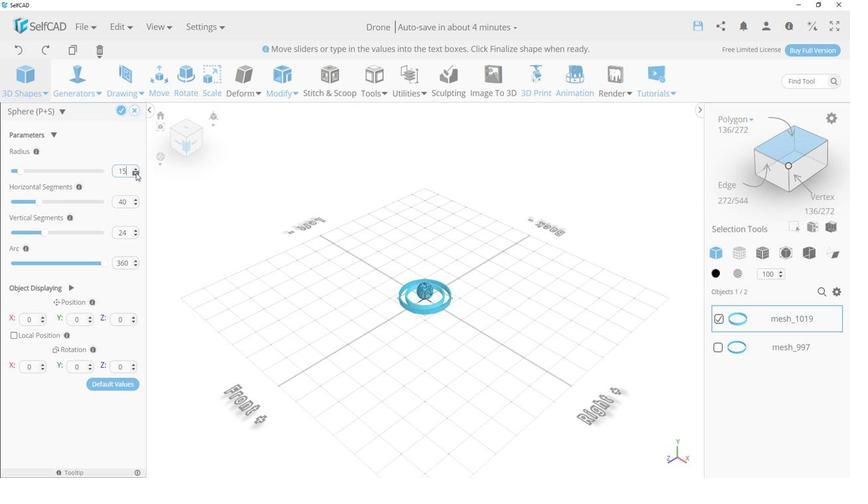 
Action: Mouse pressed left at (135, 172)
Screenshot: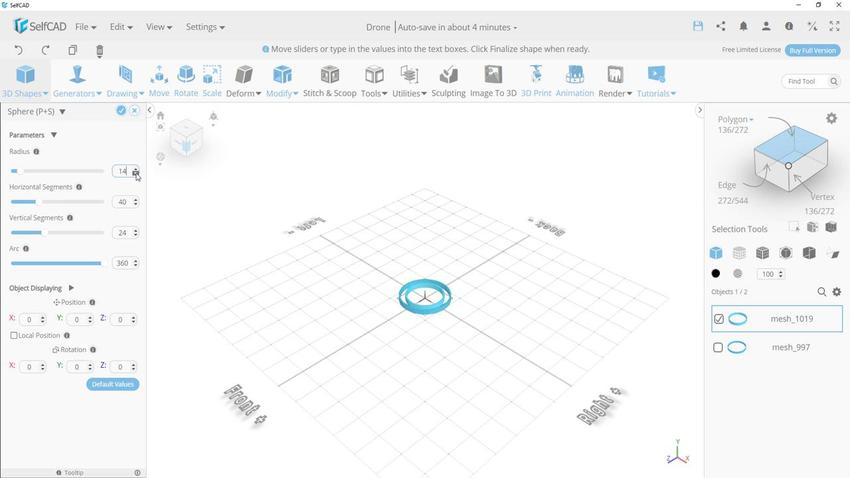 
Action: Mouse pressed left at (135, 172)
Screenshot: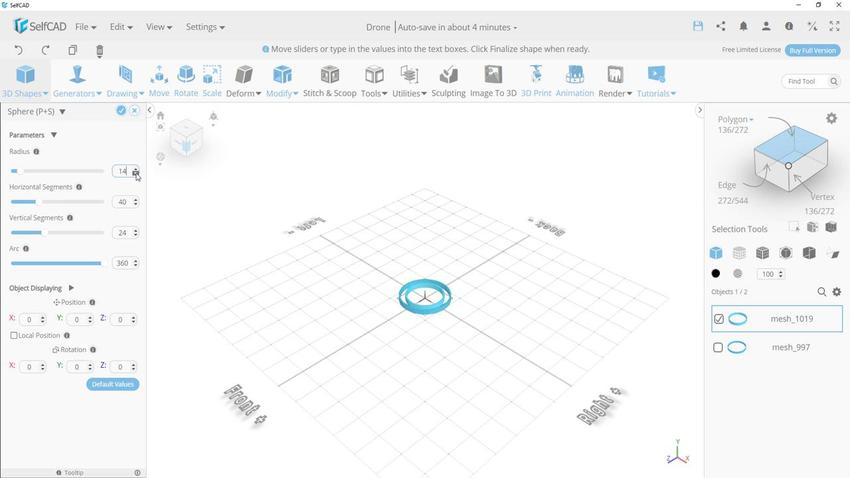 
Action: Mouse pressed left at (135, 172)
Screenshot: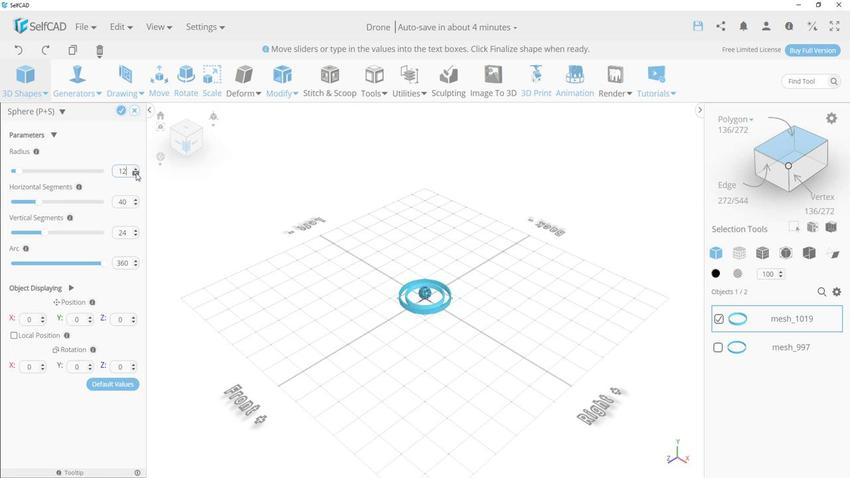 
Action: Mouse pressed left at (135, 172)
Screenshot: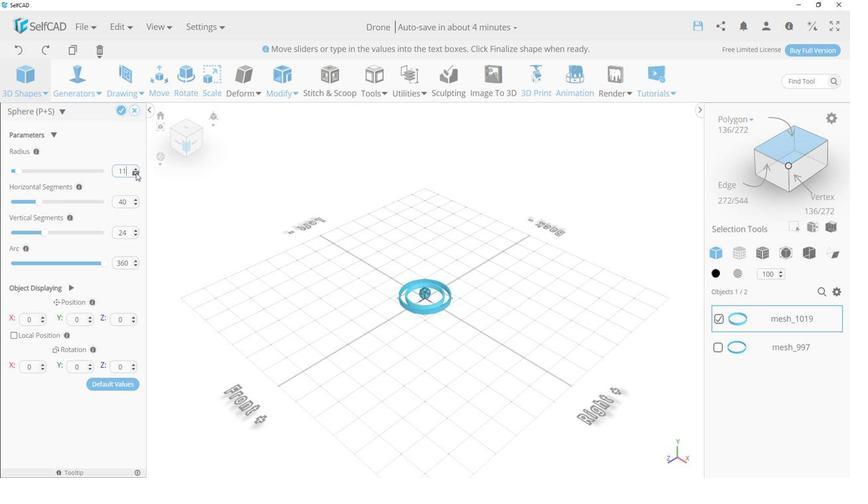 
Action: Mouse pressed left at (135, 172)
Screenshot: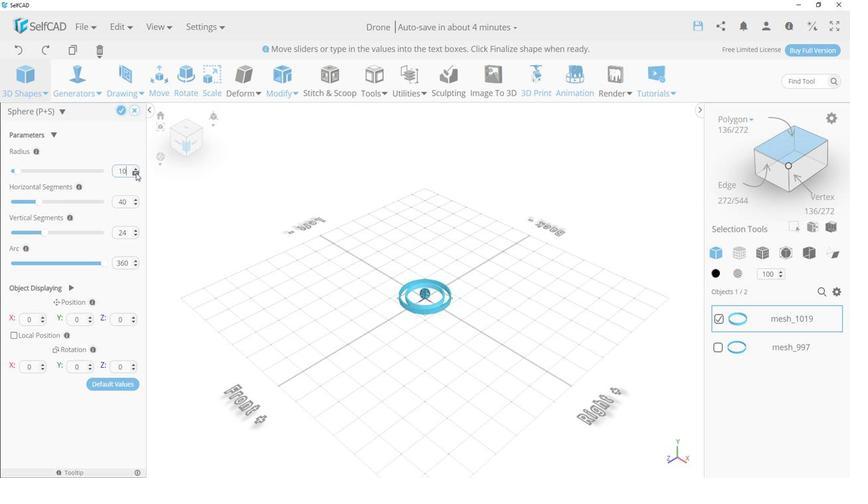 
Action: Mouse moved to (28, 204)
Screenshot: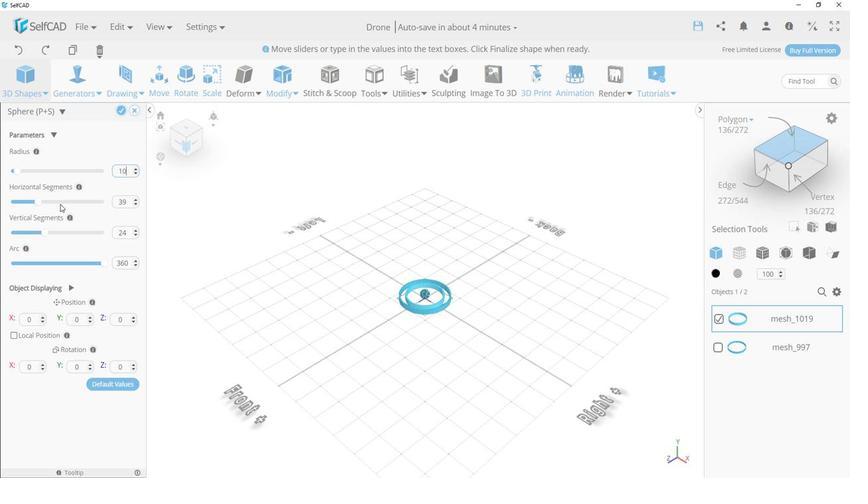 
Action: Mouse pressed left at (28, 204)
Screenshot: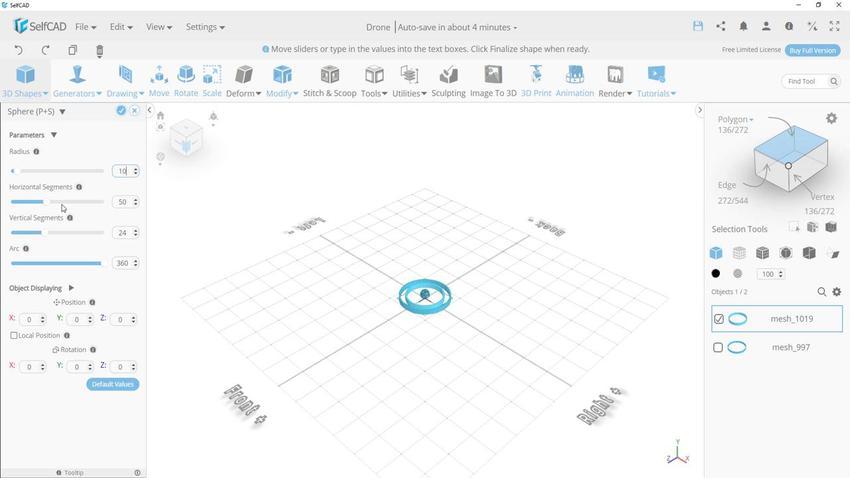 
Action: Mouse moved to (1, 204)
Screenshot: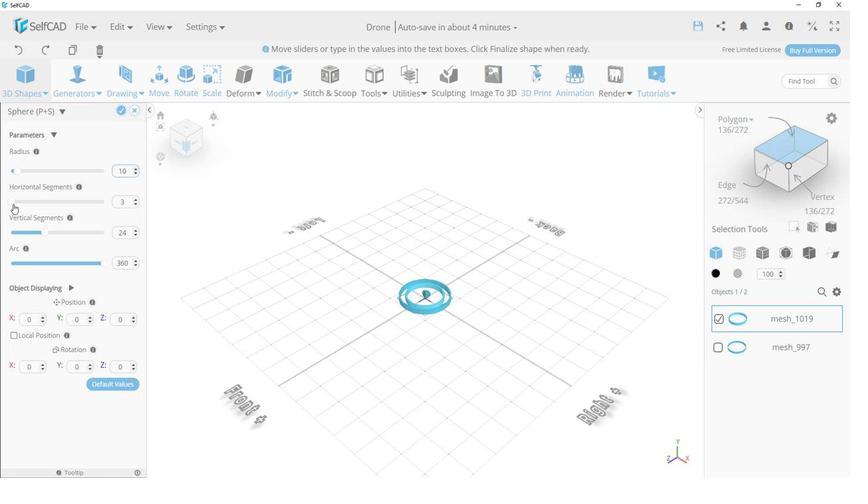 
Action: Mouse pressed left at (1, 204)
Screenshot: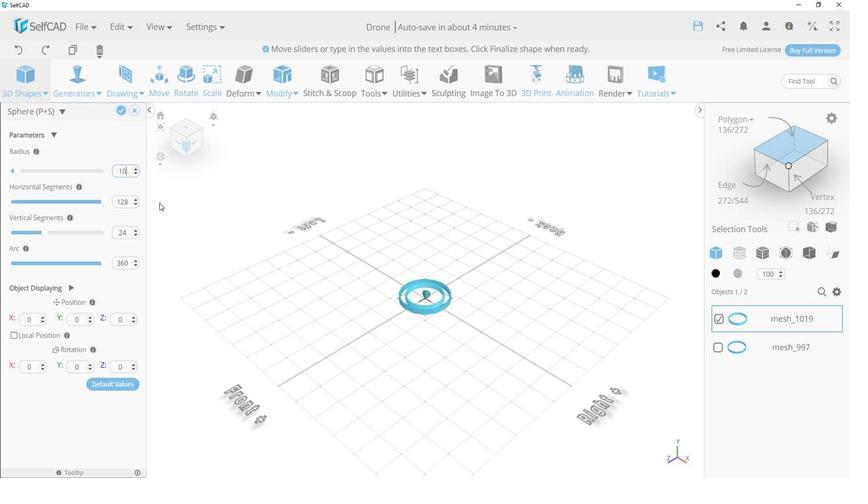 
Action: Mouse moved to (128, 225)
Screenshot: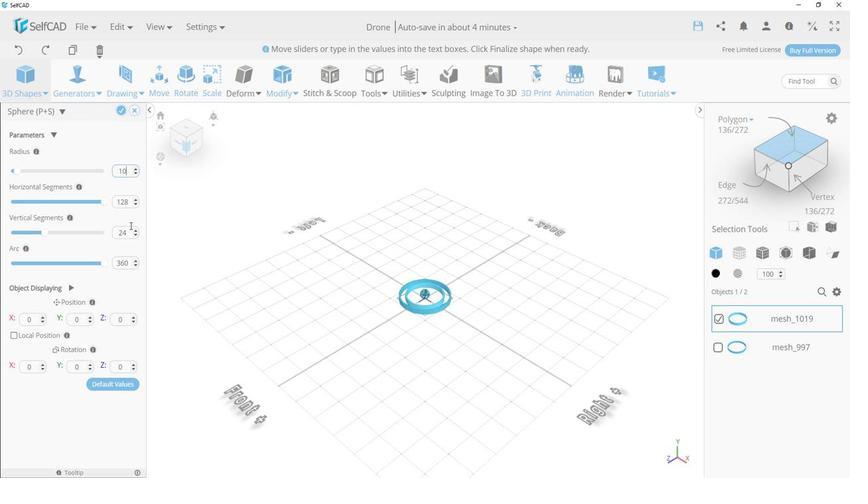 
Action: Mouse pressed left at (128, 225)
Screenshot: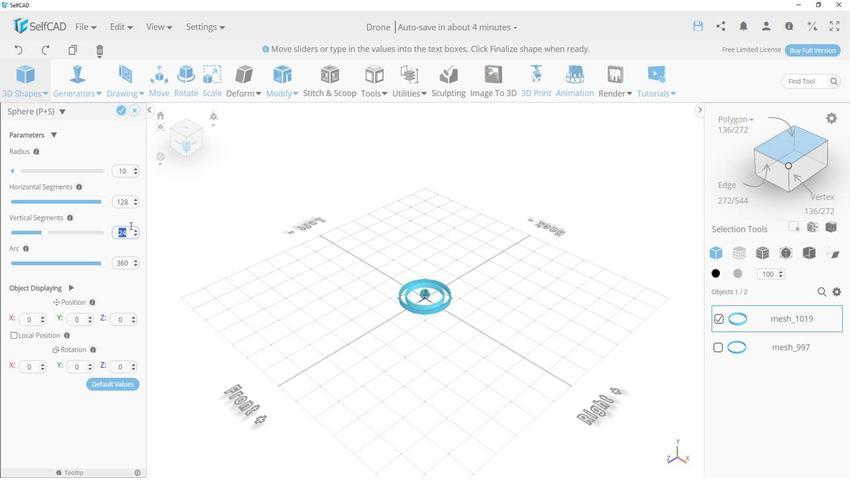 
Action: Mouse moved to (35, 233)
Screenshot: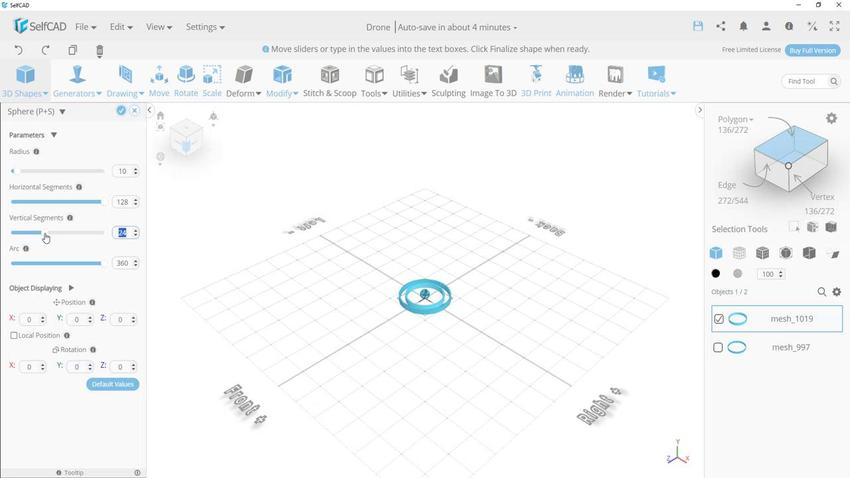 
Action: Mouse pressed left at (35, 233)
Screenshot: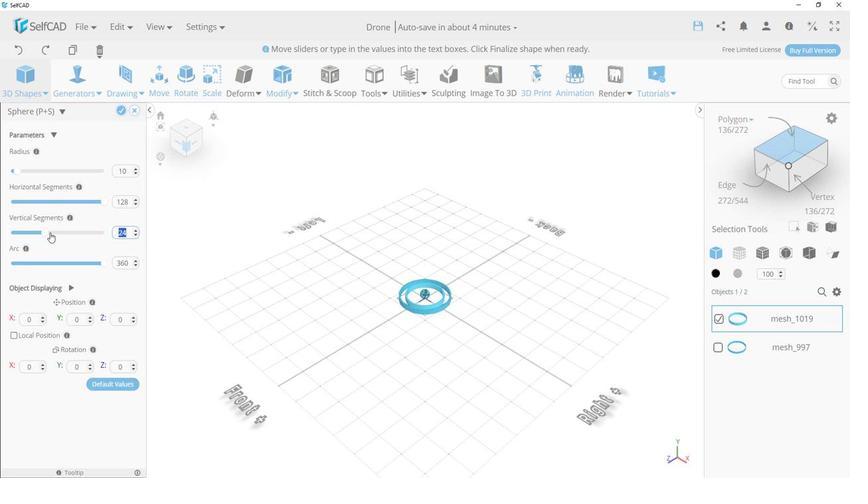 
Action: Mouse moved to (118, 108)
Screenshot: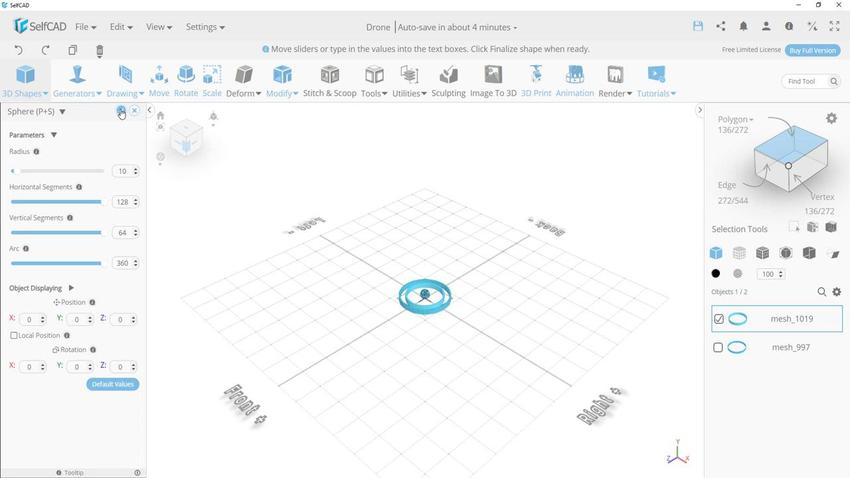 
Action: Mouse pressed left at (118, 108)
Screenshot: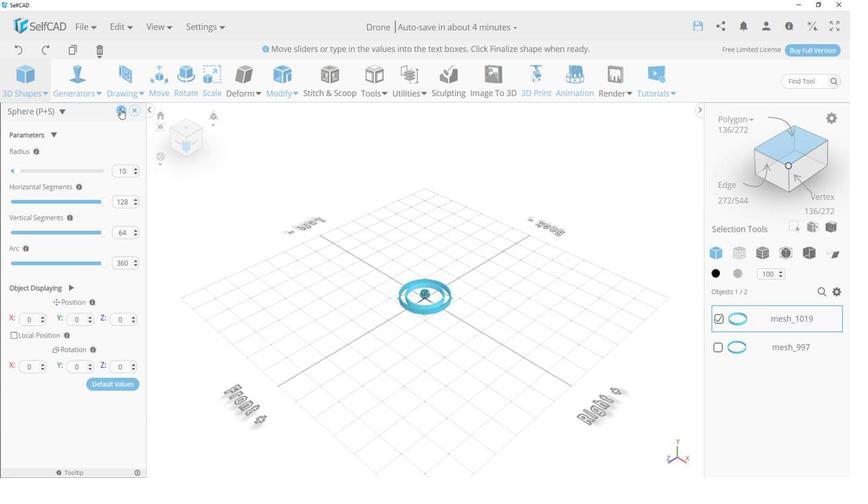 
Action: Mouse moved to (474, 259)
Screenshot: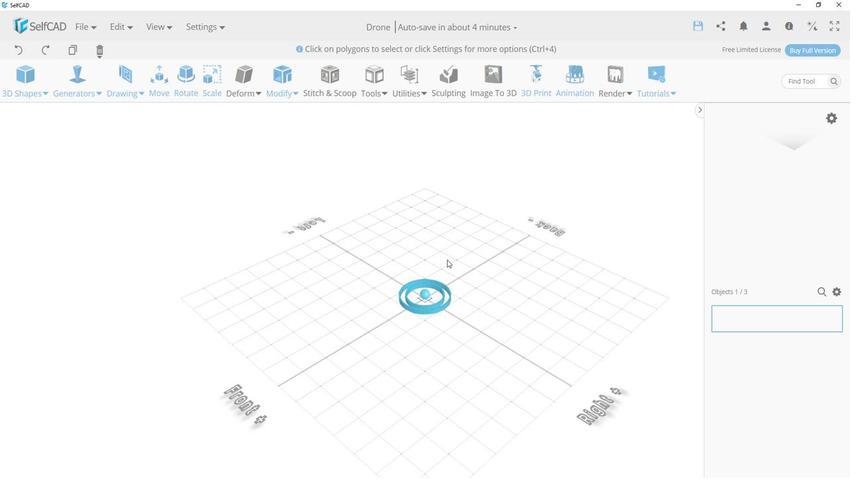 
Action: Mouse scrolled (474, 259) with delta (0, 0)
Screenshot: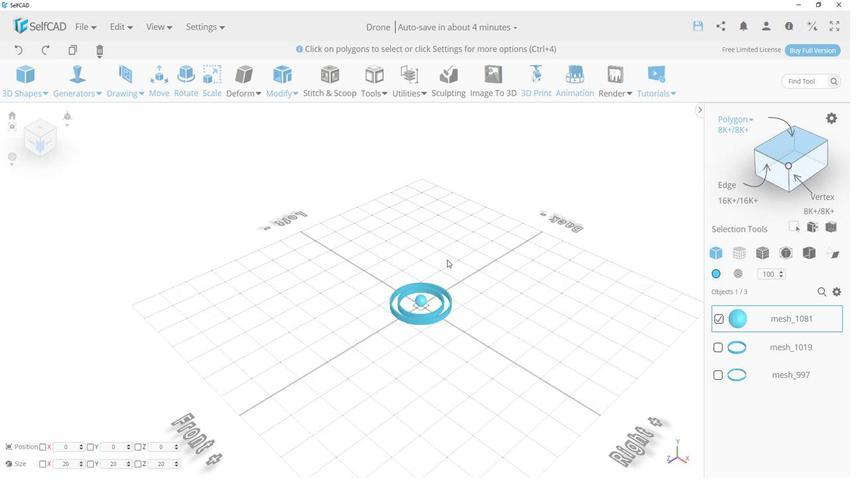 
Action: Mouse scrolled (474, 259) with delta (0, 0)
Screenshot: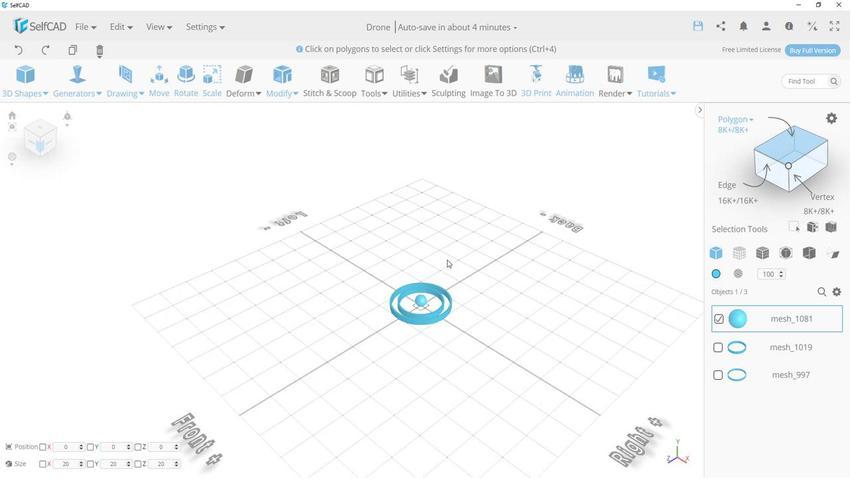 
Action: Mouse scrolled (474, 259) with delta (0, 0)
Screenshot: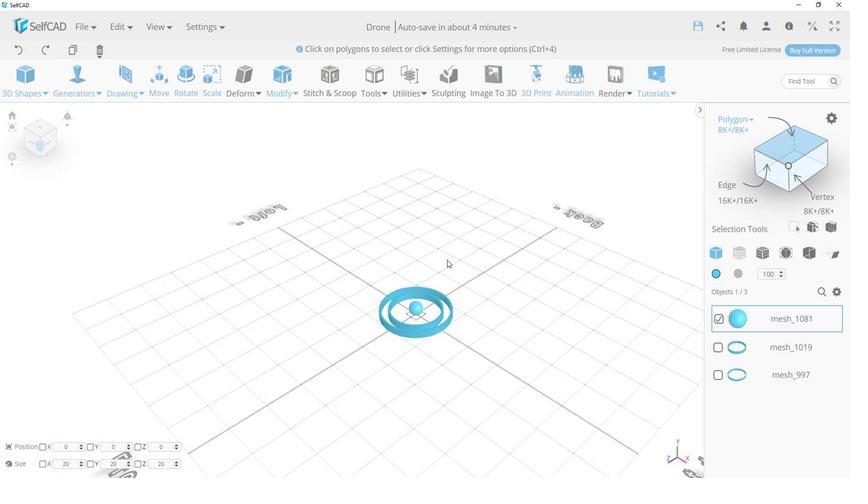 
Action: Mouse scrolled (474, 259) with delta (0, 0)
Screenshot: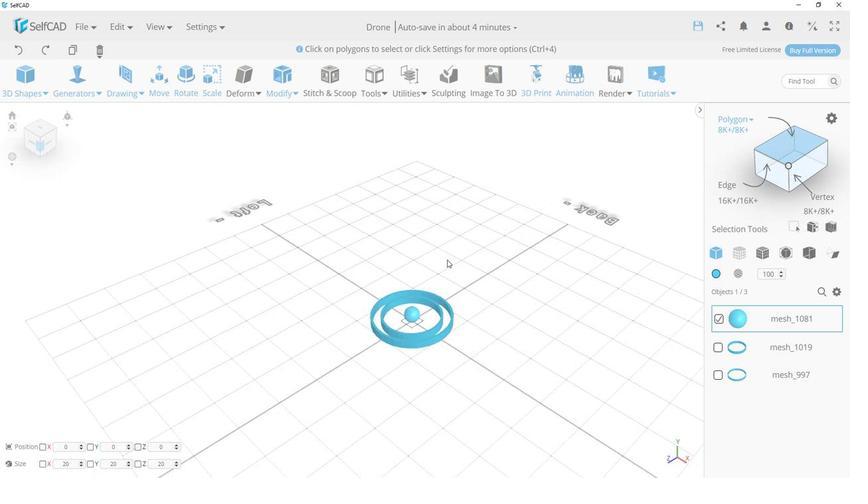 
Action: Mouse scrolled (474, 259) with delta (0, 0)
Screenshot: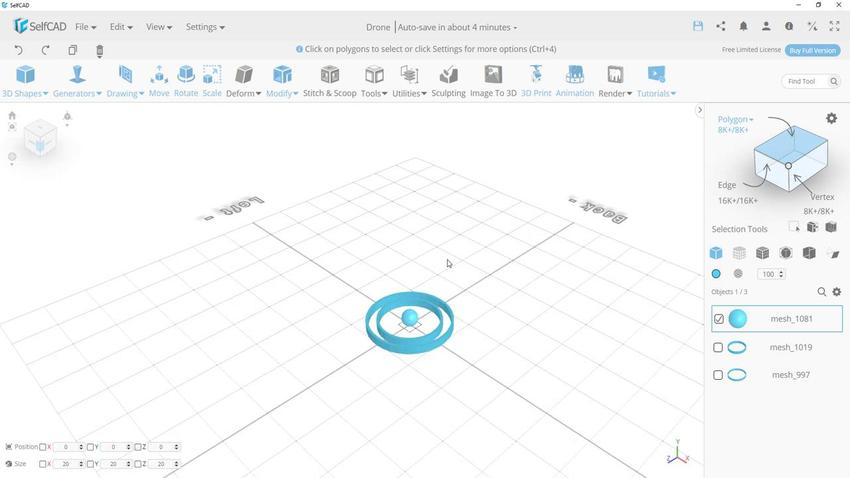 
Action: Mouse scrolled (474, 259) with delta (0, 0)
Screenshot: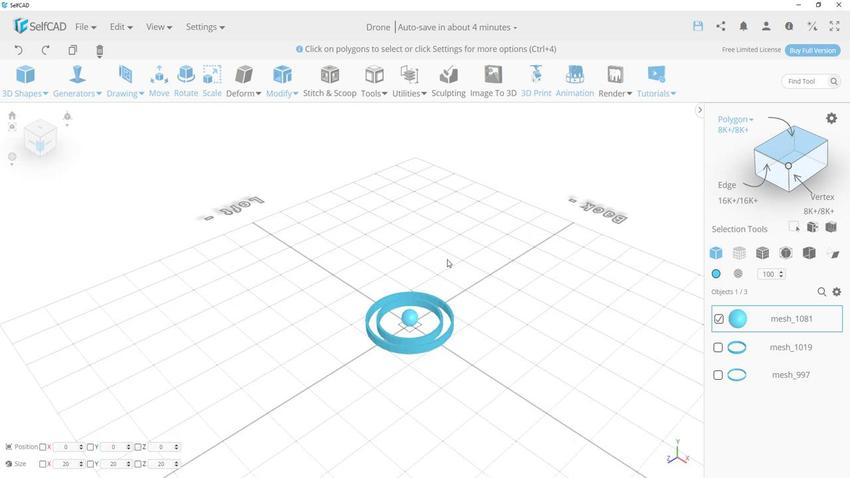 
Action: Mouse scrolled (474, 259) with delta (0, 0)
Screenshot: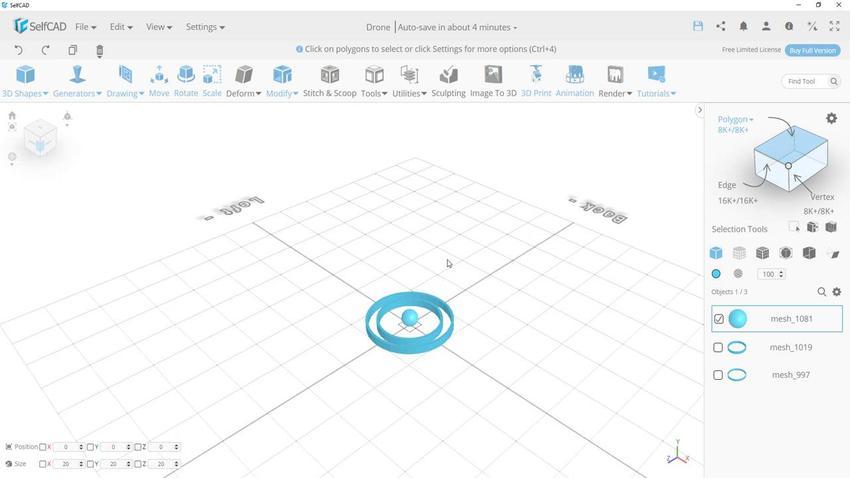 
Action: Mouse scrolled (474, 259) with delta (0, 0)
Screenshot: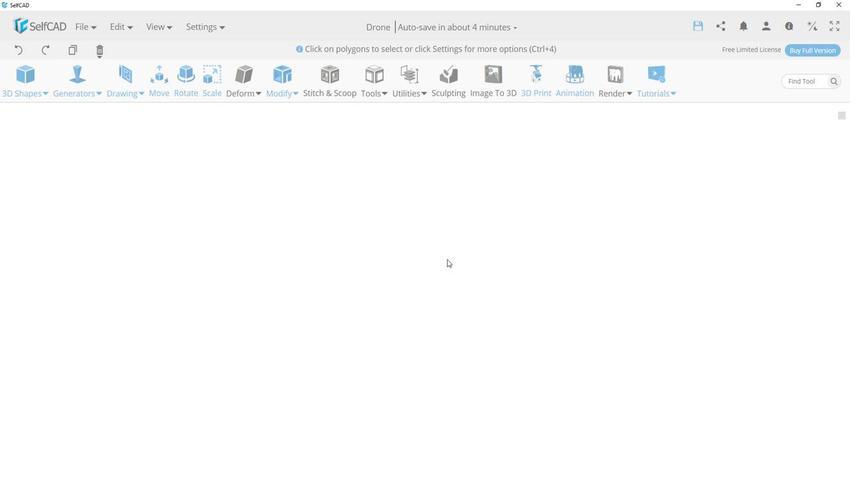
Action: Mouse scrolled (474, 259) with delta (0, 0)
Screenshot: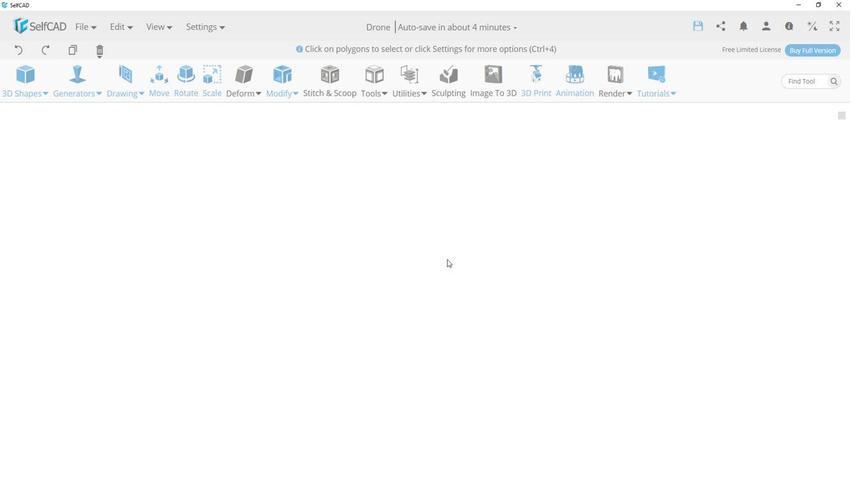 
Action: Mouse moved to (474, 258)
Screenshot: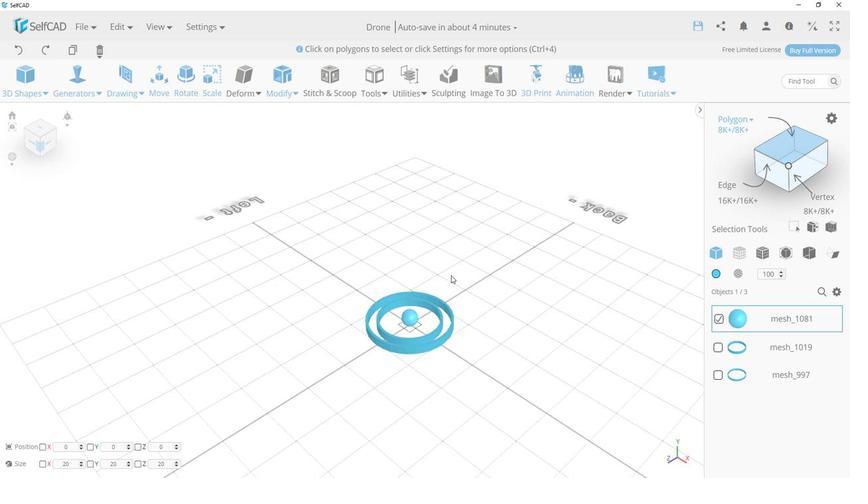 
Action: Mouse pressed left at (474, 258)
Screenshot: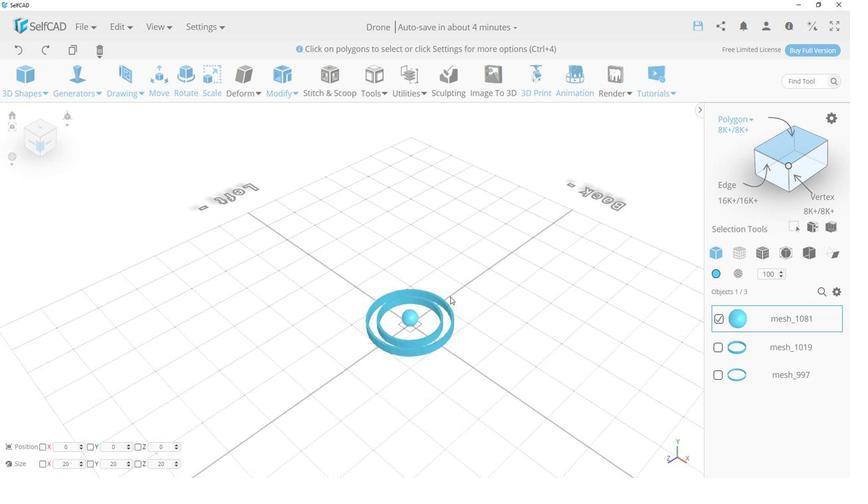 
Action: Mouse moved to (31, 132)
Screenshot: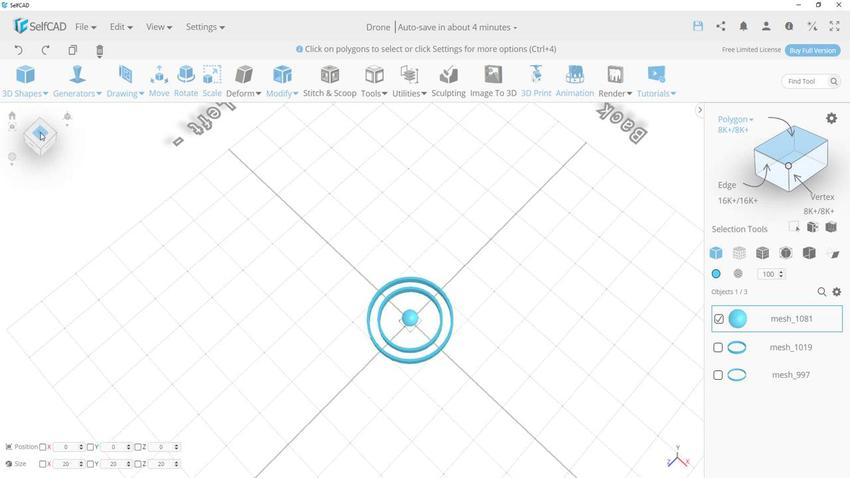 
Action: Mouse pressed left at (31, 132)
Screenshot: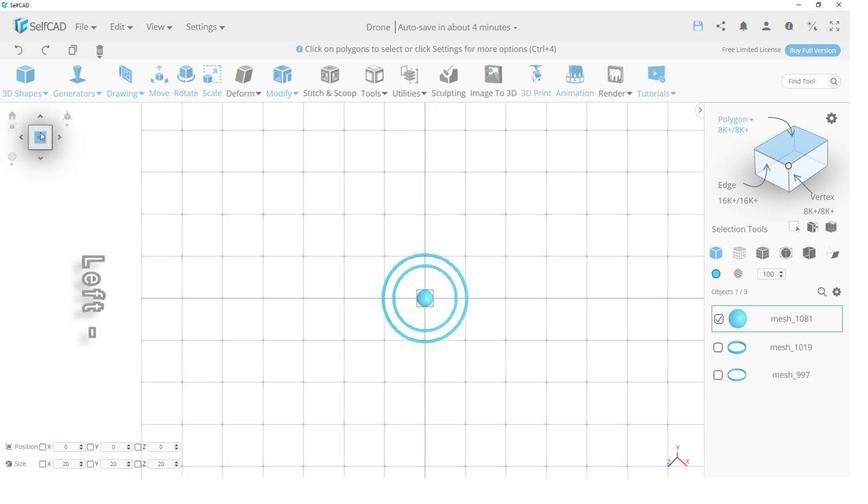 
Action: Mouse moved to (169, 90)
Screenshot: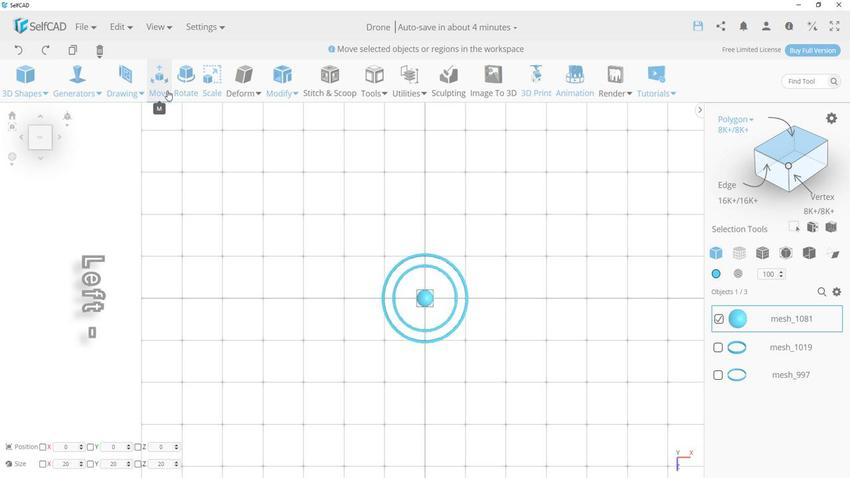
Action: Mouse pressed left at (169, 90)
Screenshot: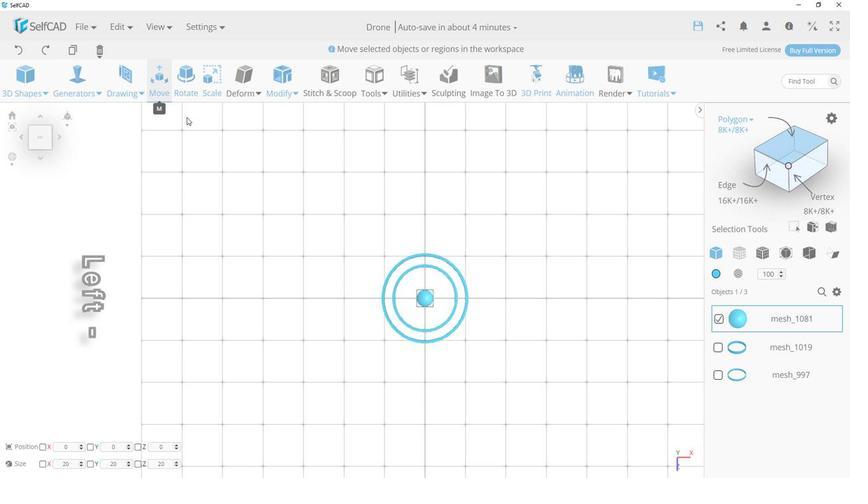 
Action: Mouse moved to (412, 298)
Screenshot: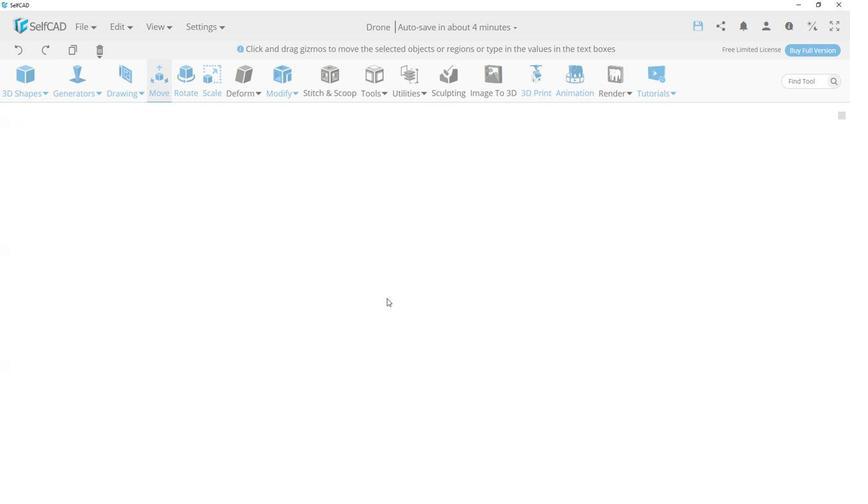 
Action: Mouse pressed left at (412, 298)
Screenshot: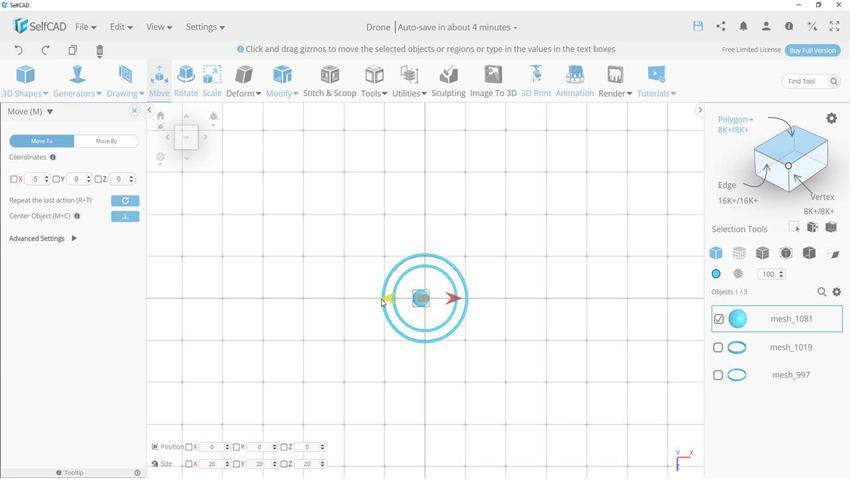 
Action: Mouse moved to (372, 311)
Screenshot: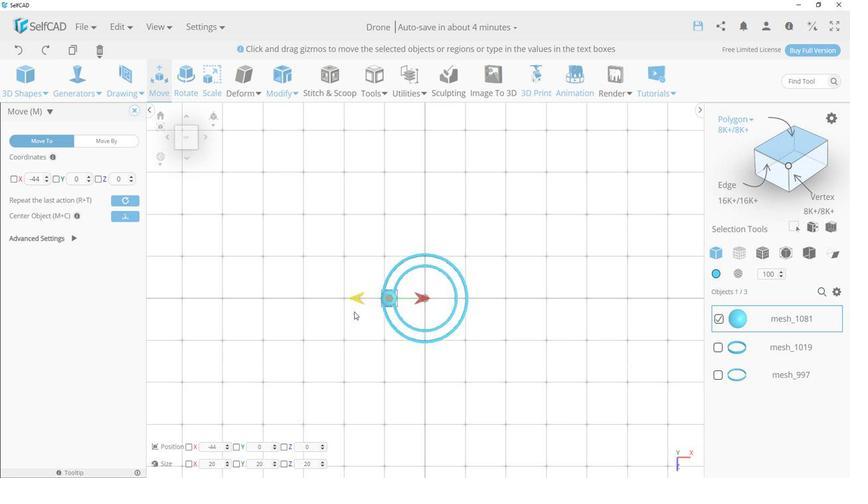 
Action: Mouse scrolled (372, 312) with delta (0, 0)
Screenshot: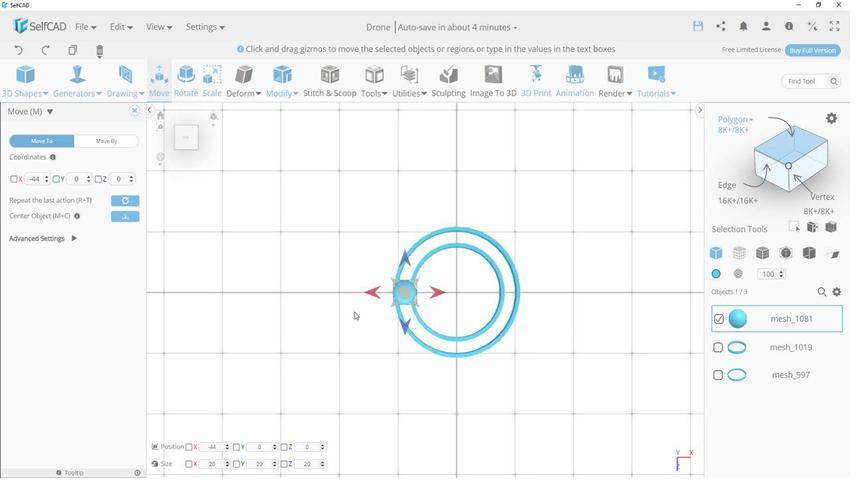 
Action: Mouse scrolled (372, 312) with delta (0, 0)
Screenshot: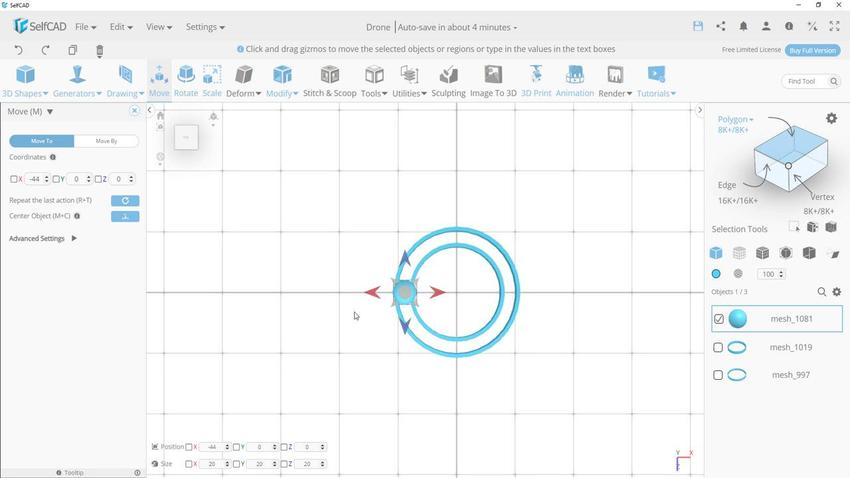 
Action: Mouse scrolled (372, 312) with delta (0, 0)
Screenshot: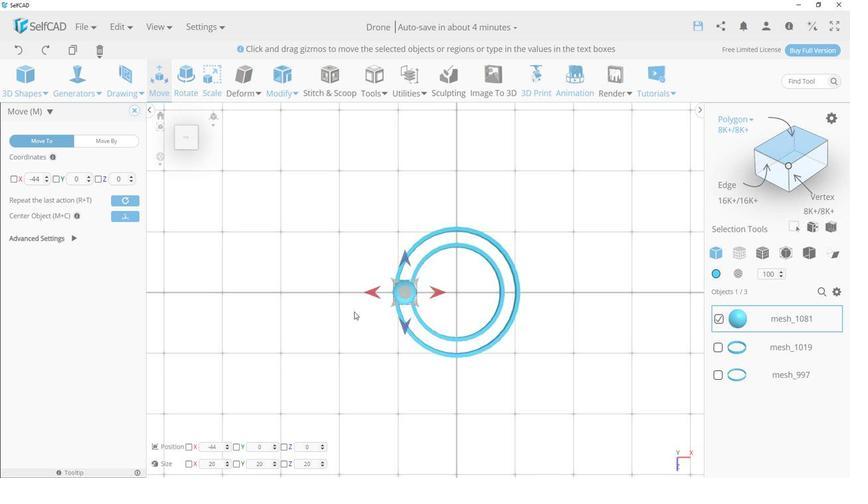 
Action: Mouse scrolled (372, 312) with delta (0, 0)
Screenshot: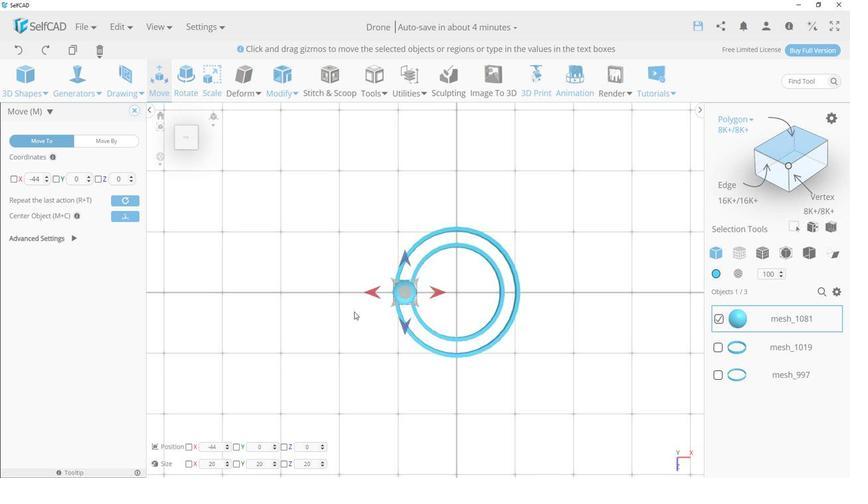 
Action: Mouse scrolled (372, 312) with delta (0, 0)
Screenshot: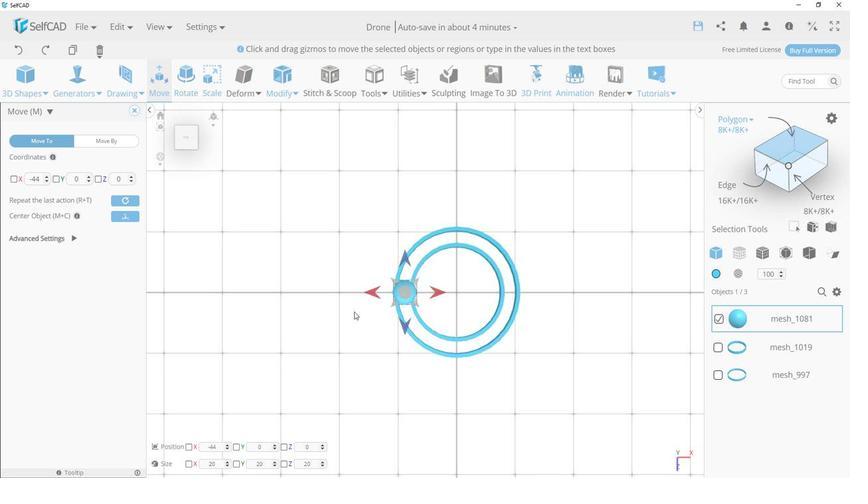 
Action: Mouse scrolled (372, 312) with delta (0, 0)
Screenshot: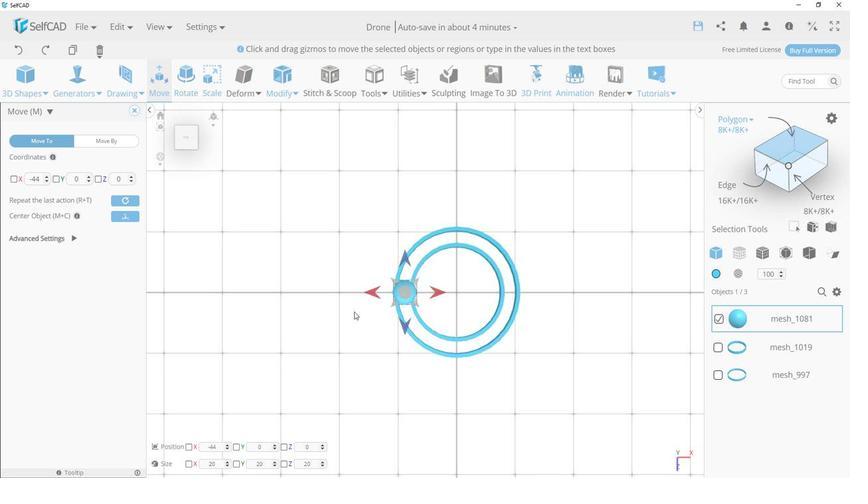 
Action: Mouse scrolled (372, 312) with delta (0, 0)
Screenshot: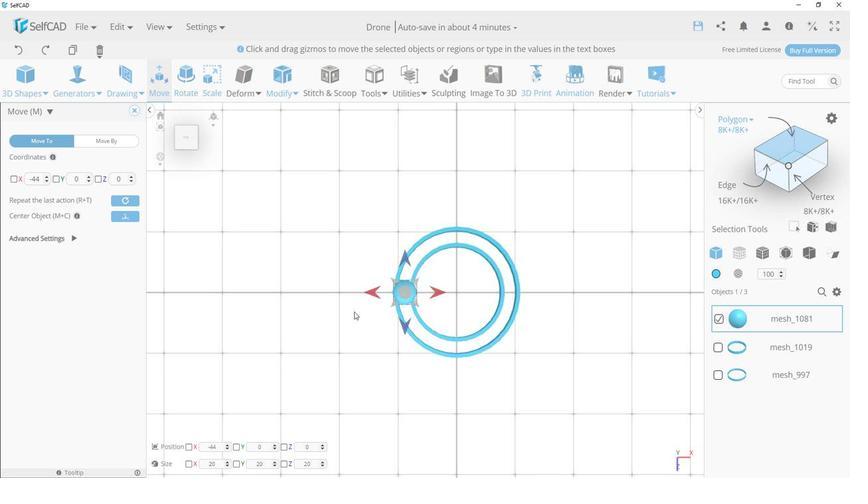 
Action: Mouse scrolled (372, 312) with delta (0, 0)
Screenshot: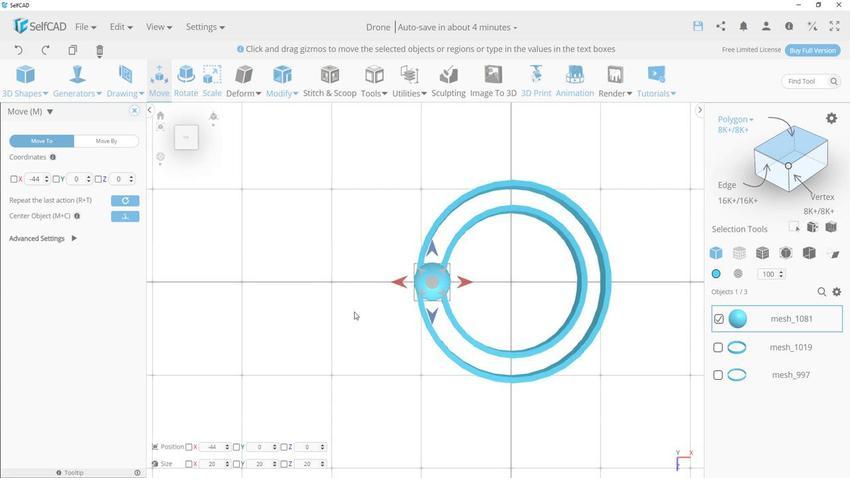 
Action: Mouse scrolled (372, 312) with delta (0, 0)
Screenshot: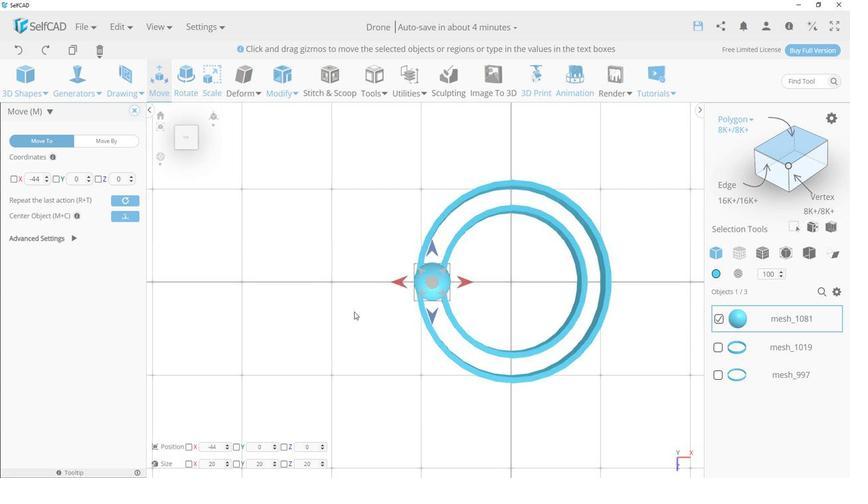 
Action: Mouse scrolled (372, 312) with delta (0, 0)
Screenshot: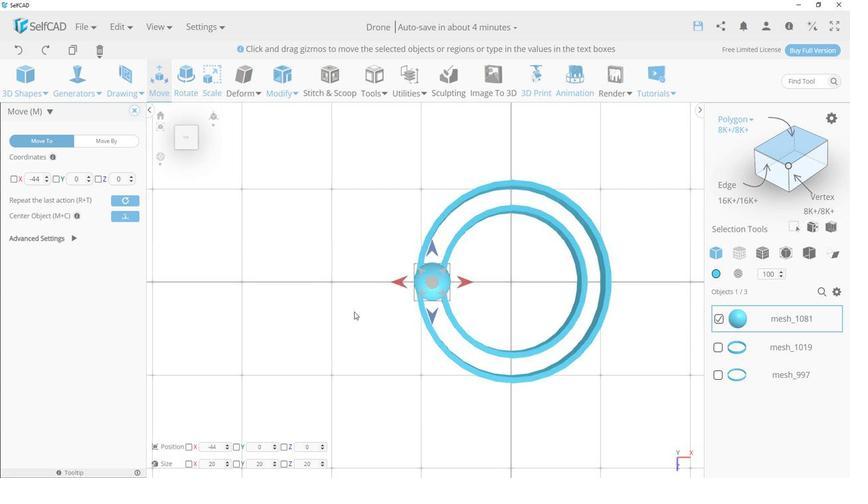 
Action: Mouse scrolled (372, 312) with delta (0, 0)
Screenshot: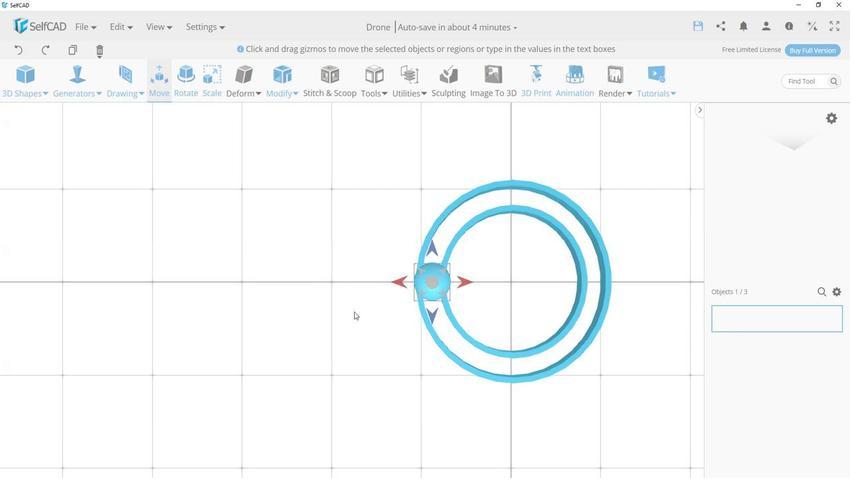 
Action: Mouse scrolled (372, 312) with delta (0, 0)
Screenshot: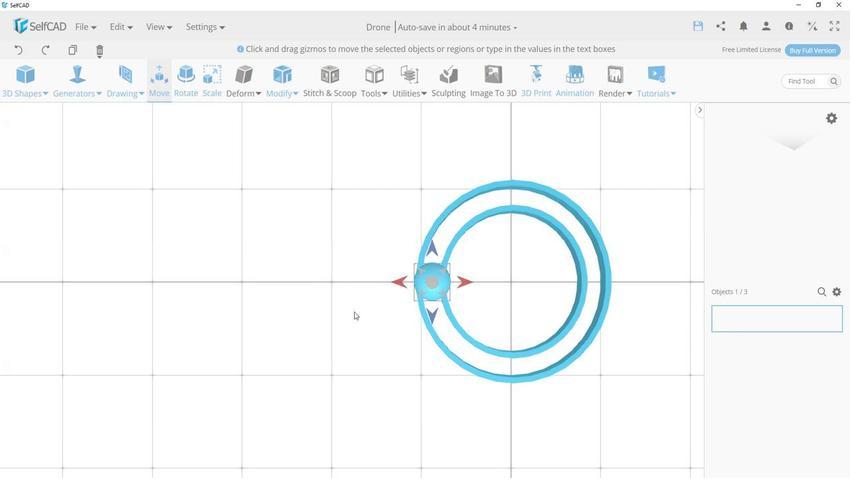 
Action: Mouse scrolled (372, 312) with delta (0, 0)
Screenshot: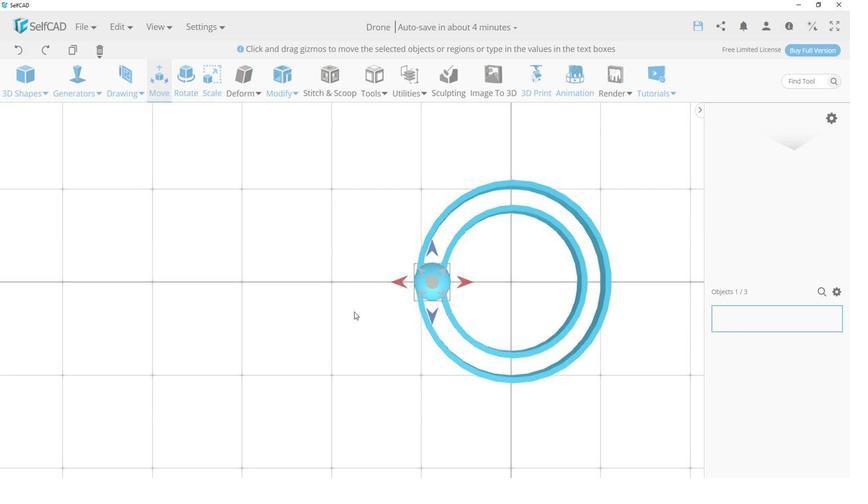 
Action: Mouse scrolled (372, 312) with delta (0, 0)
Screenshot: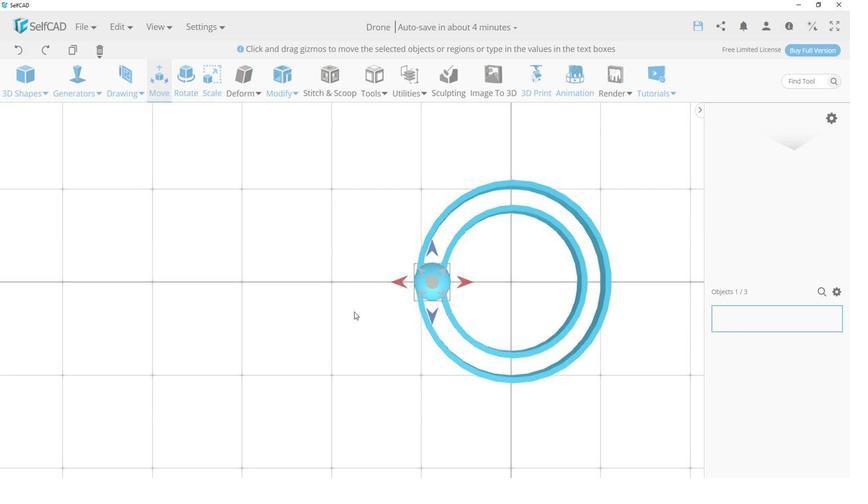 
Action: Mouse scrolled (372, 312) with delta (0, 0)
Screenshot: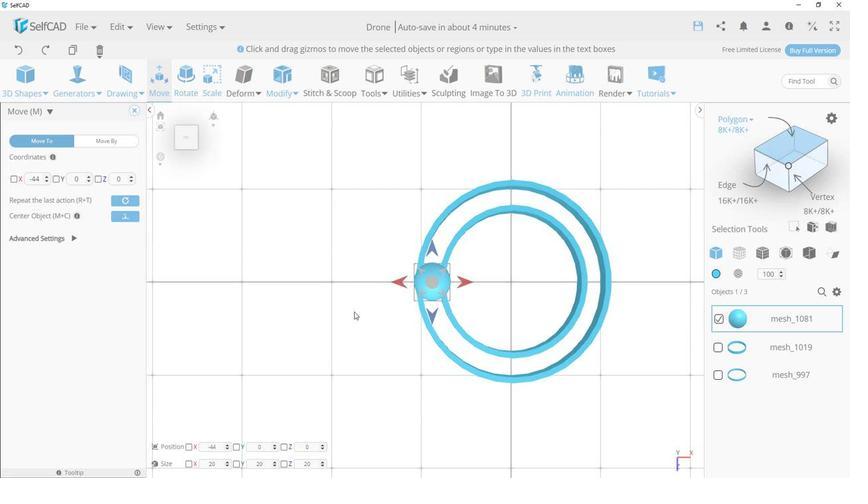 
Action: Mouse scrolled (372, 312) with delta (0, 0)
Screenshot: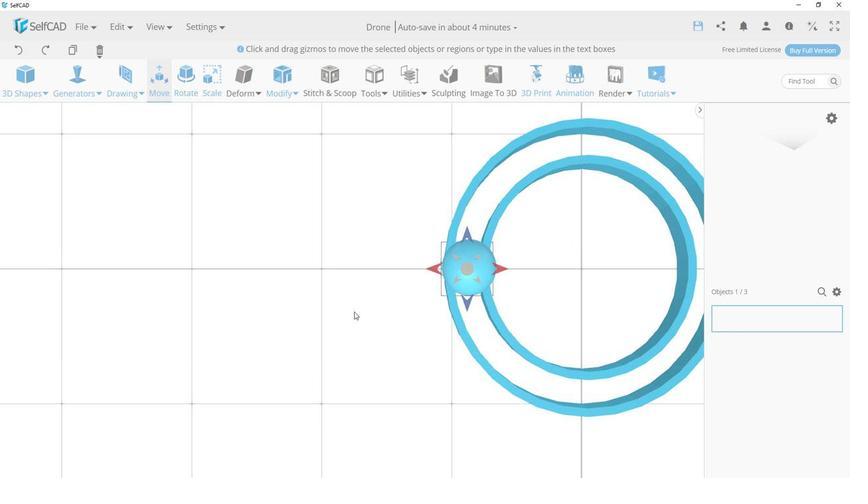 
Action: Mouse scrolled (372, 312) with delta (0, 0)
Screenshot: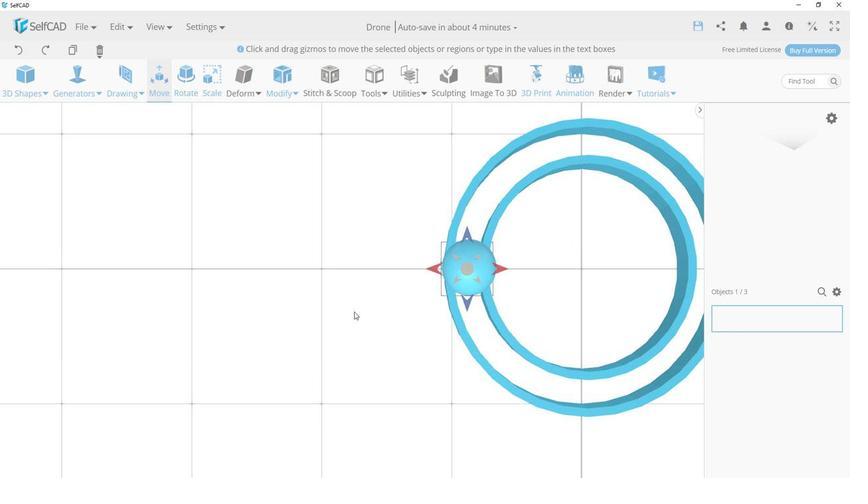 
Action: Mouse scrolled (372, 312) with delta (0, 0)
Screenshot: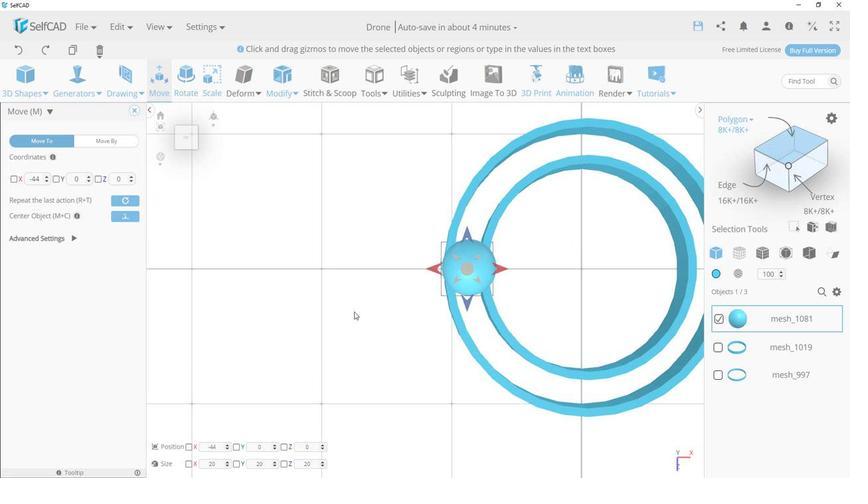 
Action: Mouse scrolled (372, 312) with delta (0, 0)
Screenshot: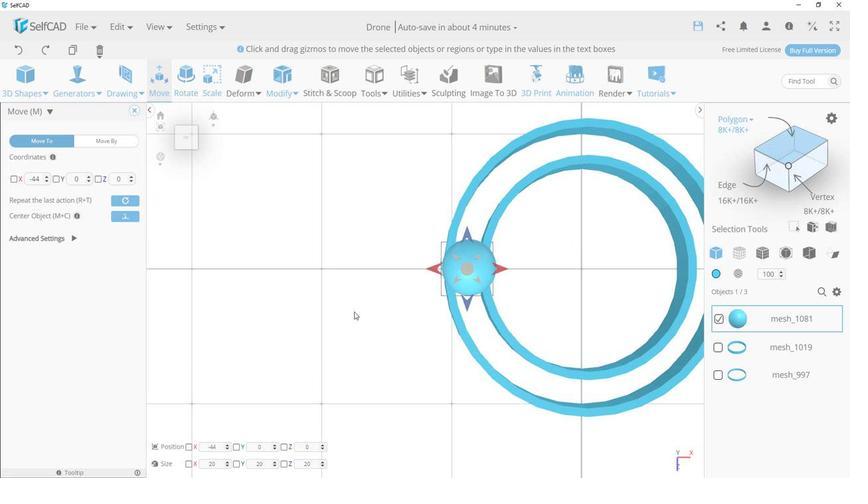 
Action: Mouse scrolled (372, 312) with delta (0, 0)
Screenshot: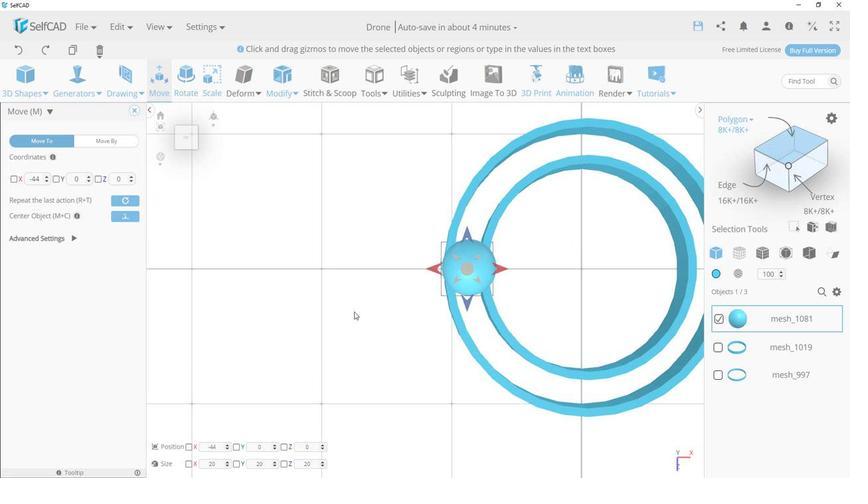 
Action: Mouse scrolled (372, 312) with delta (0, 0)
Screenshot: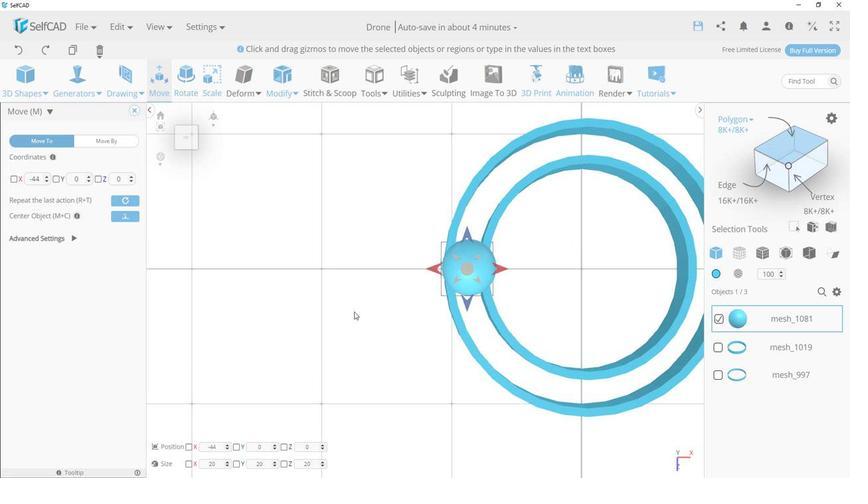 
Action: Mouse scrolled (372, 312) with delta (0, 0)
Screenshot: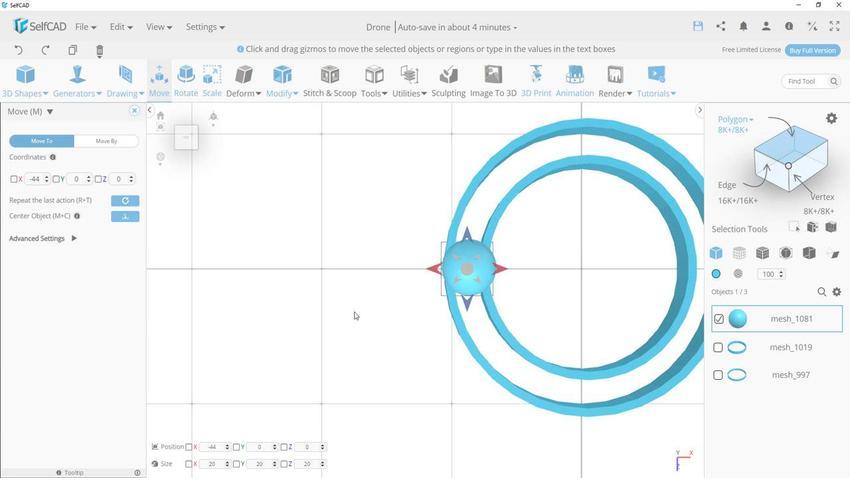 
Action: Mouse moved to (169, 463)
Screenshot: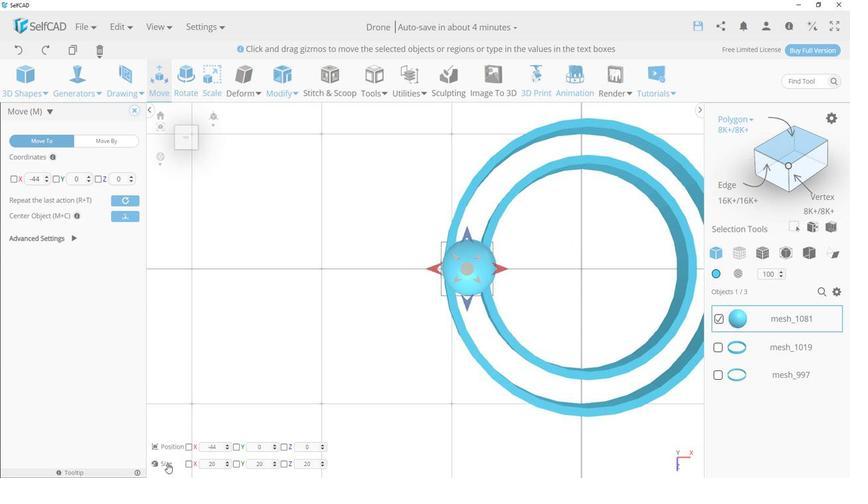 
Action: Mouse pressed left at (169, 463)
Screenshot: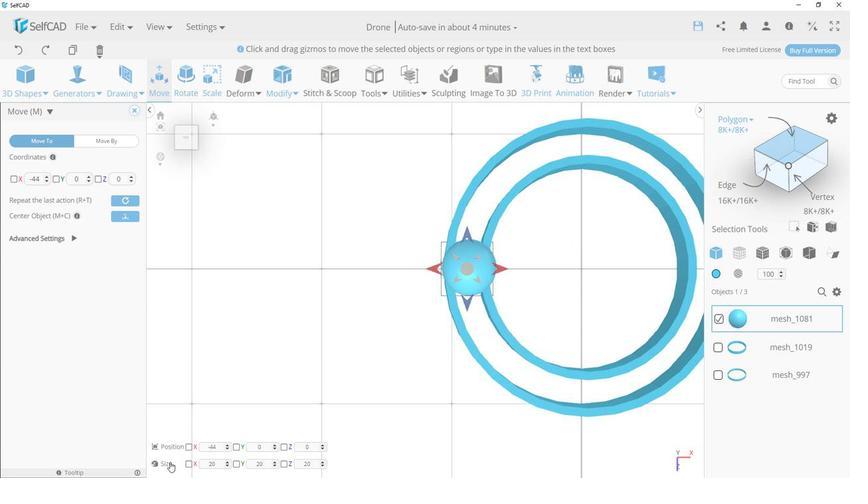 
Action: Mouse moved to (492, 267)
Screenshot: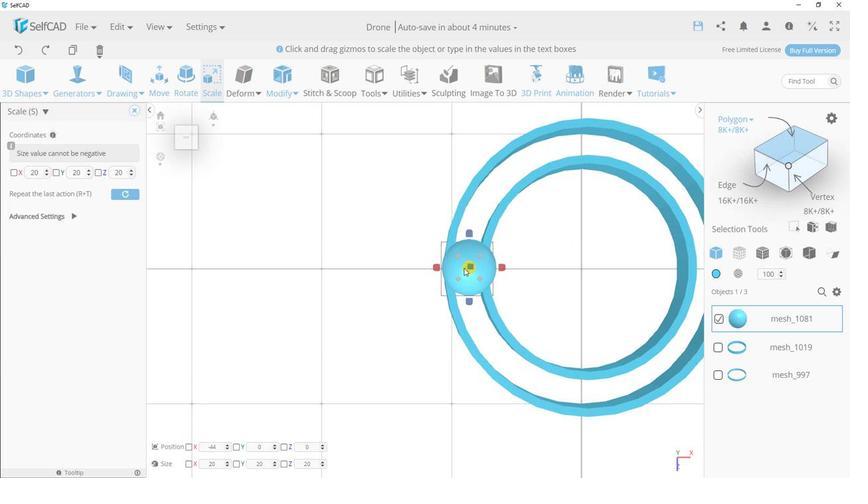
Action: Mouse pressed left at (492, 267)
Screenshot: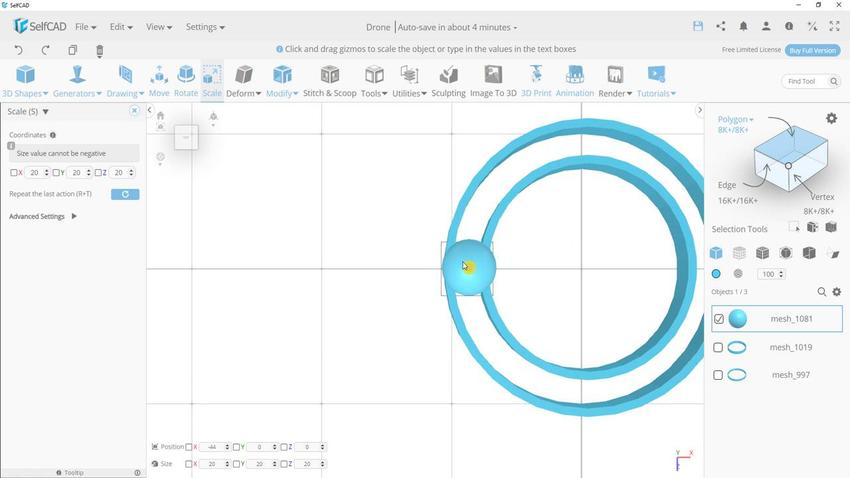 
Action: Mouse moved to (499, 267)
Screenshot: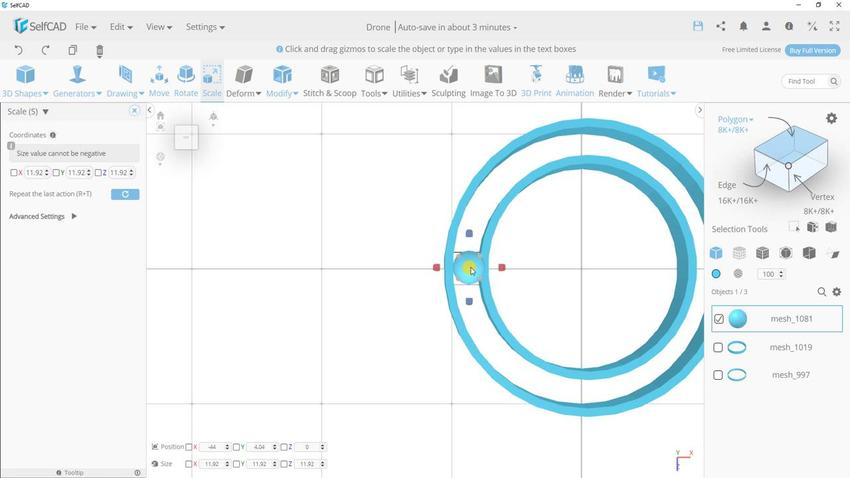 
Action: Mouse pressed left at (499, 267)
Screenshot: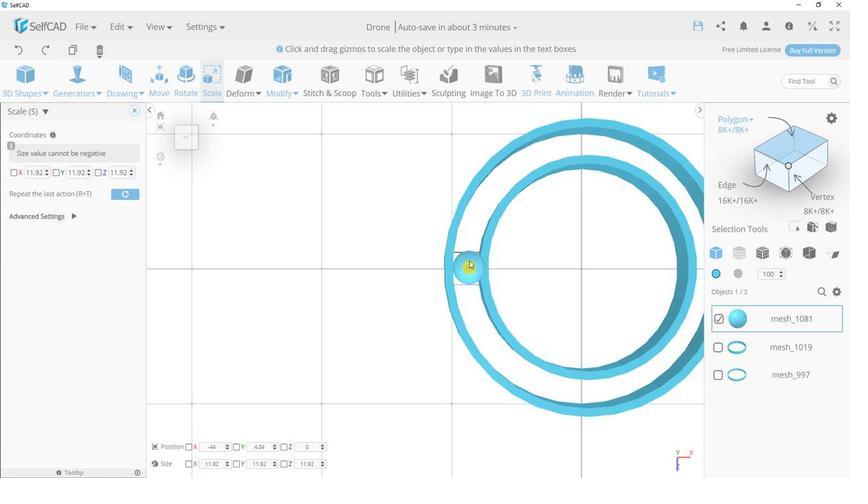 
Action: Mouse moved to (167, 87)
Screenshot: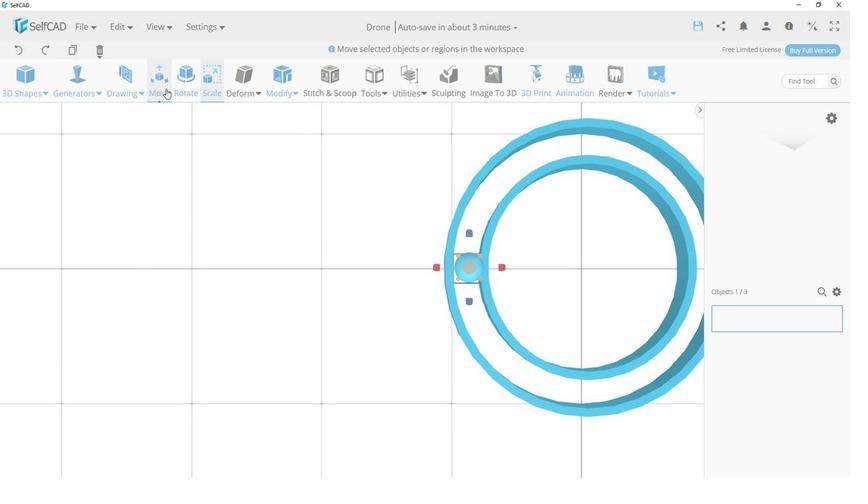 
Action: Mouse pressed left at (167, 87)
Screenshot: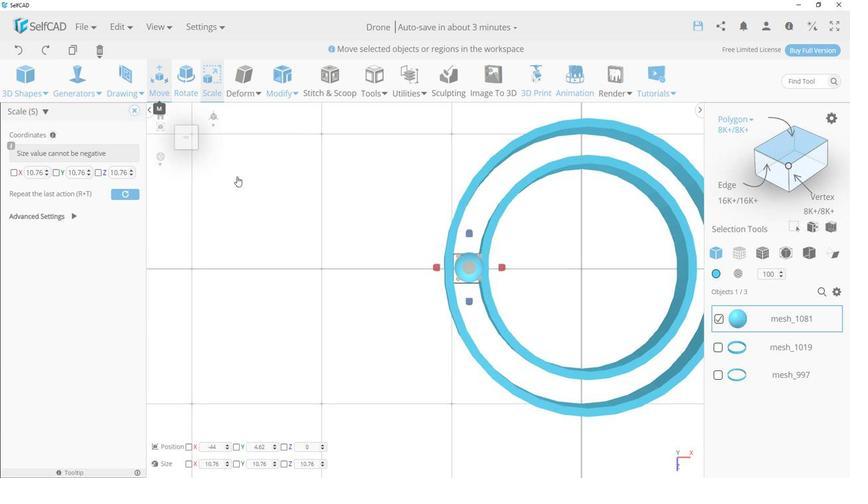 
Action: Mouse moved to (461, 270)
Screenshot: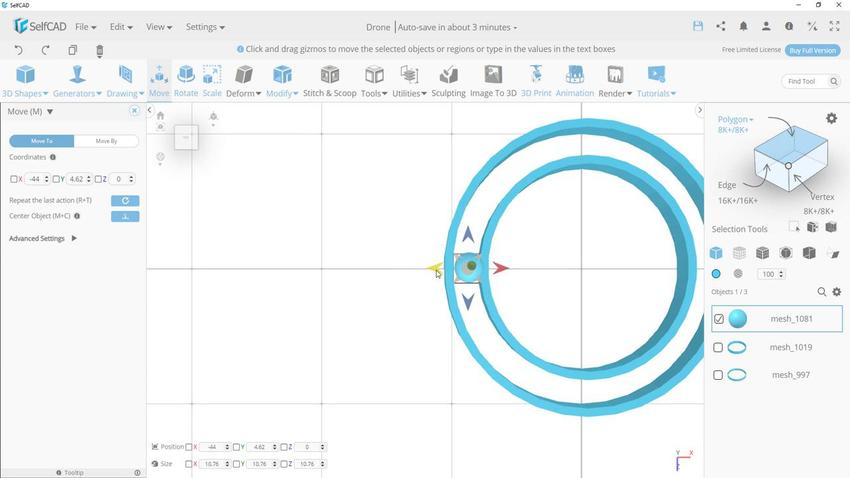 
Action: Mouse pressed left at (461, 270)
Screenshot: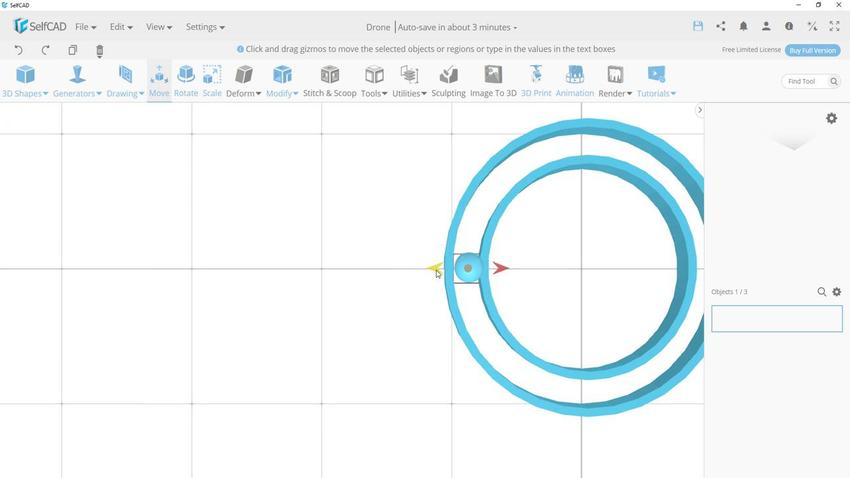 
Action: Mouse moved to (585, 334)
Screenshot: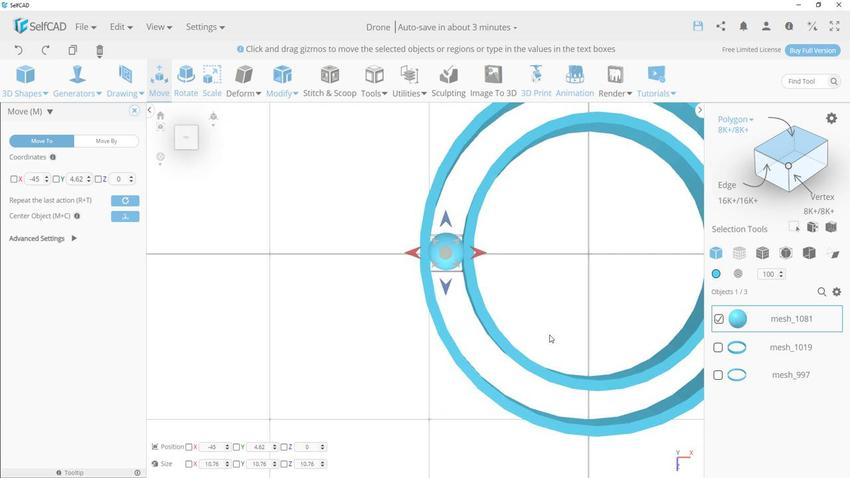 
Action: Mouse scrolled (585, 334) with delta (0, 0)
Screenshot: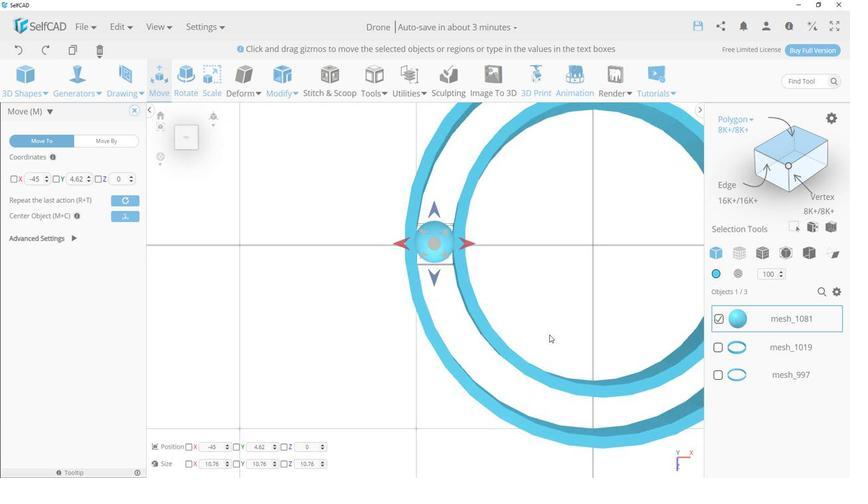 
Action: Mouse scrolled (585, 334) with delta (0, 0)
Screenshot: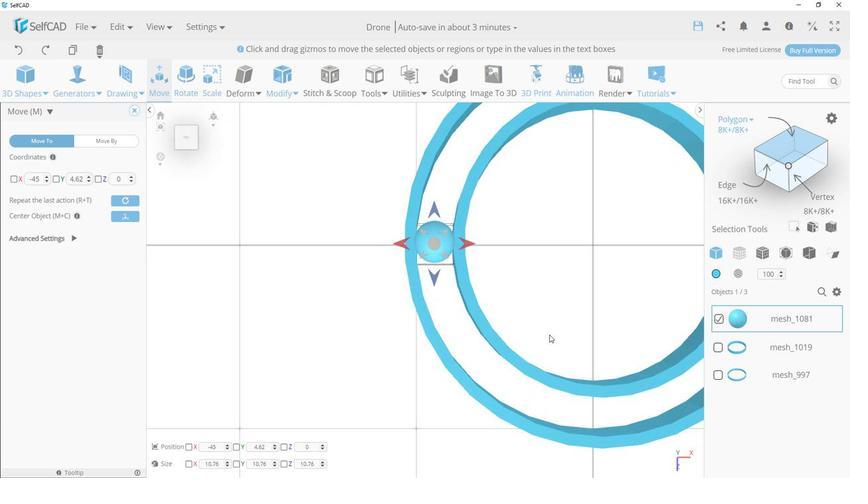 
Action: Mouse scrolled (585, 334) with delta (0, 0)
Screenshot: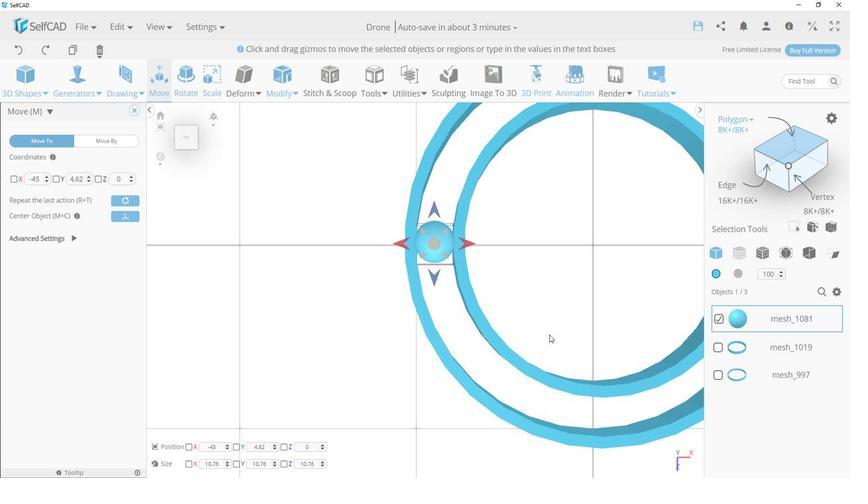 
Action: Mouse scrolled (585, 334) with delta (0, 0)
Screenshot: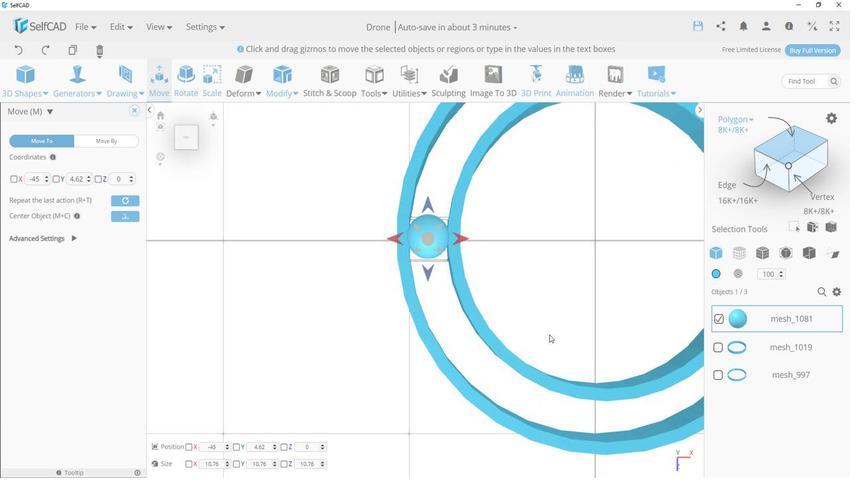
Action: Mouse scrolled (585, 334) with delta (0, 0)
Screenshot: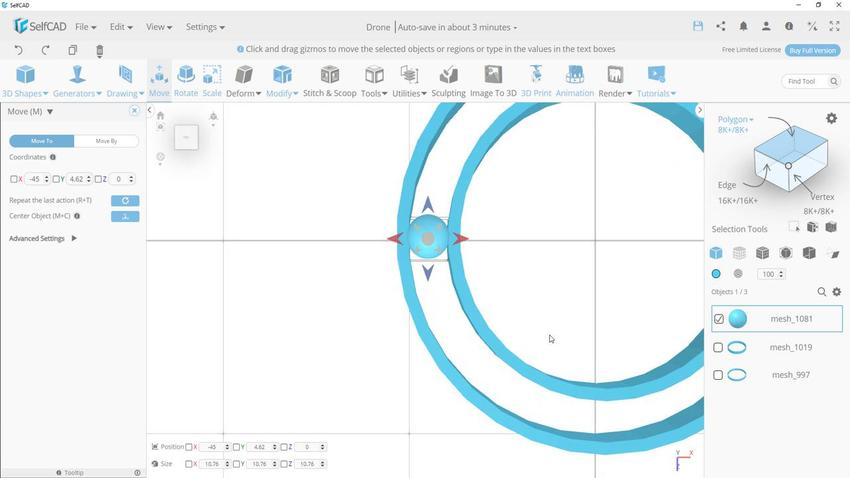
Action: Mouse scrolled (585, 334) with delta (0, 0)
Screenshot: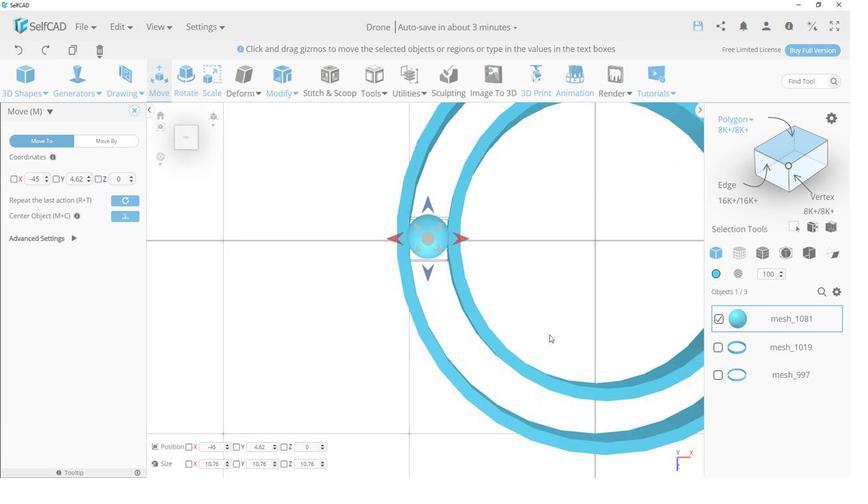 
Action: Mouse scrolled (585, 334) with delta (0, 0)
Screenshot: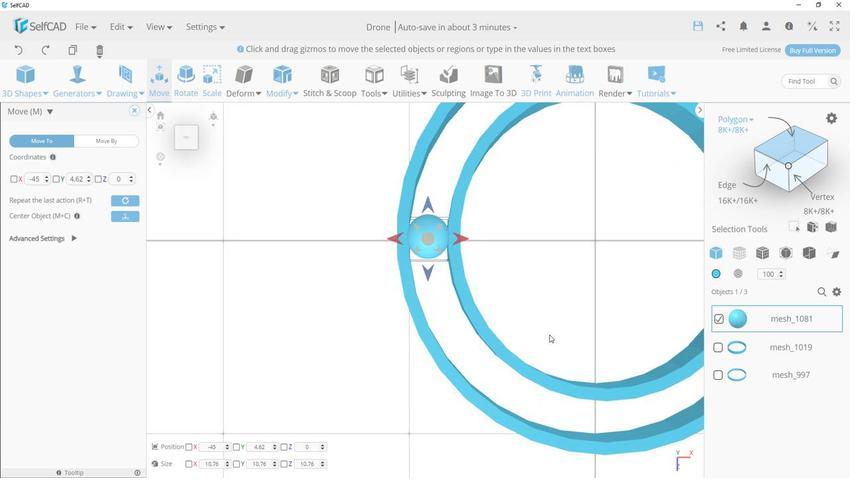 
Action: Mouse scrolled (585, 334) with delta (0, 0)
Screenshot: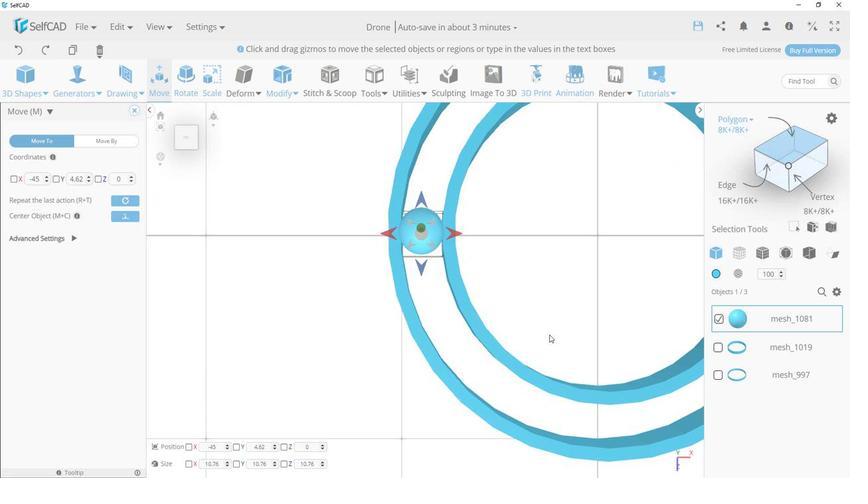 
Action: Mouse scrolled (585, 334) with delta (0, 0)
Screenshot: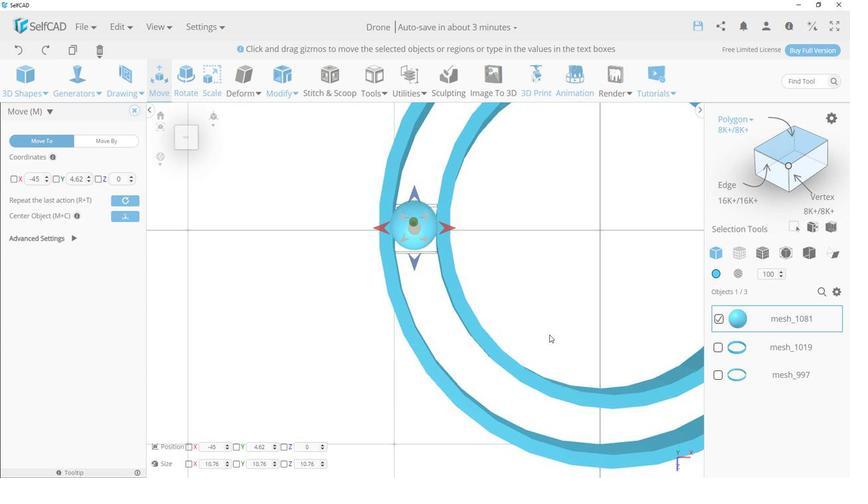 
Action: Mouse scrolled (585, 334) with delta (0, 0)
Screenshot: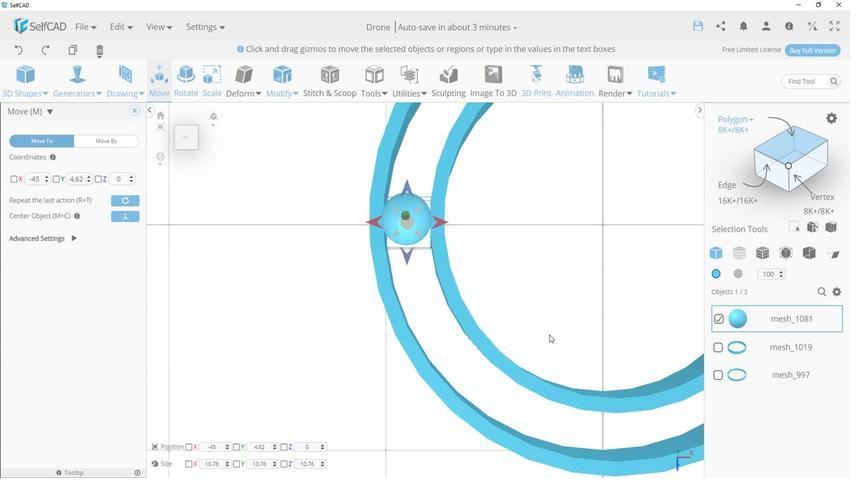 
Action: Mouse moved to (593, 289)
Screenshot: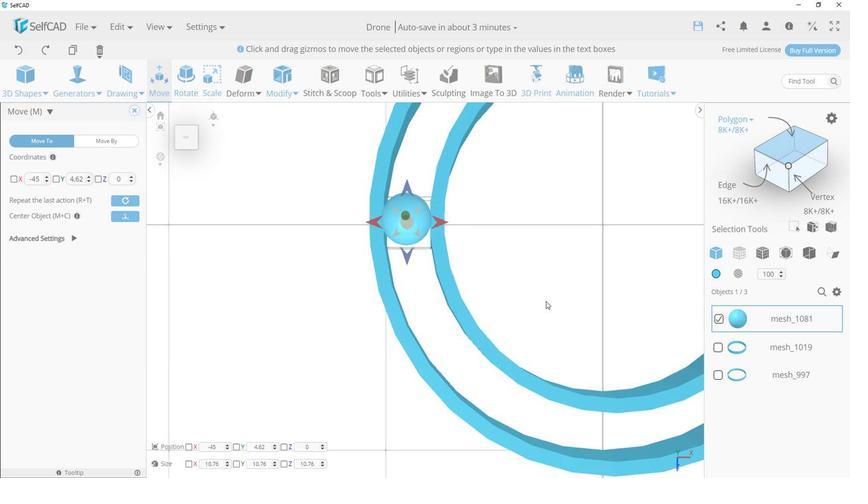 
Action: Mouse pressed left at (593, 289)
Screenshot: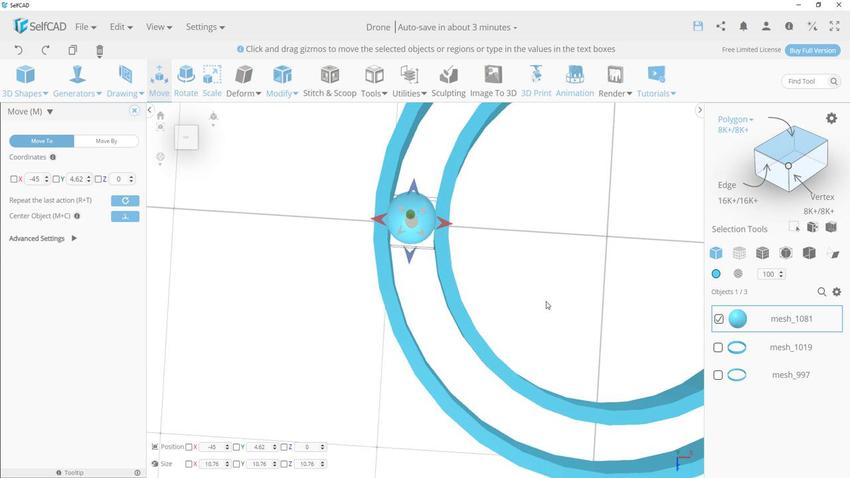 
Action: Mouse moved to (446, 170)
Screenshot: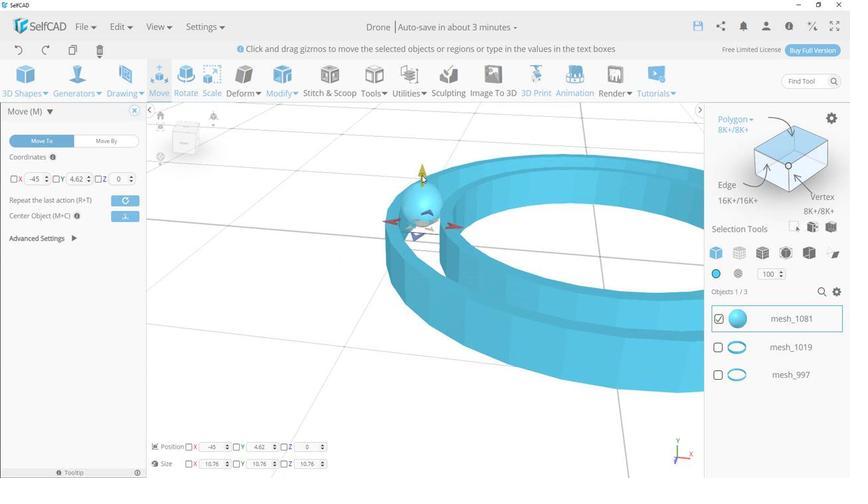 
Action: Mouse pressed left at (446, 170)
Screenshot: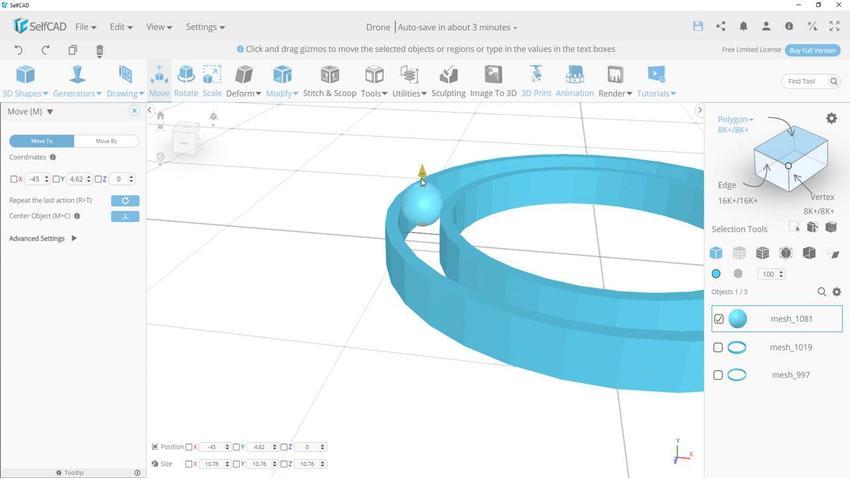 
Action: Mouse moved to (536, 219)
Screenshot: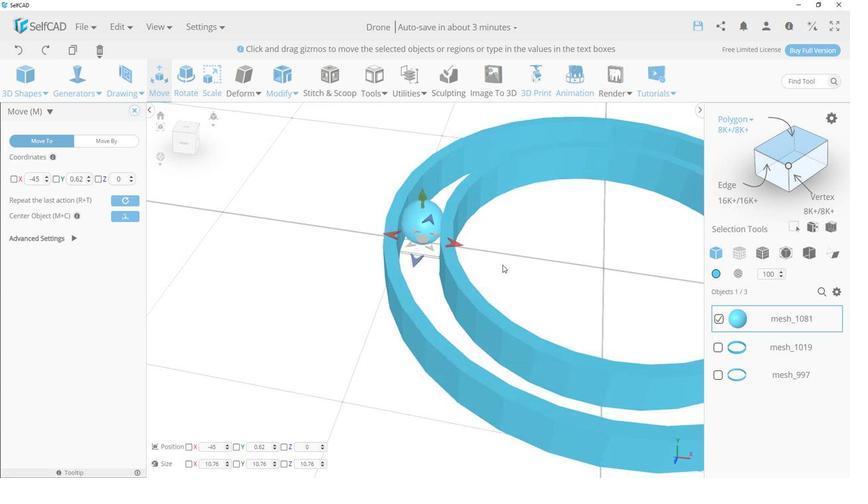 
Action: Mouse pressed left at (536, 219)
Screenshot: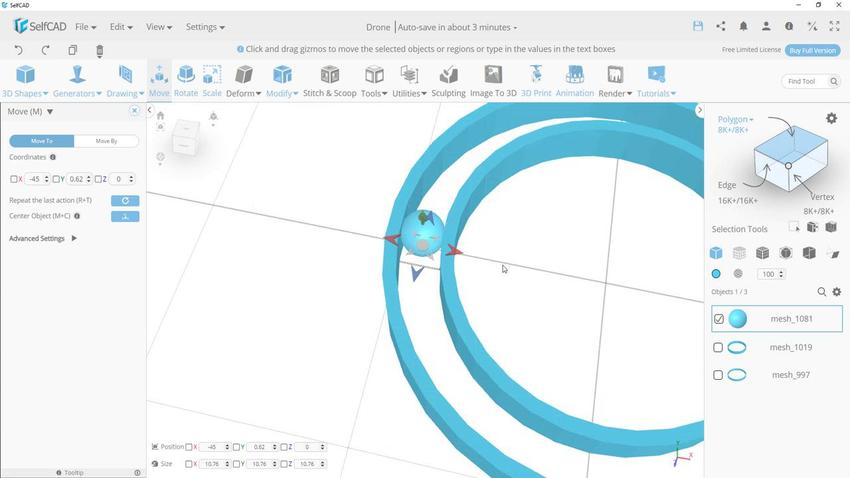 
Action: Mouse moved to (540, 264)
Screenshot: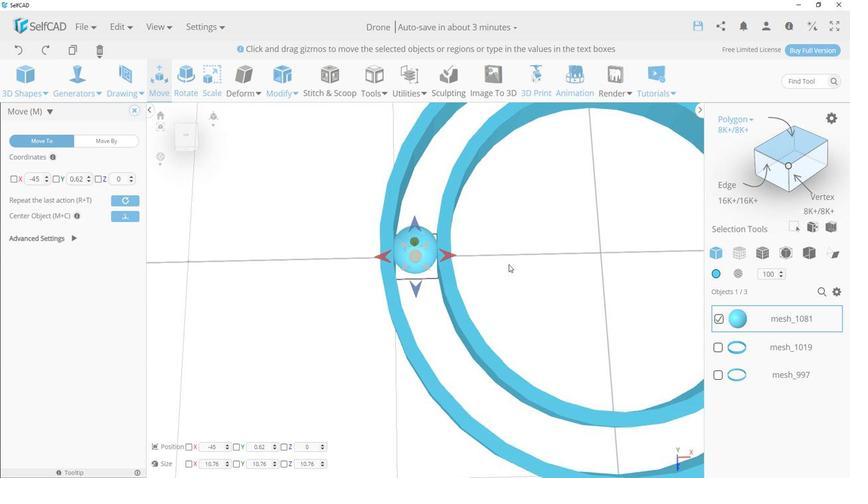 
Action: Mouse pressed left at (540, 264)
Screenshot: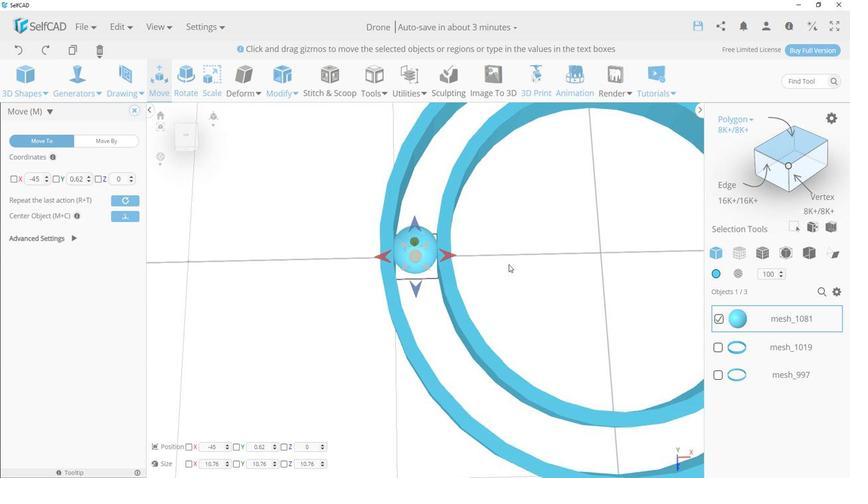 
Action: Mouse moved to (191, 136)
Screenshot: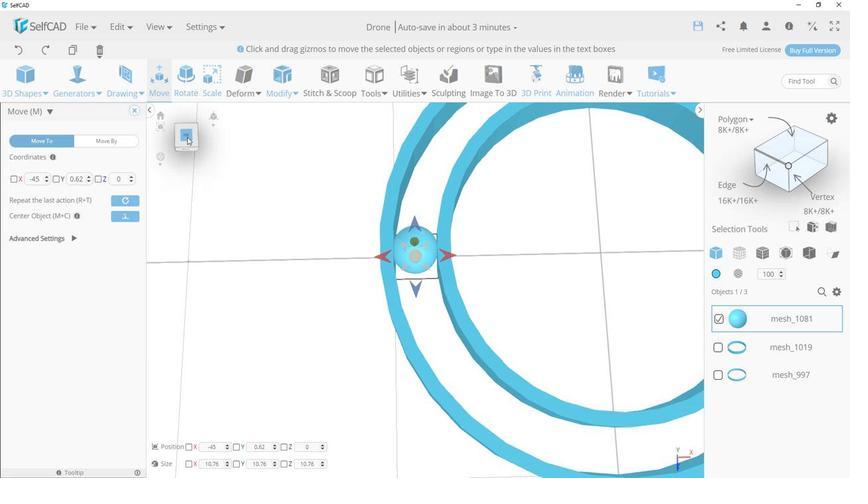 
Action: Mouse pressed left at (191, 136)
Screenshot: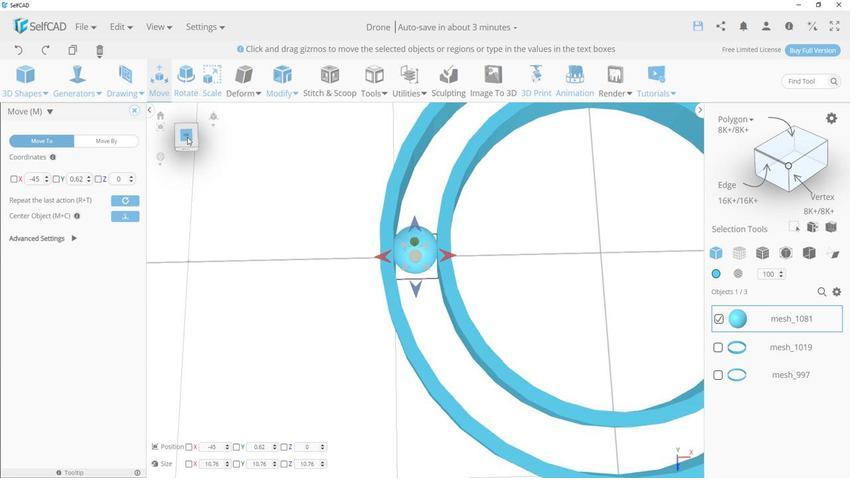 
Action: Mouse moved to (237, 177)
Screenshot: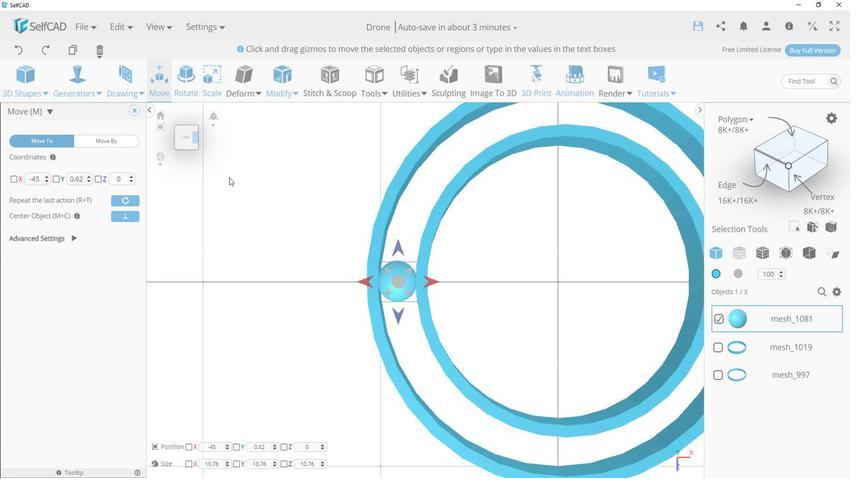 
Action: Mouse scrolled (237, 176) with delta (0, 0)
Screenshot: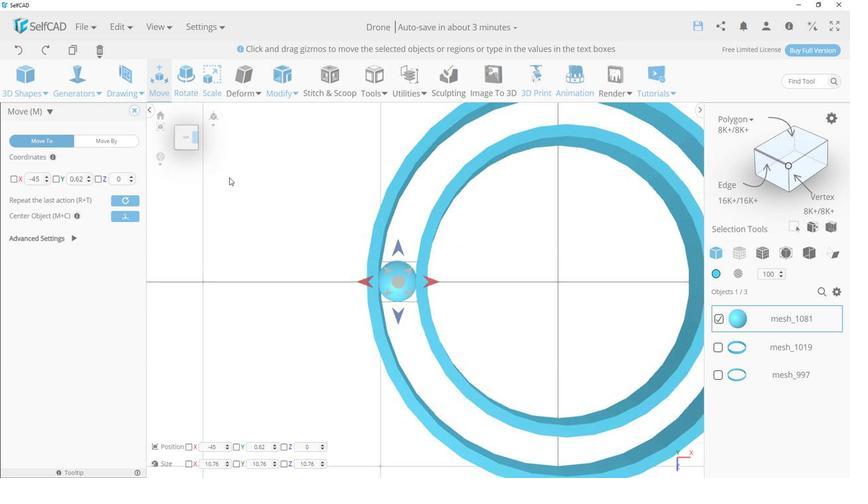 
Action: Mouse scrolled (237, 176) with delta (0, 0)
